 Task: Add an event with the title Second Marketing Strategy Meeting, date '2024/04/28', time 8:50 AM to 10:50 AMand add a description: The quality assurance team will review project documentation such as project plans, requirements specifications, design documents, and test plans. They will ensure that the documentation is complete, accurate, and aligns with the project objectives and stakeholder expectations.Select event color  Peacock . Add location for the event as: 987 Chora Church, Istanbul, Turkey, logged in from the account softage.6@softage.netand send the event invitation to softage.4@softage.net and softage.5@softage.net. Set a reminder for the event Every weekday(Monday to Friday)
Action: Mouse pressed left at (51, 95)
Screenshot: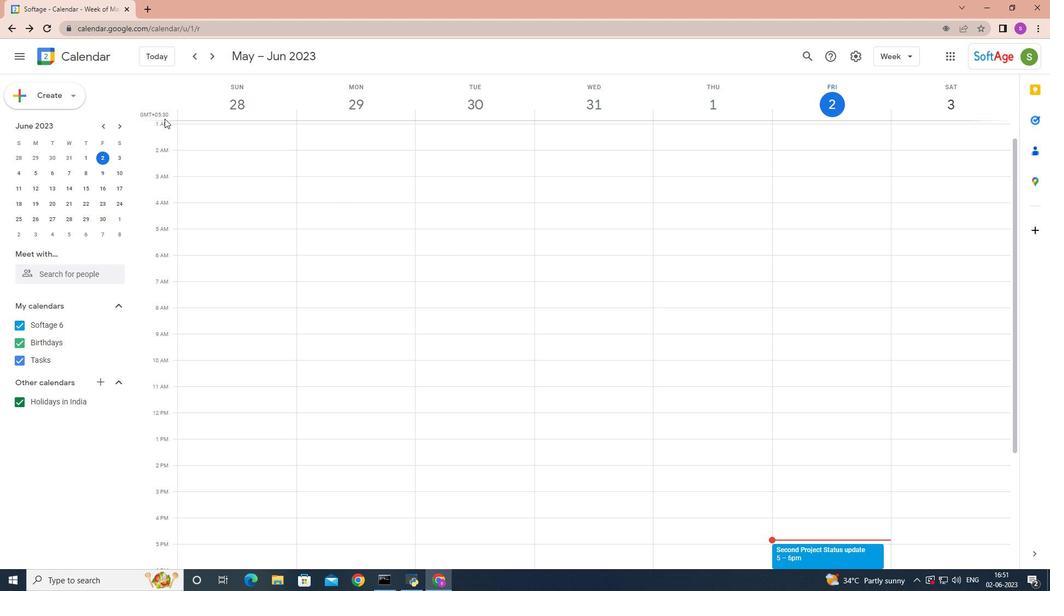 
Action: Mouse moved to (42, 121)
Screenshot: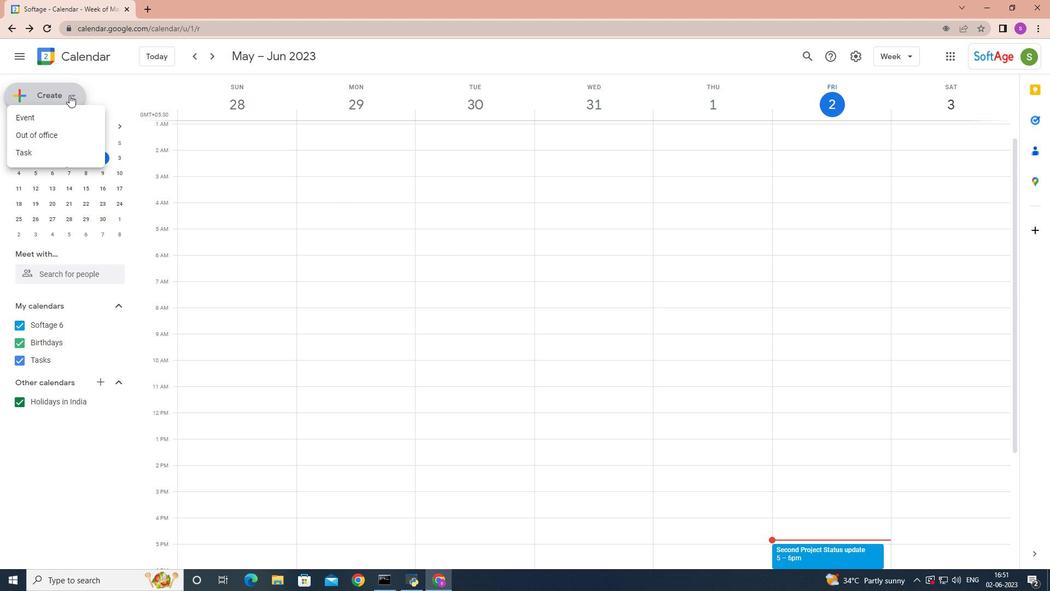 
Action: Mouse pressed left at (42, 121)
Screenshot: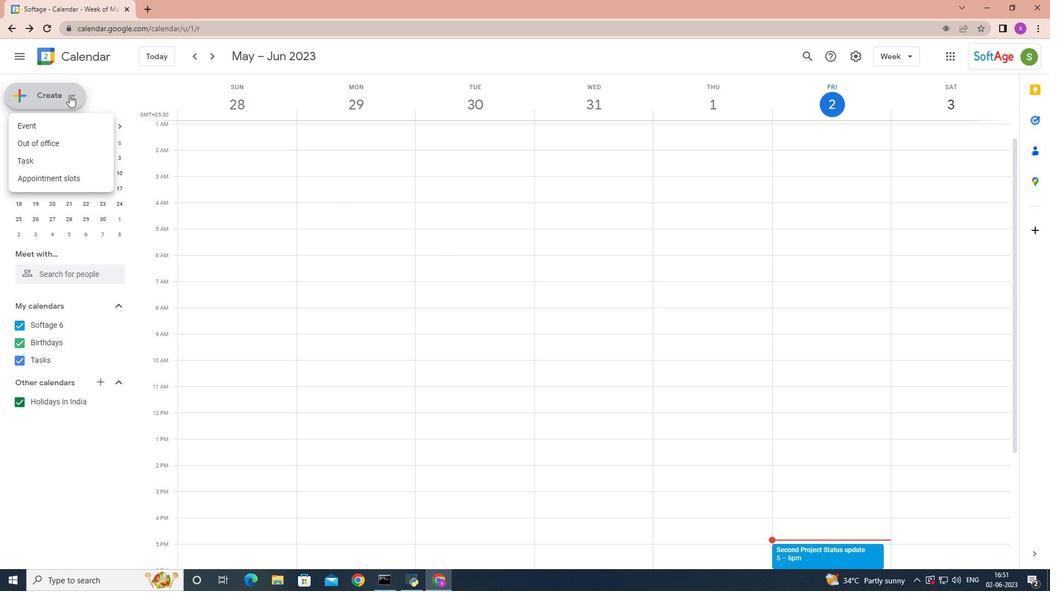 
Action: Mouse moved to (660, 525)
Screenshot: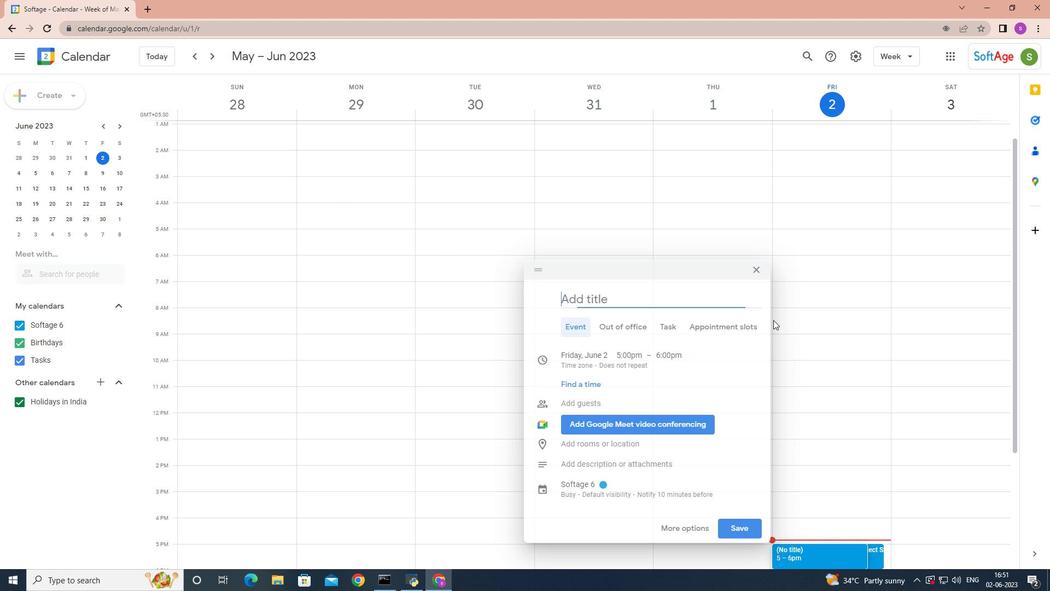 
Action: Mouse pressed left at (660, 525)
Screenshot: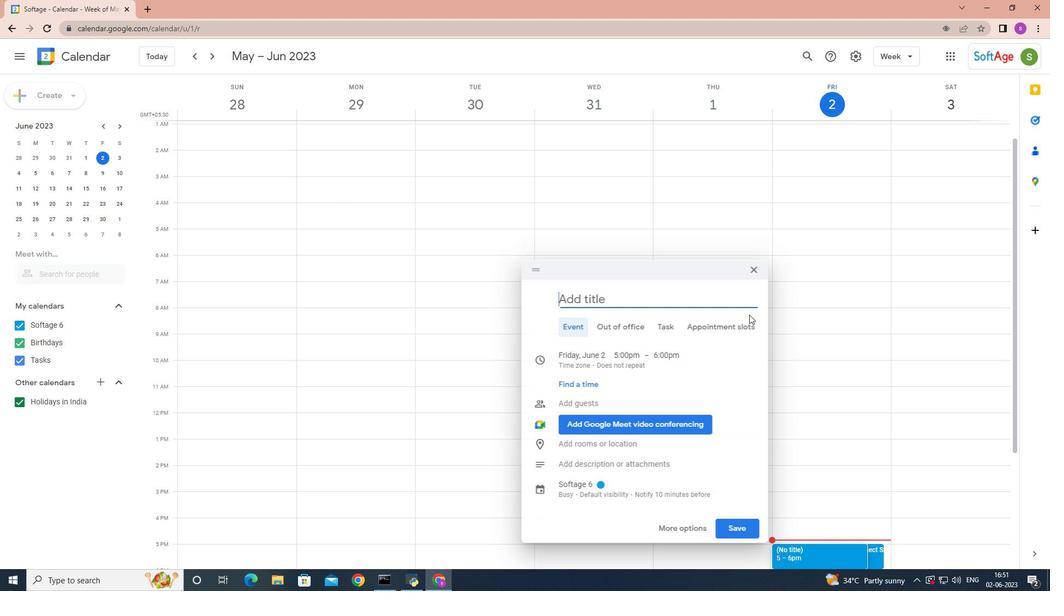 
Action: Mouse moved to (85, 79)
Screenshot: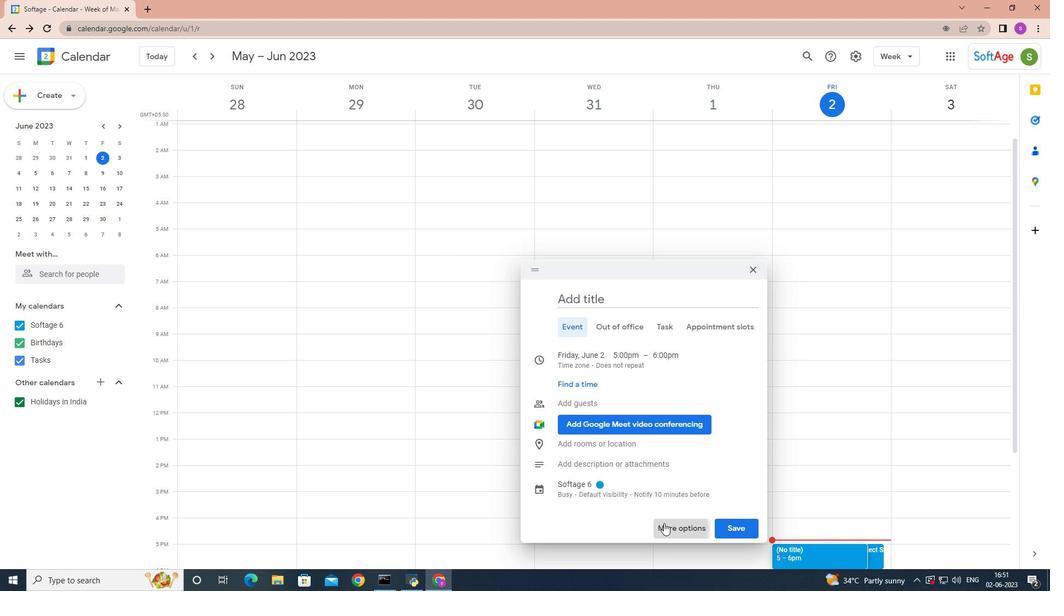 
Action: Key pressed <Key.shift>Second<Key.space><Key.shift>Marketing<Key.space><Key.shift>Strategy<Key.space><Key.shift>Meeting
Screenshot: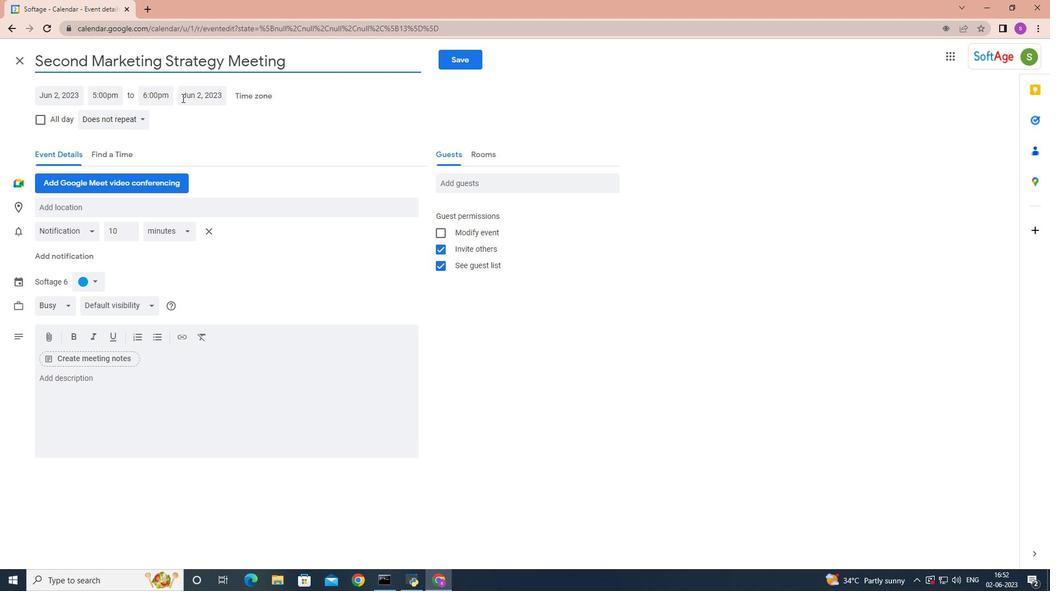 
Action: Mouse moved to (71, 95)
Screenshot: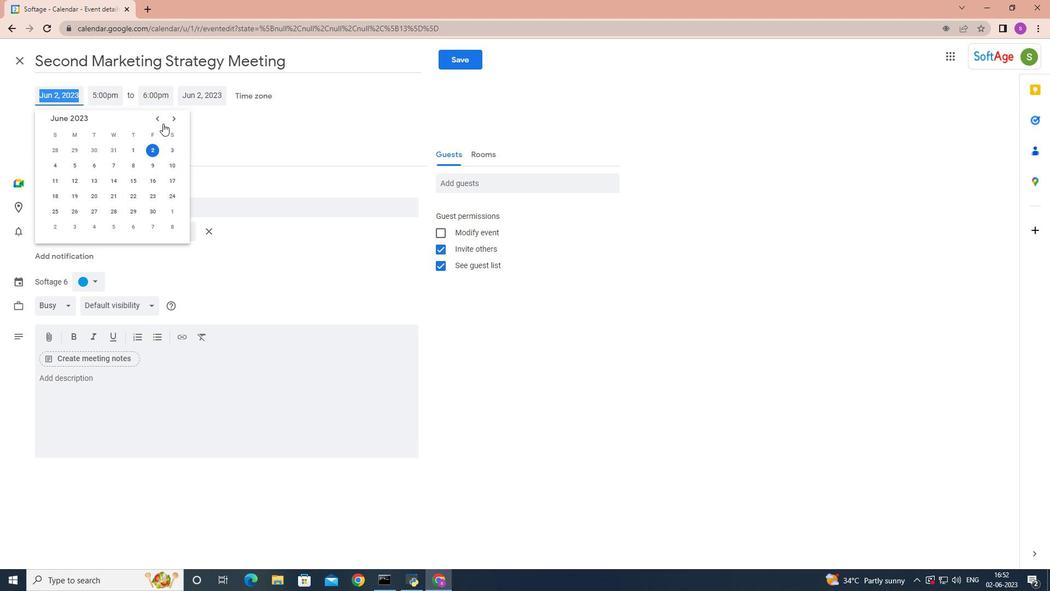 
Action: Mouse pressed left at (71, 95)
Screenshot: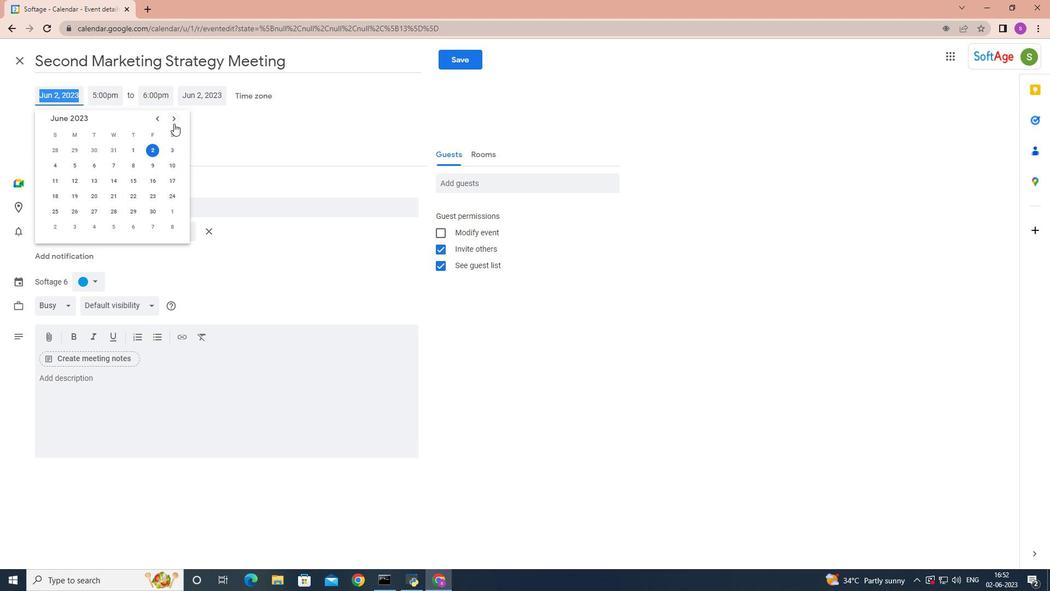 
Action: Mouse moved to (175, 117)
Screenshot: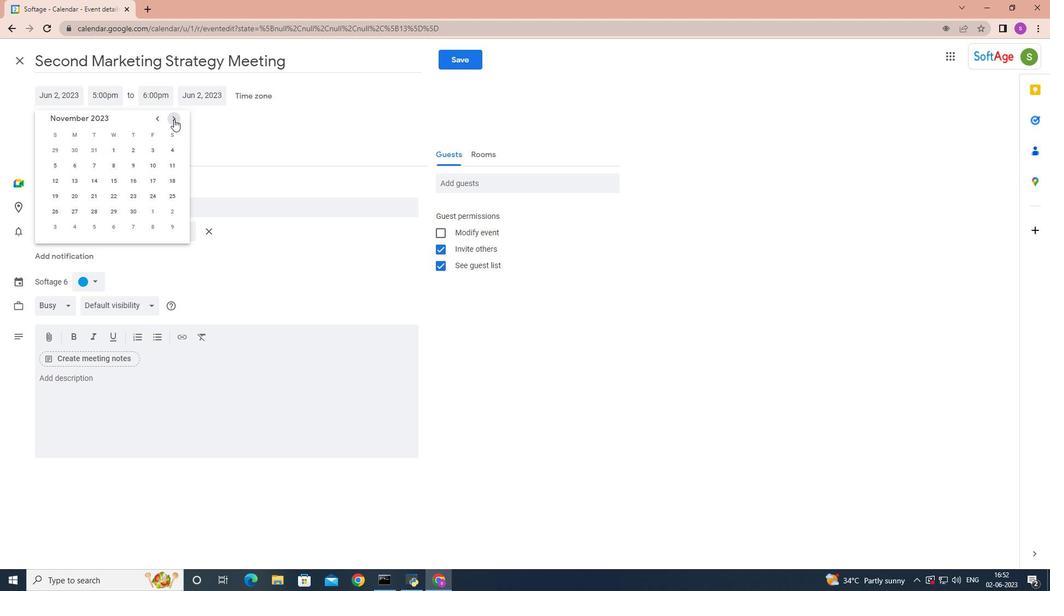 
Action: Mouse pressed left at (175, 117)
Screenshot: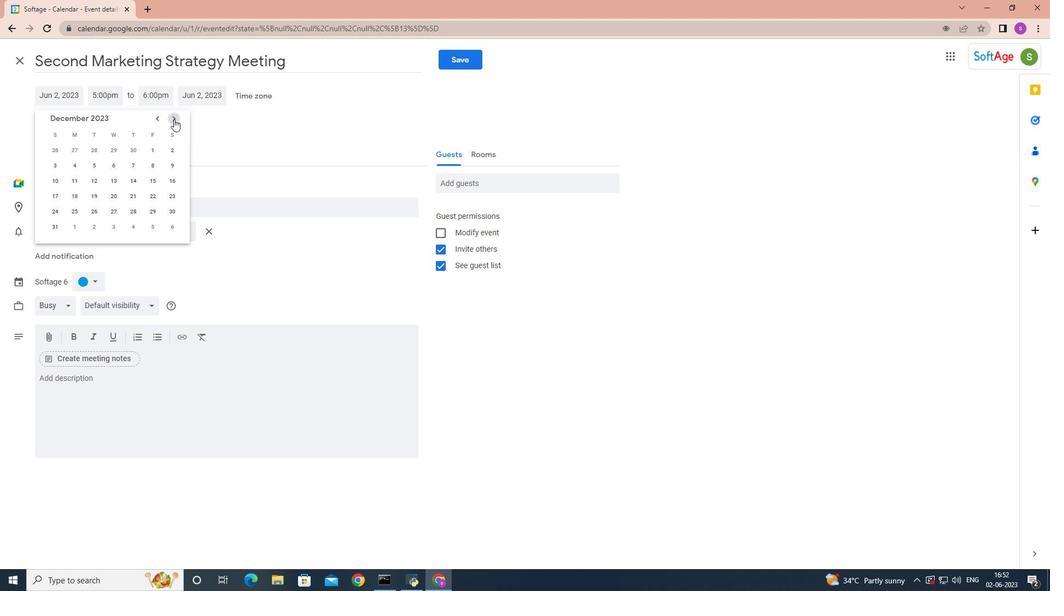 
Action: Mouse pressed left at (175, 117)
Screenshot: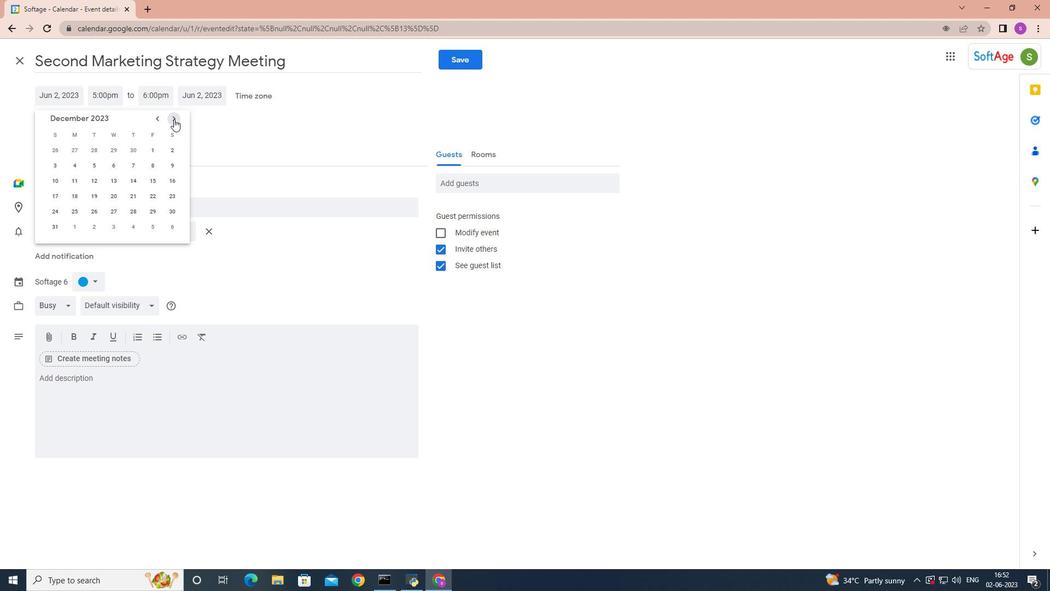 
Action: Mouse pressed left at (175, 117)
Screenshot: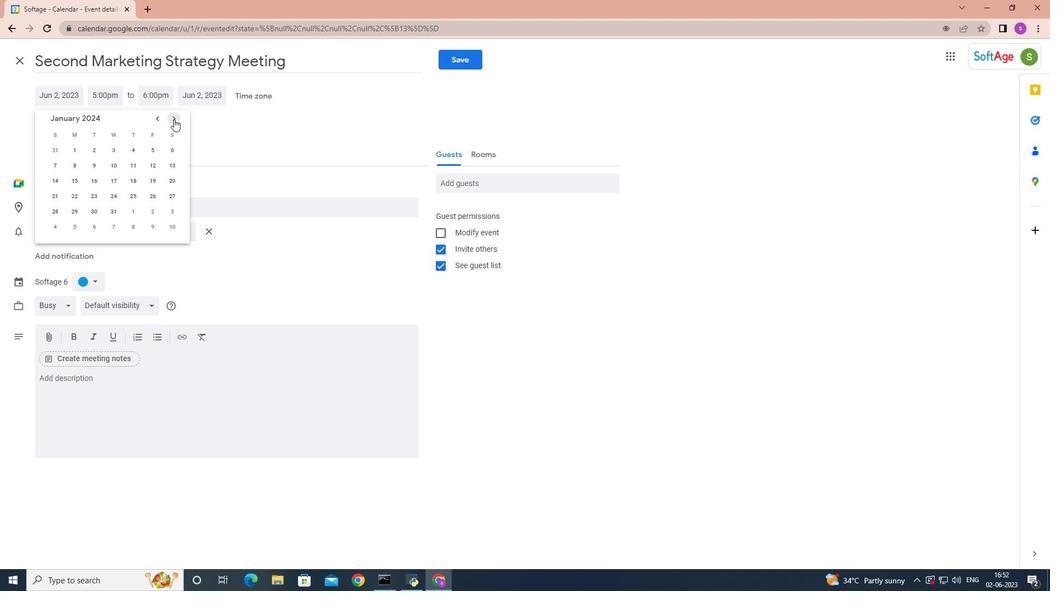 
Action: Mouse pressed left at (175, 117)
Screenshot: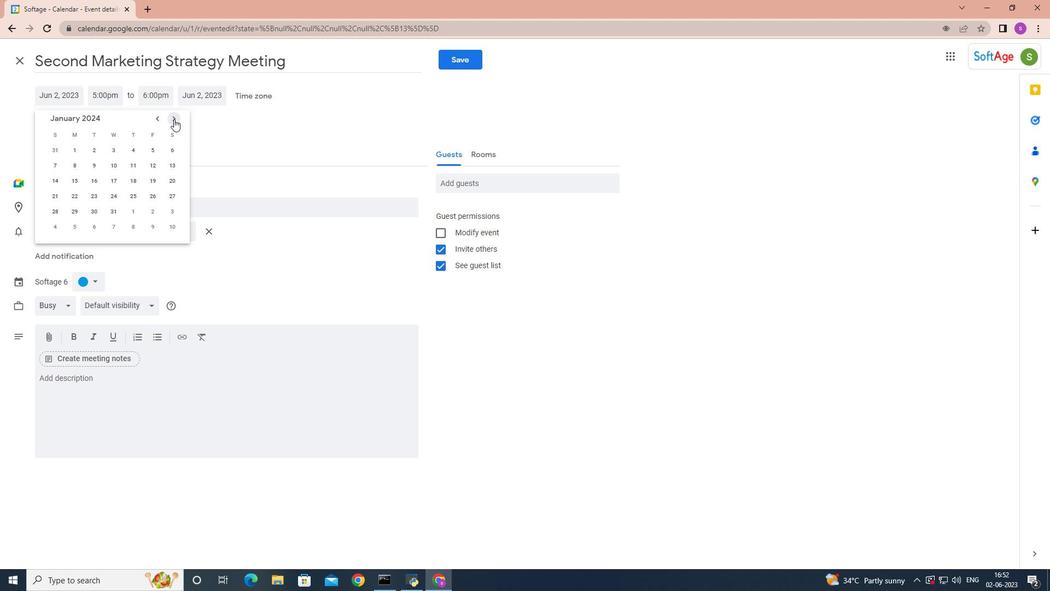 
Action: Mouse pressed left at (175, 117)
Screenshot: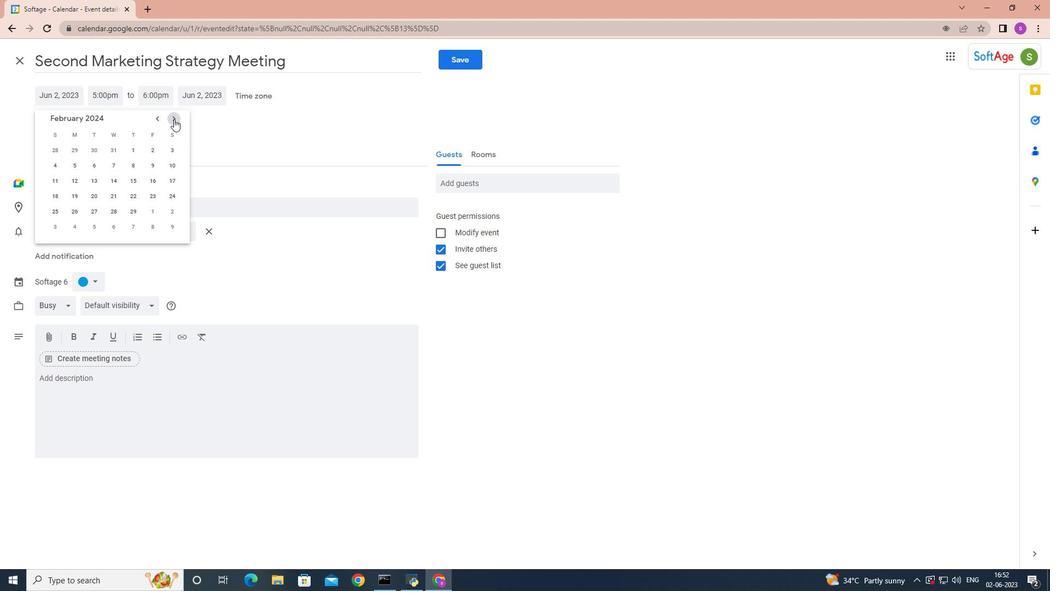 
Action: Mouse pressed left at (175, 117)
Screenshot: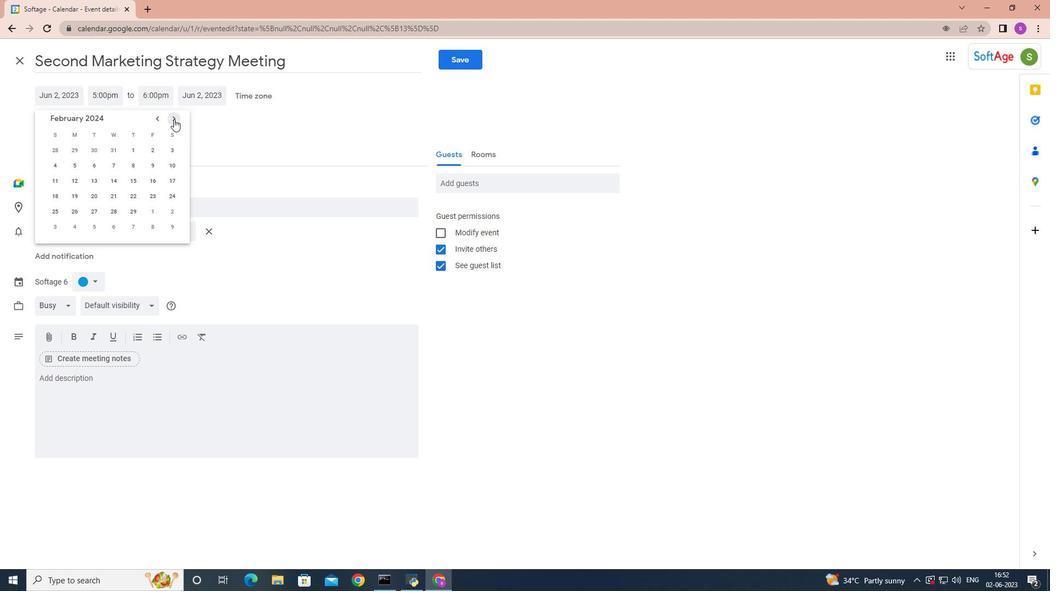 
Action: Mouse pressed left at (175, 117)
Screenshot: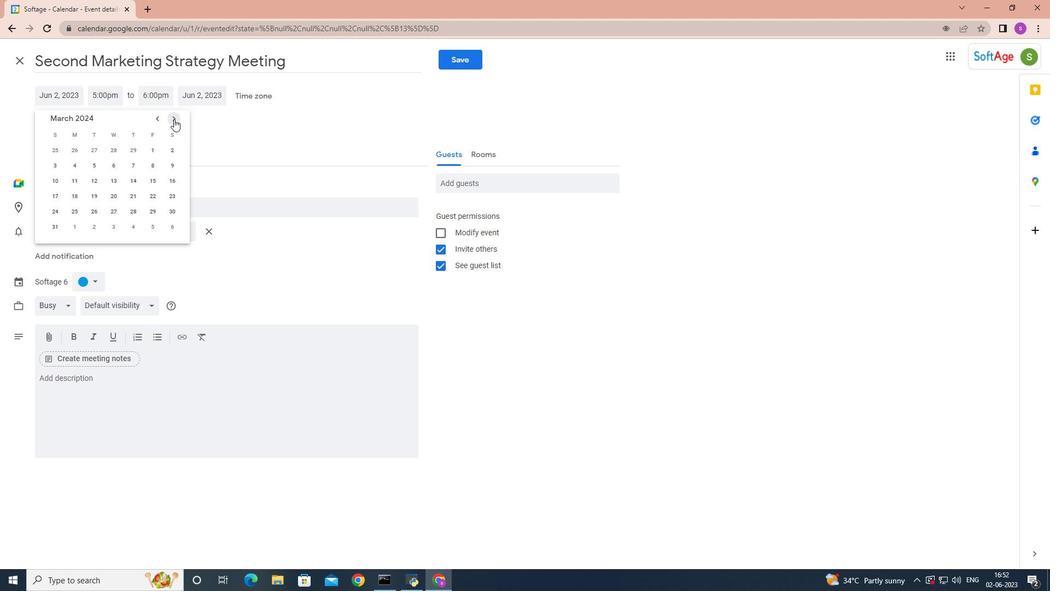 
Action: Mouse pressed left at (175, 117)
Screenshot: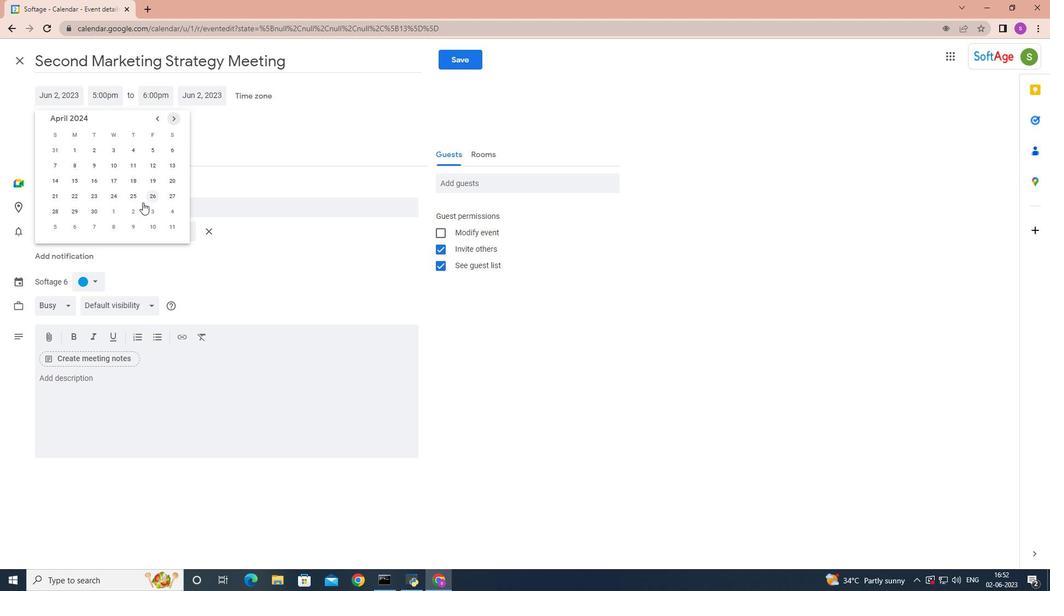 
Action: Mouse pressed left at (175, 117)
Screenshot: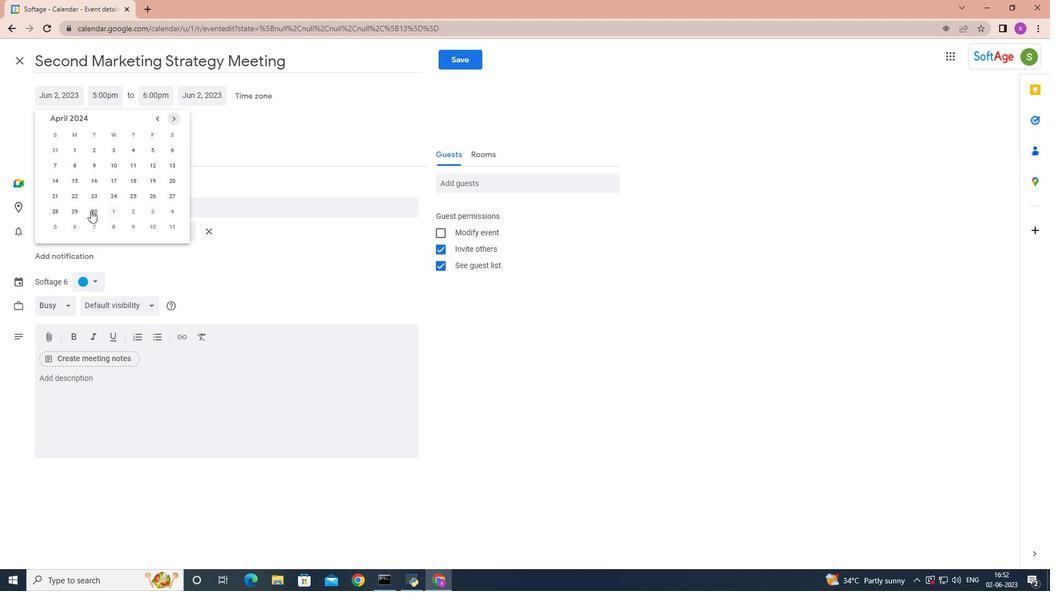 
Action: Mouse pressed left at (175, 117)
Screenshot: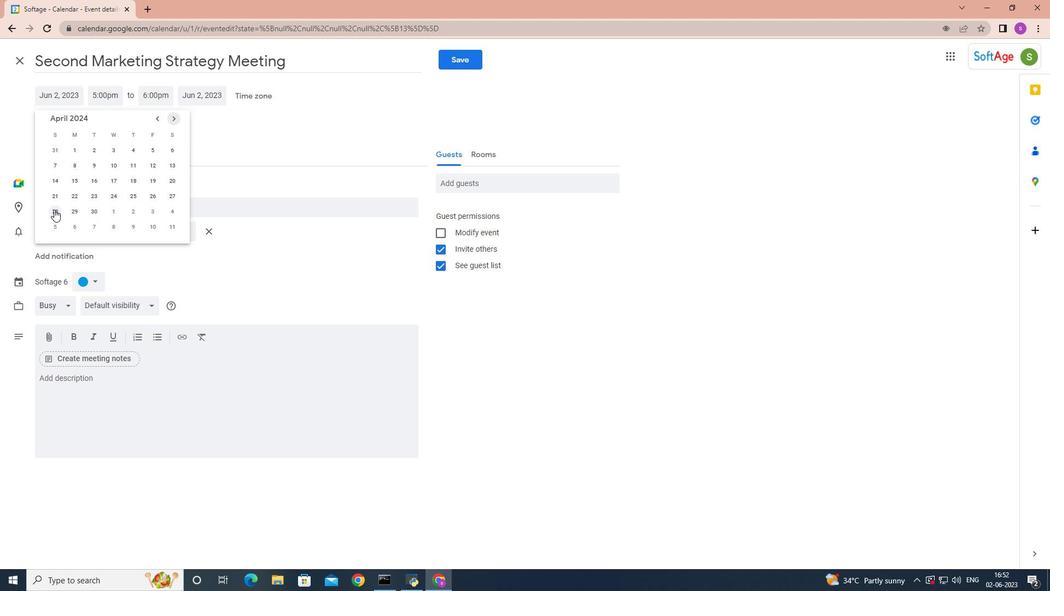 
Action: Mouse moved to (55, 209)
Screenshot: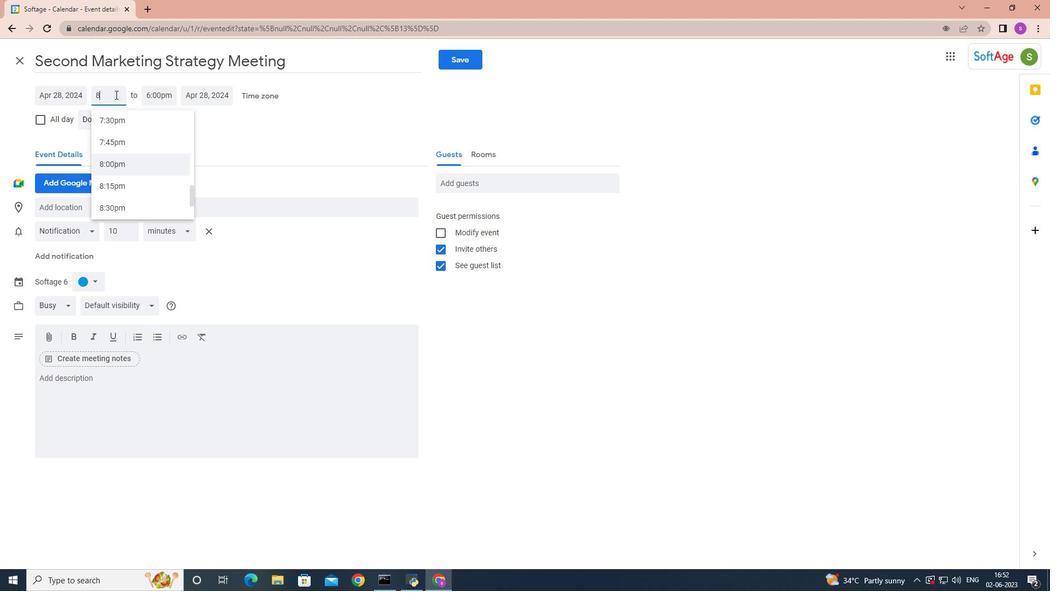 
Action: Mouse pressed left at (55, 209)
Screenshot: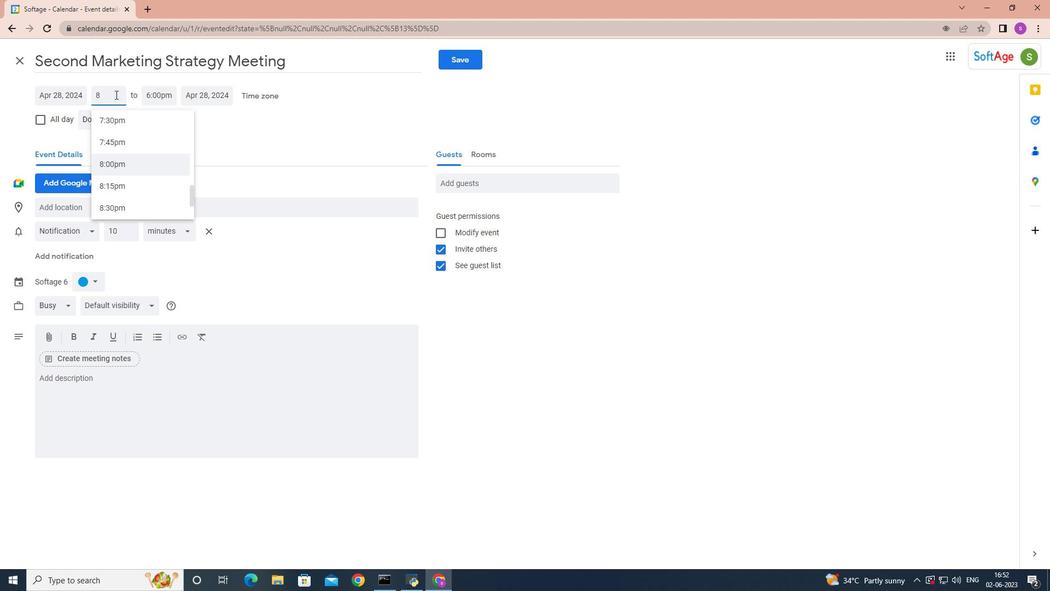 
Action: Mouse moved to (114, 96)
Screenshot: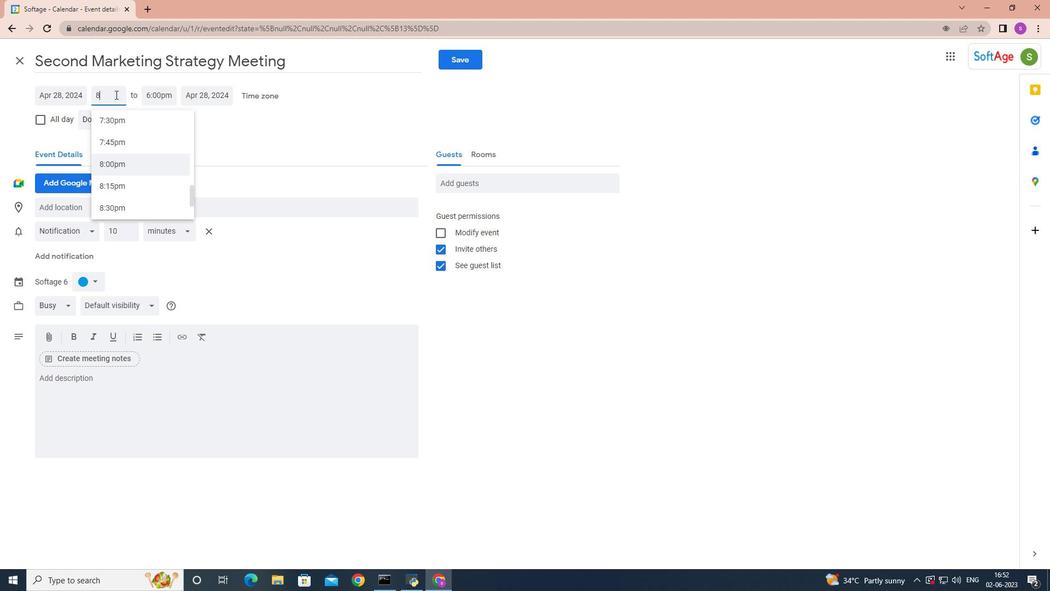 
Action: Mouse pressed left at (114, 96)
Screenshot: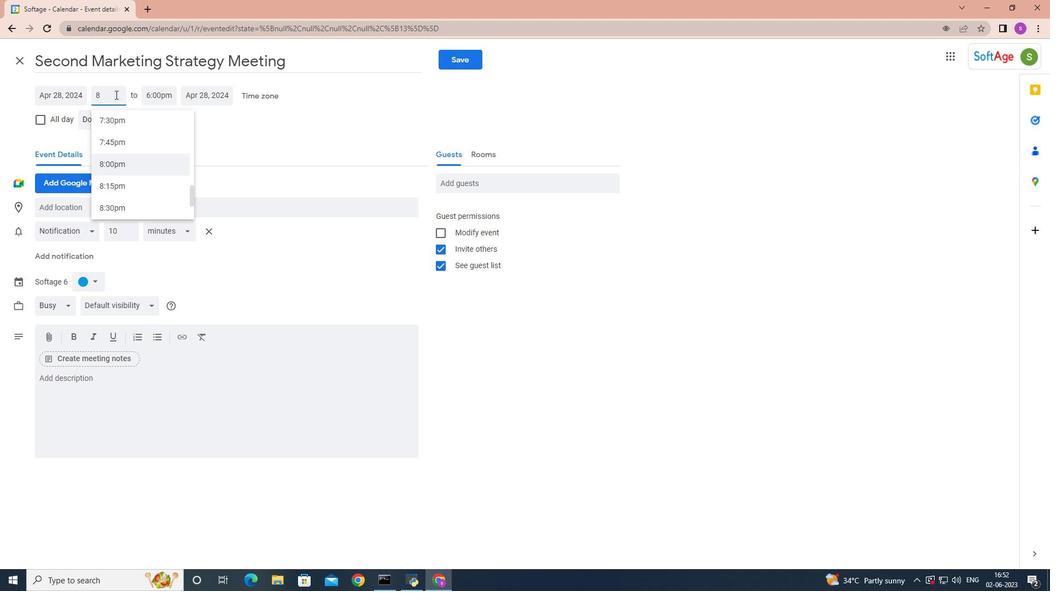 
Action: Mouse moved to (133, 149)
Screenshot: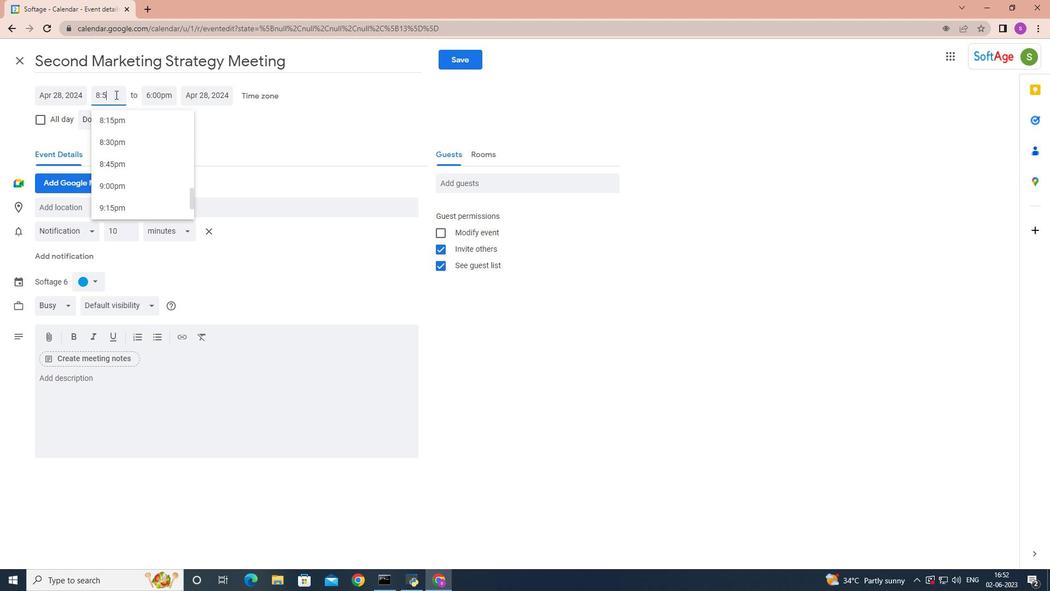 
Action: Mouse scrolled (133, 148) with delta (0, 0)
Screenshot: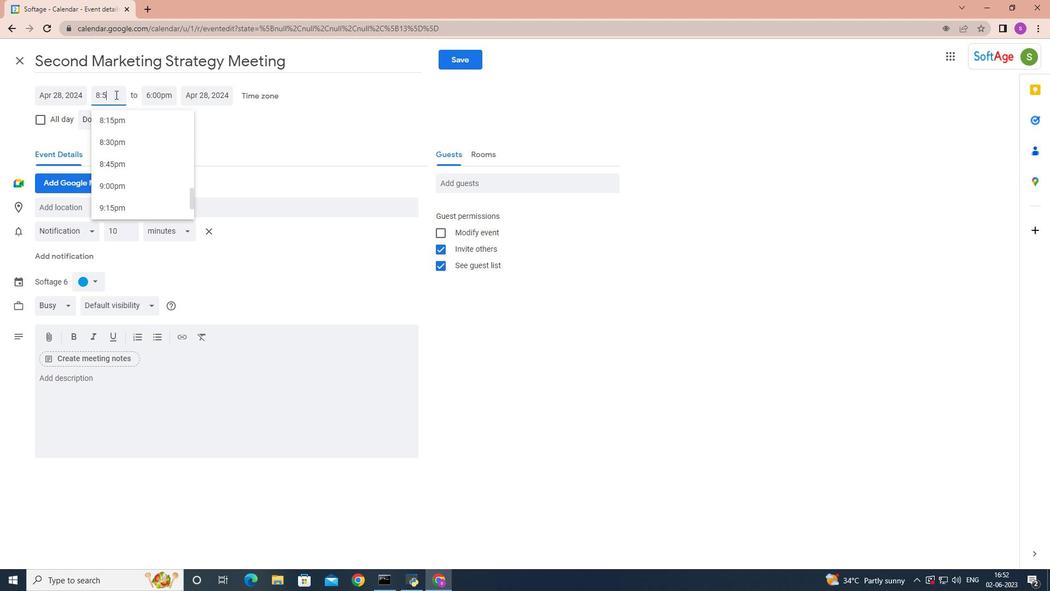 
Action: Mouse scrolled (133, 148) with delta (0, 0)
Screenshot: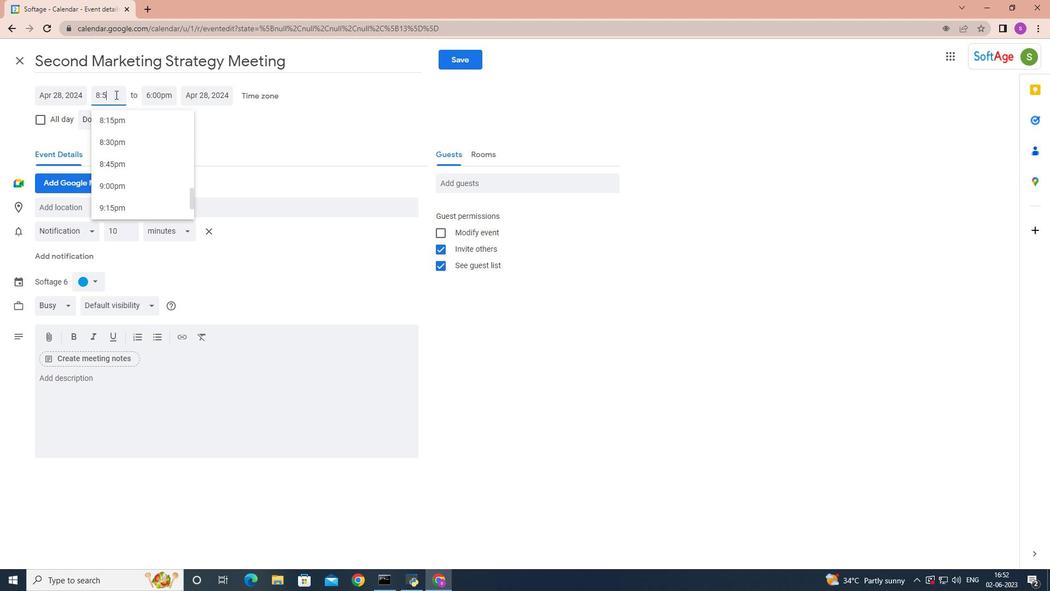 
Action: Mouse moved to (136, 154)
Screenshot: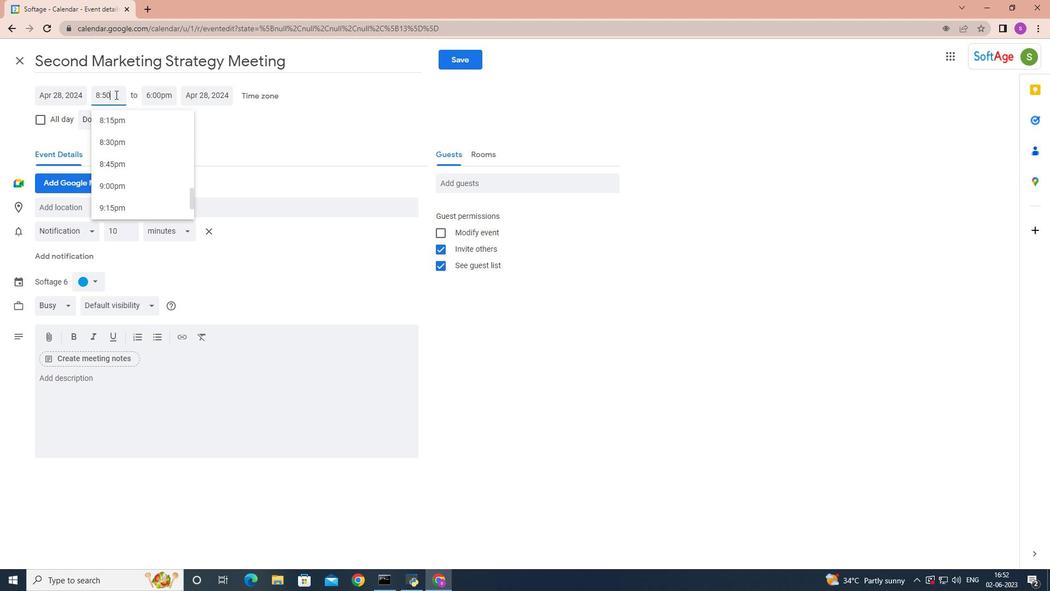 
Action: Mouse scrolled (136, 154) with delta (0, 0)
Screenshot: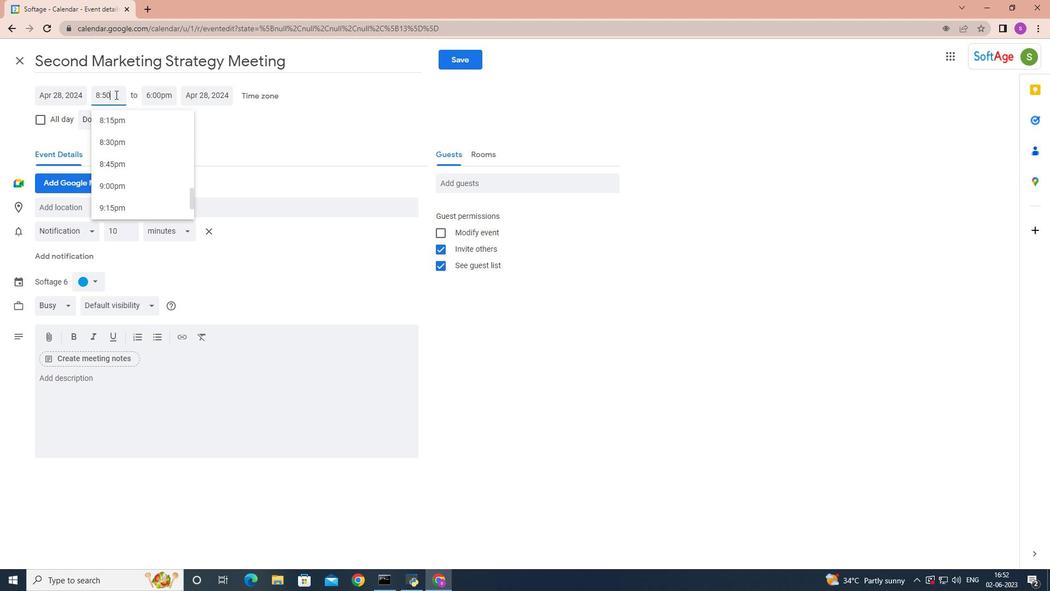 
Action: Mouse scrolled (136, 154) with delta (0, 0)
Screenshot: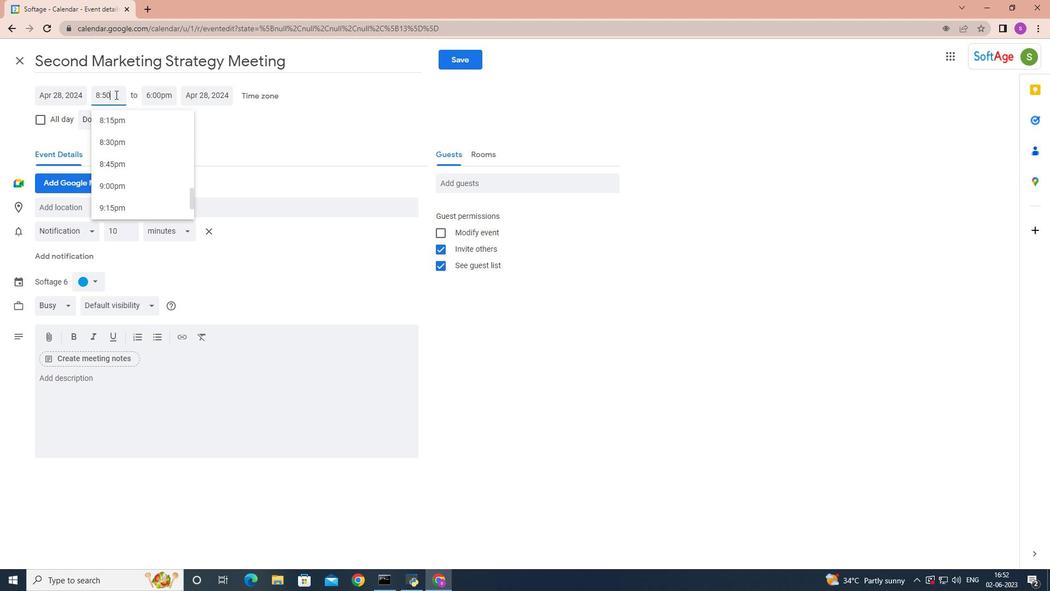 
Action: Mouse scrolled (136, 154) with delta (0, 0)
Screenshot: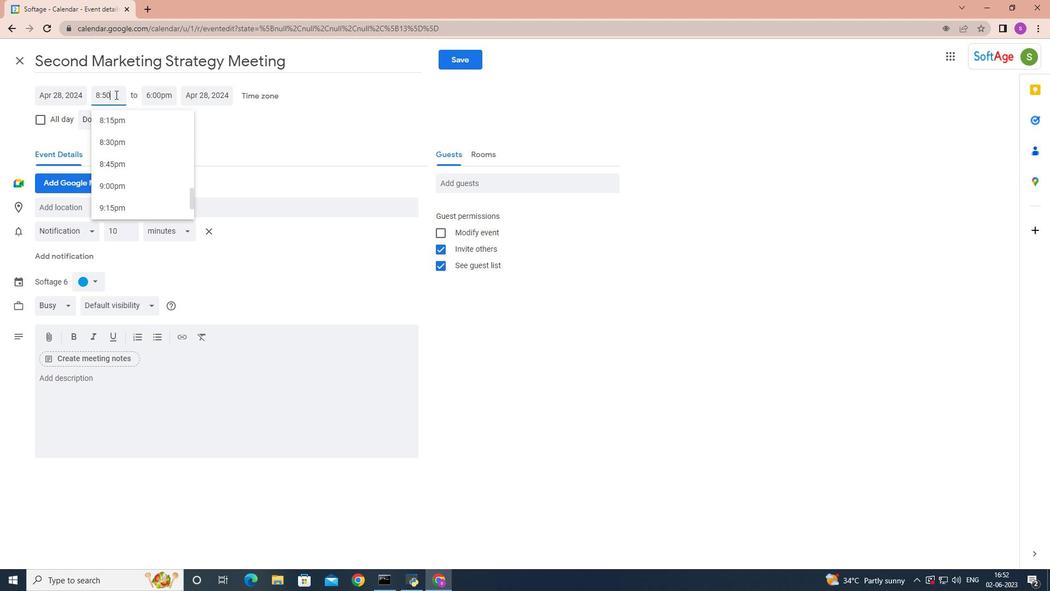 
Action: Mouse scrolled (136, 154) with delta (0, 0)
Screenshot: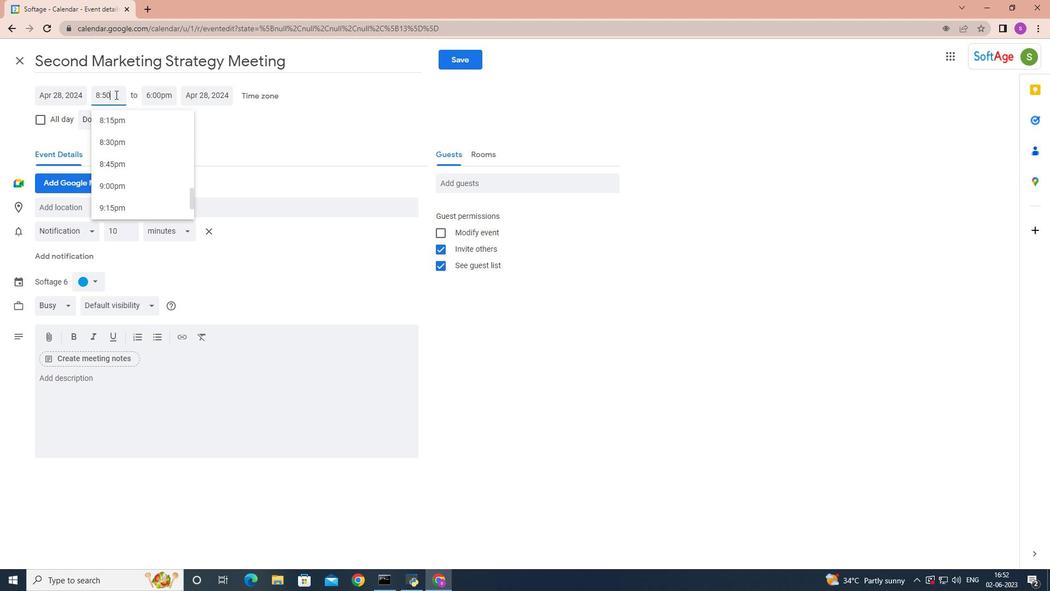 
Action: Mouse scrolled (136, 154) with delta (0, 0)
Screenshot: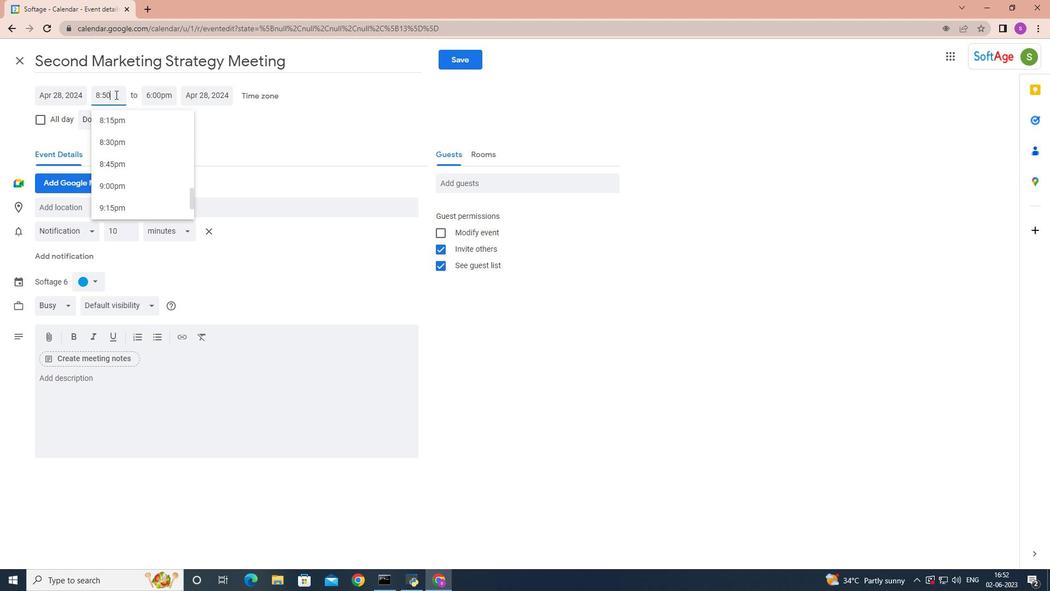 
Action: Mouse scrolled (136, 154) with delta (0, 0)
Screenshot: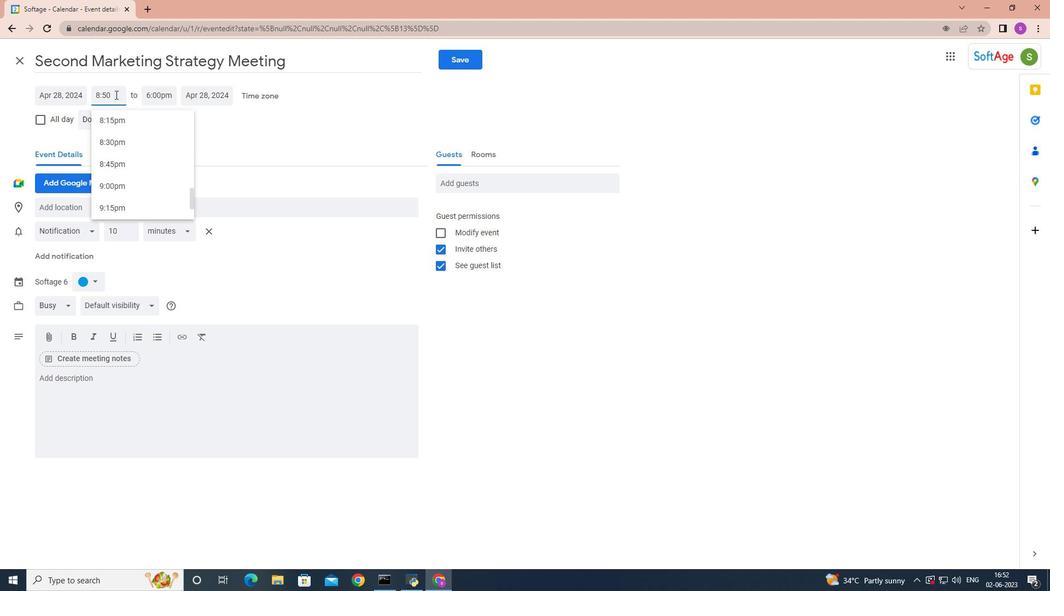 
Action: Mouse scrolled (136, 154) with delta (0, 0)
Screenshot: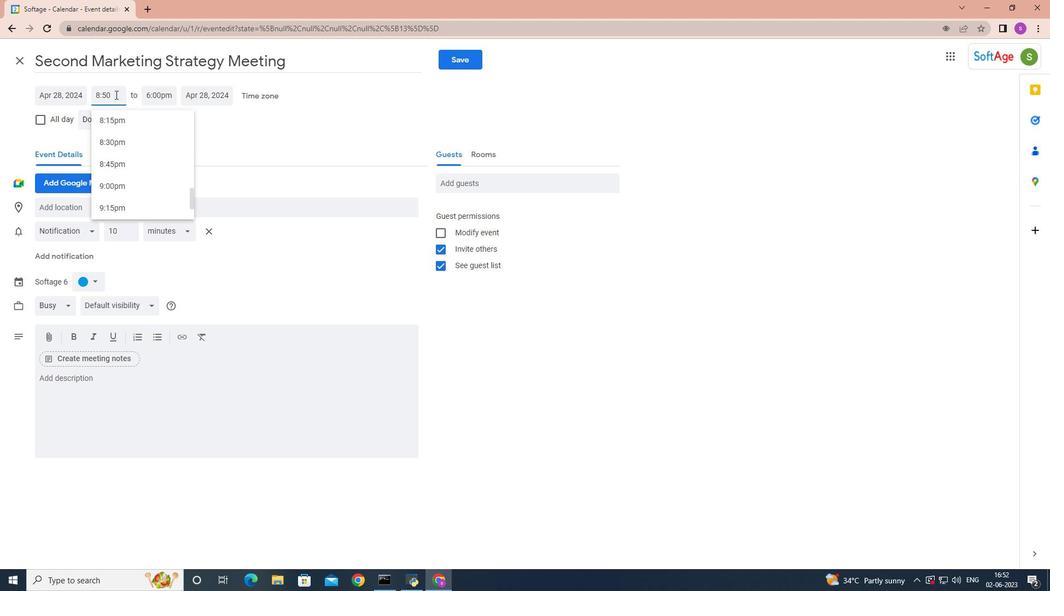 
Action: Mouse scrolled (136, 154) with delta (0, 0)
Screenshot: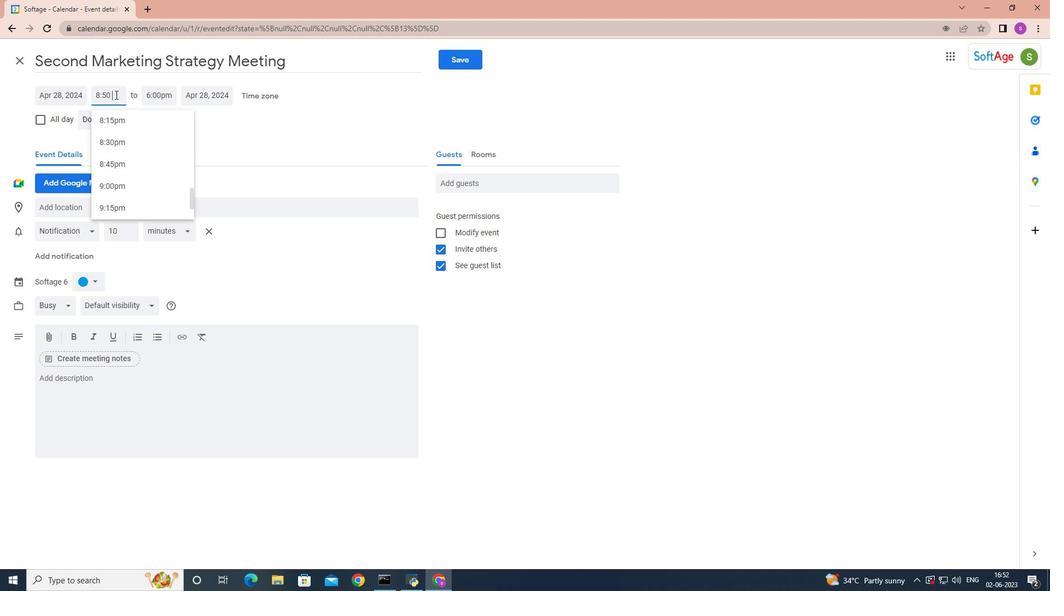 
Action: Mouse scrolled (136, 154) with delta (0, 0)
Screenshot: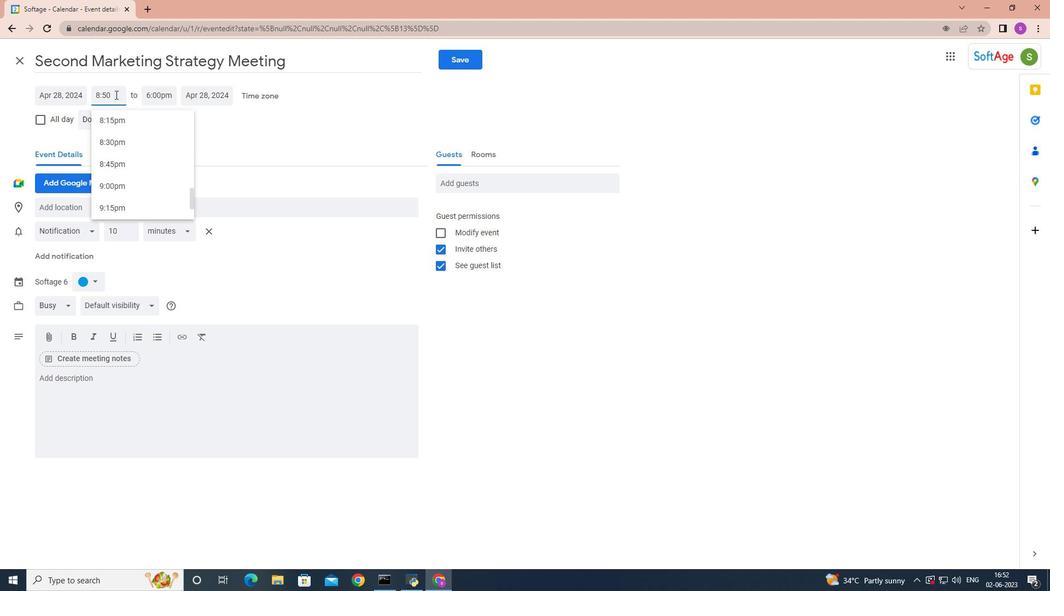 
Action: Mouse scrolled (136, 154) with delta (0, 0)
Screenshot: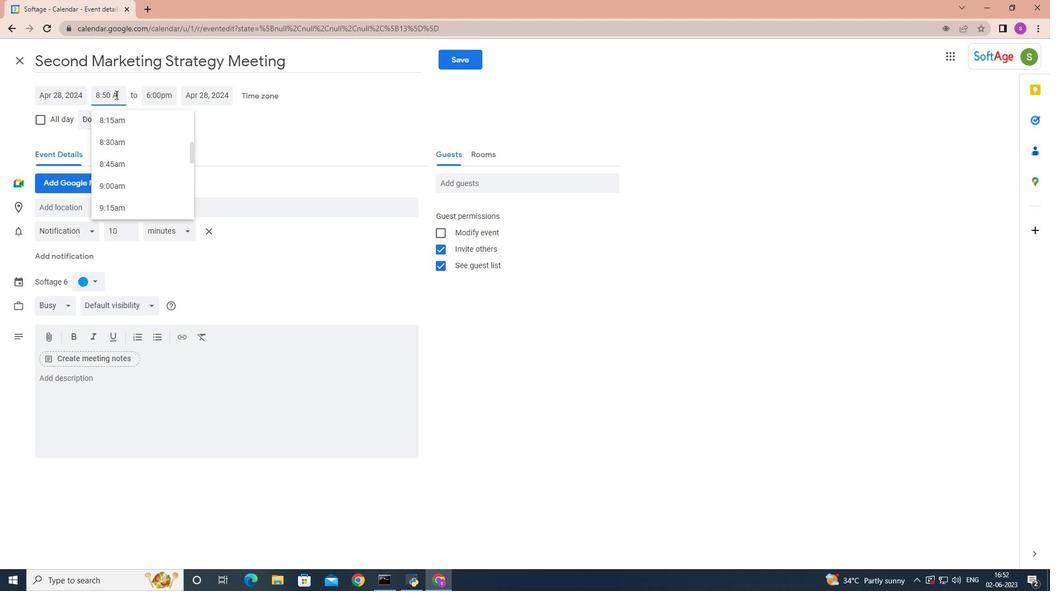 
Action: Mouse scrolled (136, 154) with delta (0, 0)
Screenshot: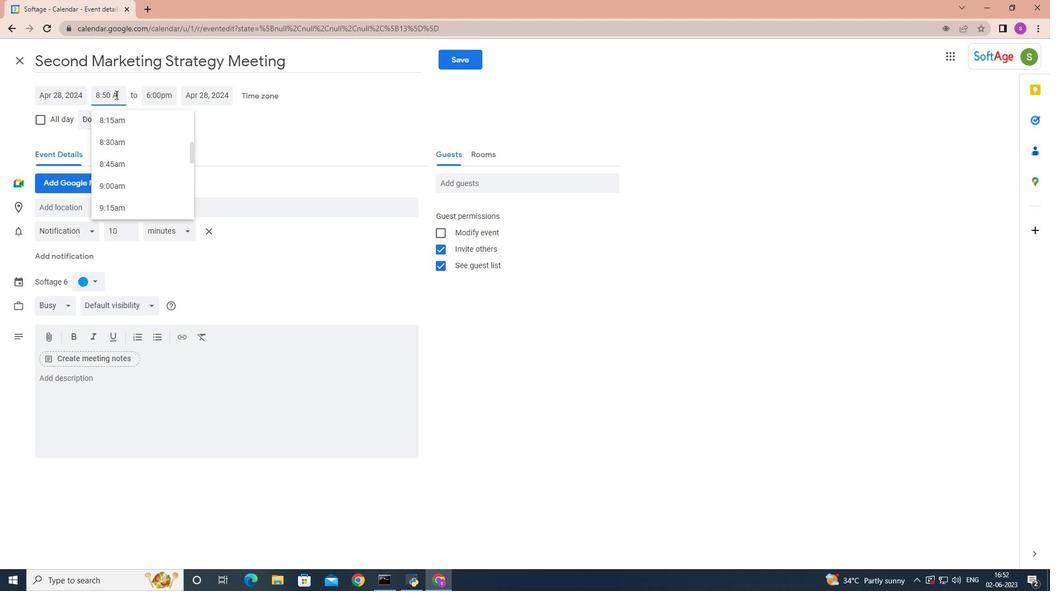 
Action: Mouse scrolled (136, 154) with delta (0, 0)
Screenshot: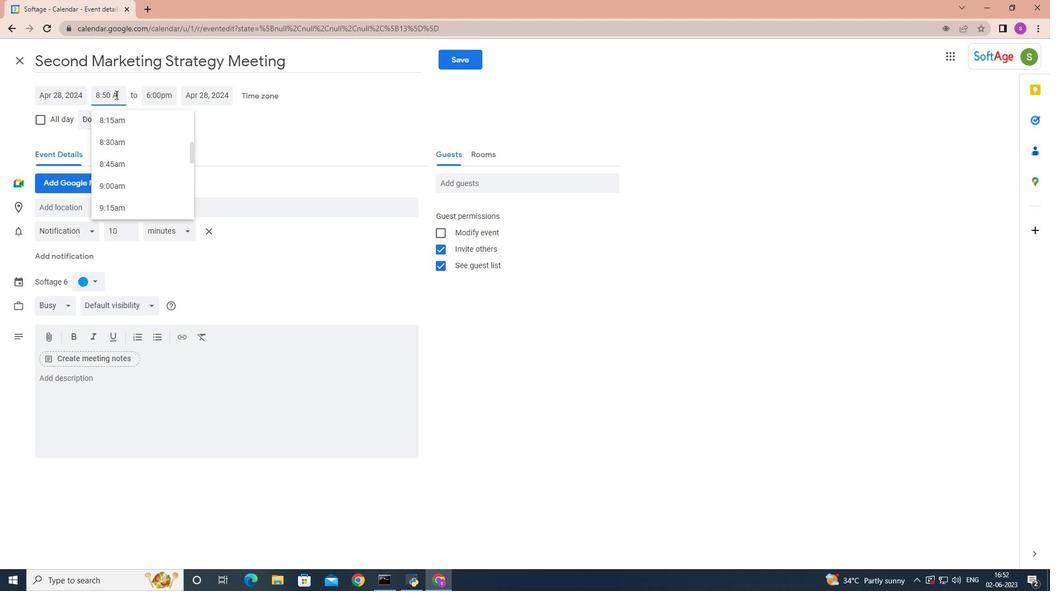 
Action: Key pressed <Key.backspace><Key.shift>8<Key.shift><Key.shift><Key.shift><Key.shift><Key.shift><Key.shift><Key.shift><Key.shift><Key.shift>:50<Key.space><Key.shift>AM<Key.enter>
Screenshot: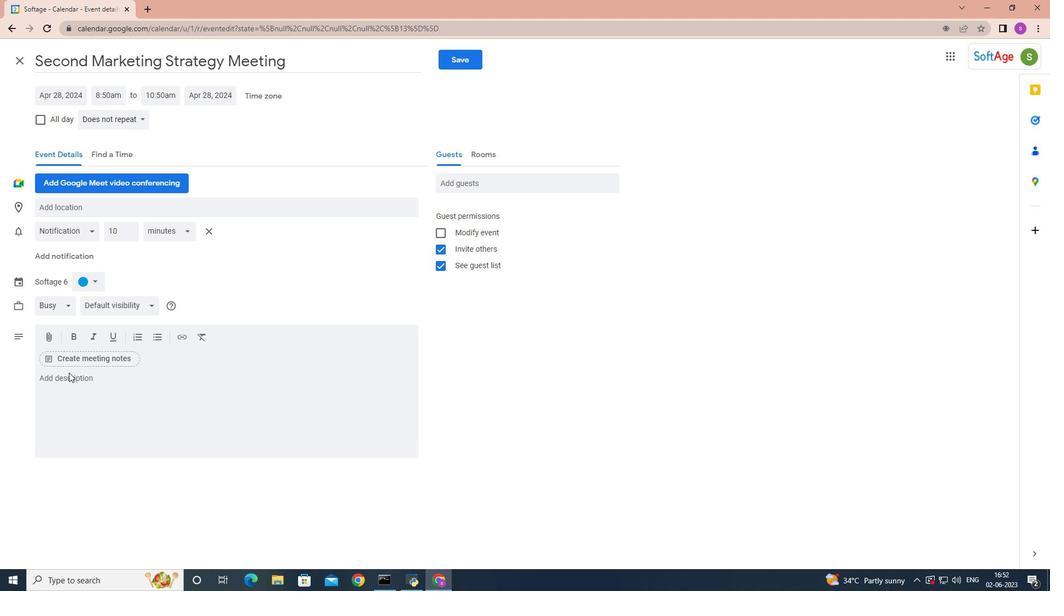 
Action: Mouse moved to (160, 95)
Screenshot: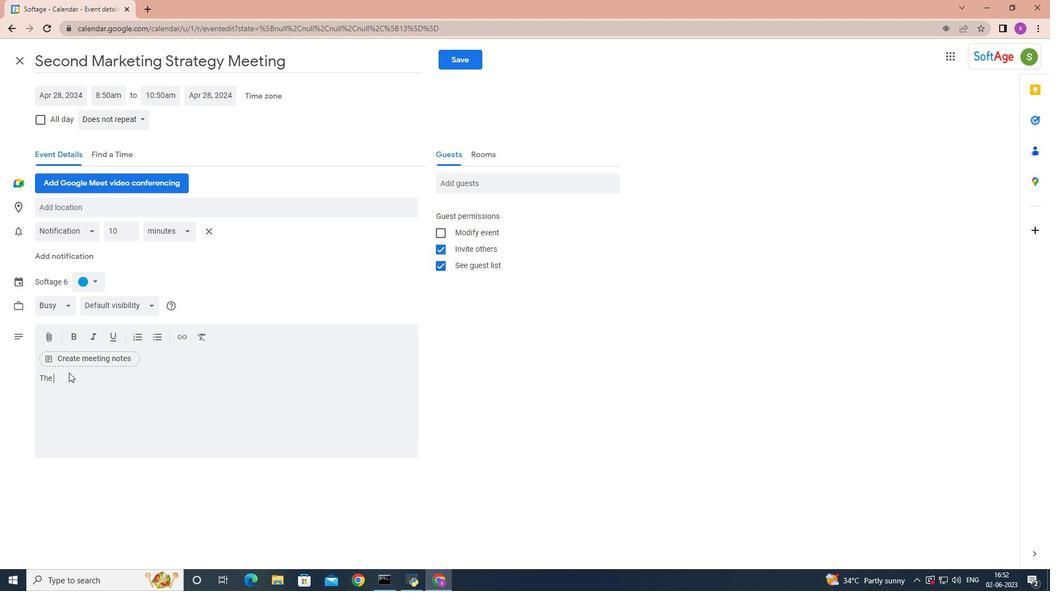 
Action: Mouse pressed left at (160, 95)
Screenshot: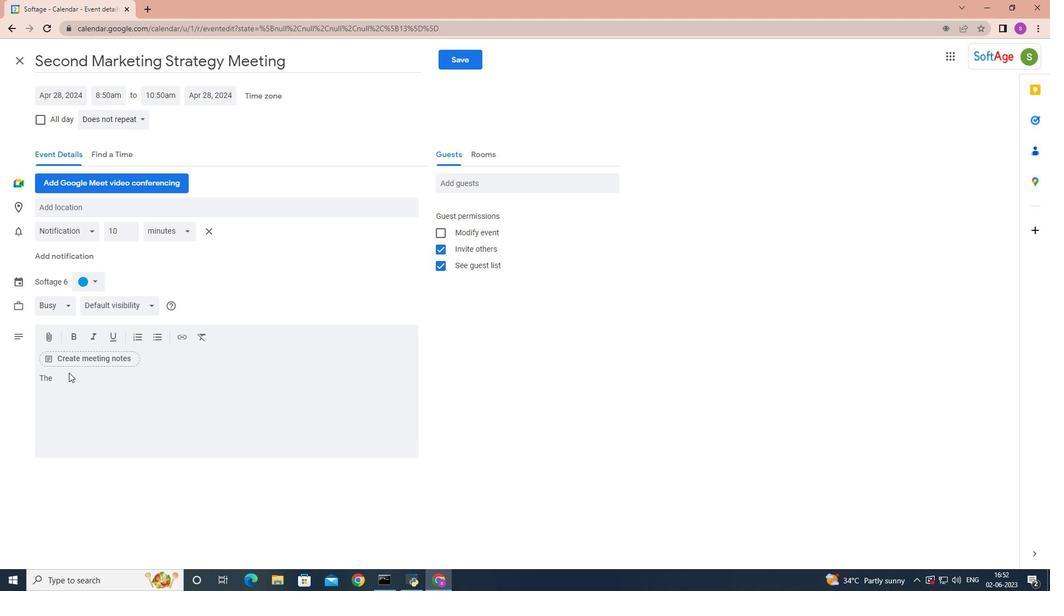 
Action: Mouse moved to (192, 205)
Screenshot: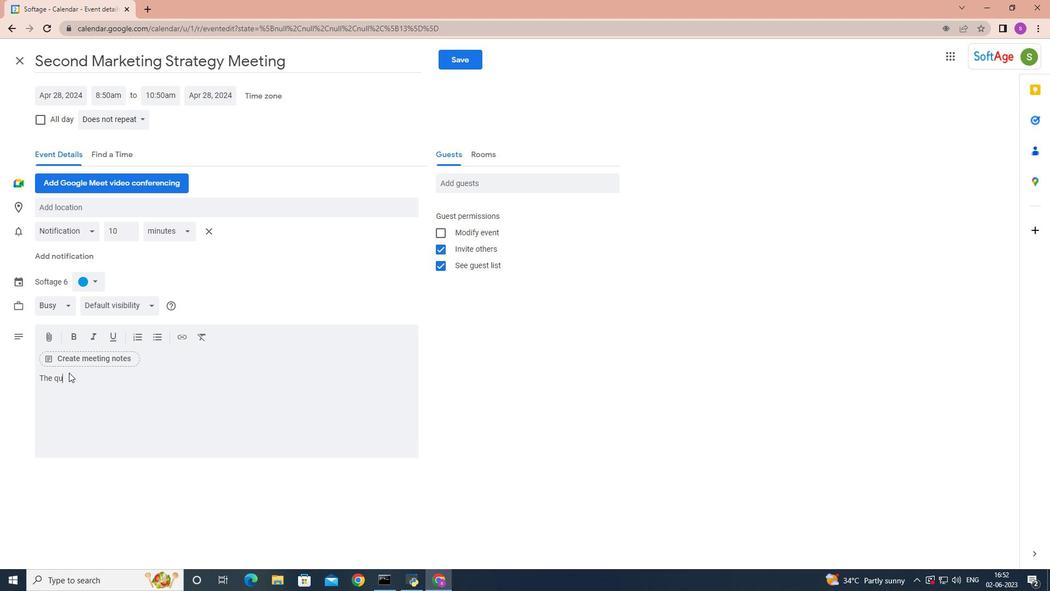 
Action: Mouse pressed left at (192, 205)
Screenshot: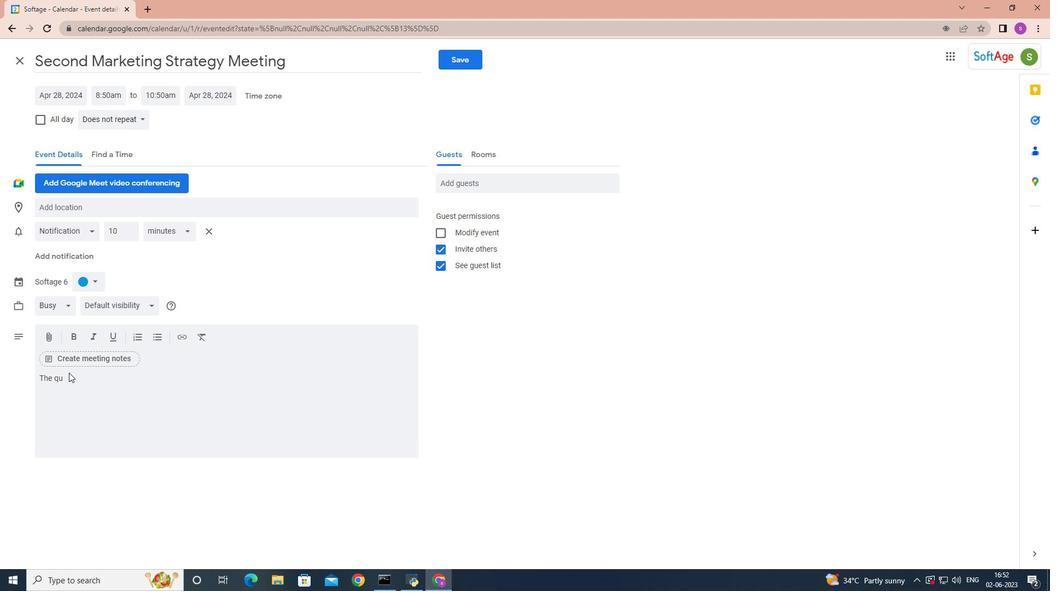 
Action: Mouse moved to (61, 379)
Screenshot: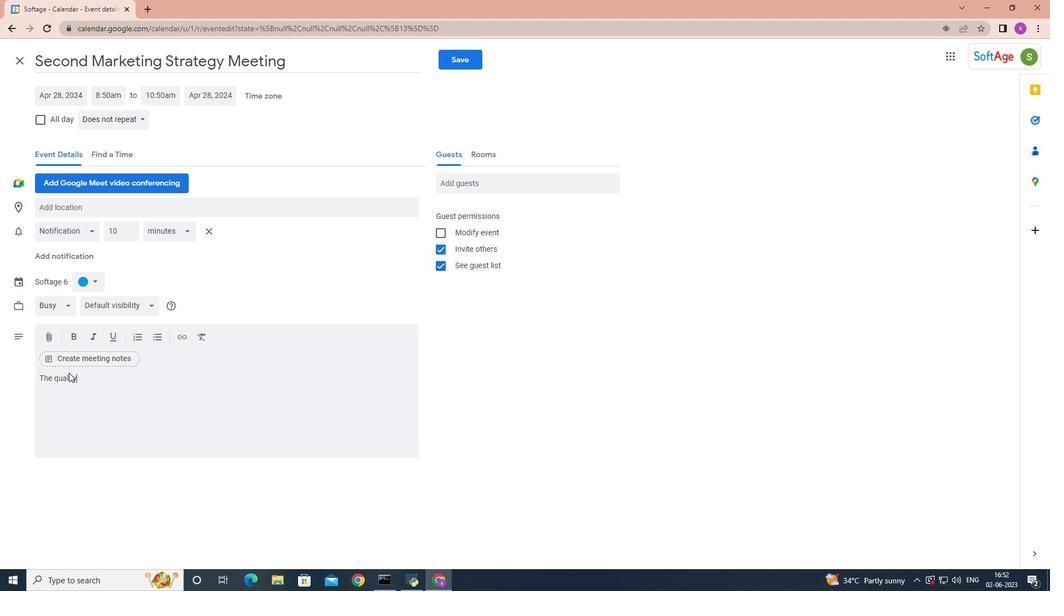
Action: Mouse pressed left at (61, 379)
Screenshot: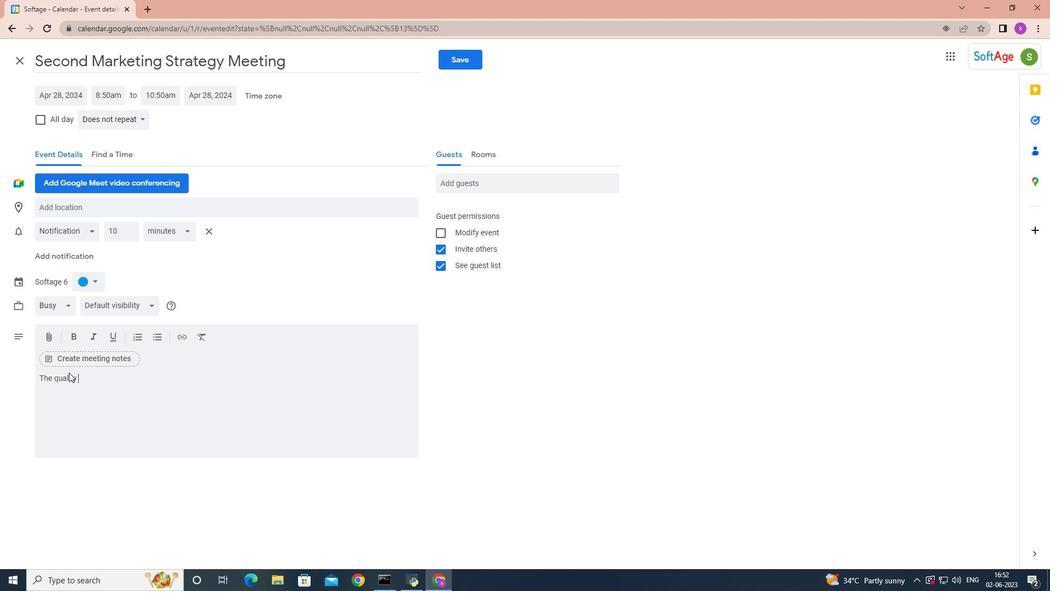 
Action: Mouse moved to (61, 379)
Screenshot: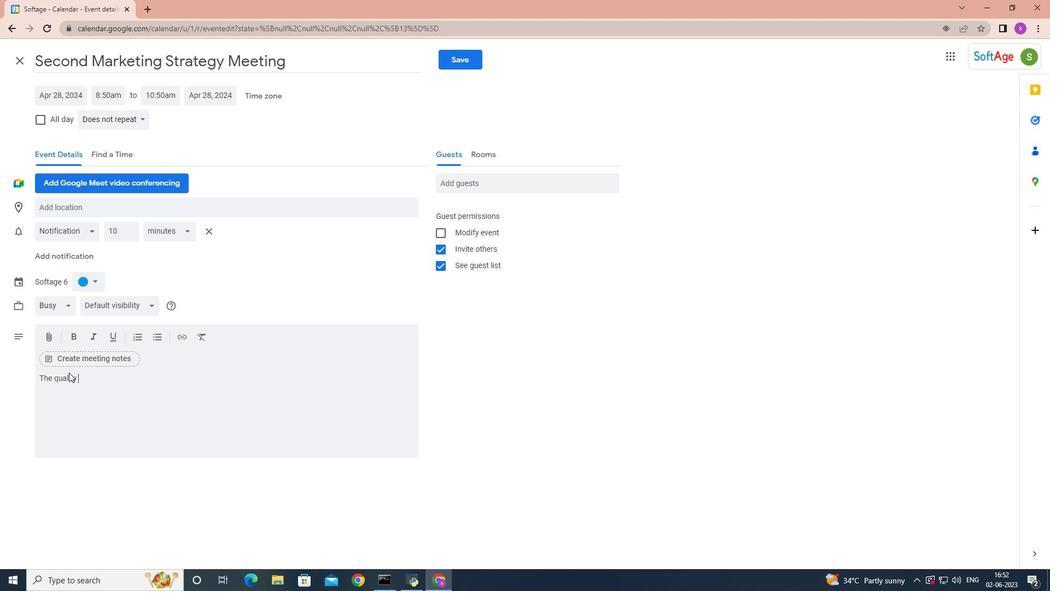 
Action: Key pressed t<Key.backspace><Key.shift>Y<Key.backspace><Key.shift>The<Key.space>quality<Key.space>assurance<Key.space>team<Key.space>will<Key.space>e<Key.backspace>review<Key.space>project<Key.space>documentation<Key.space>such<Key.space>as<Key.space>projev<Key.backspace>ct<Key.space>plans,<Key.space>requirements<Key.space>sp<Key.backspace><Key.backspace><Key.space>
Screenshot: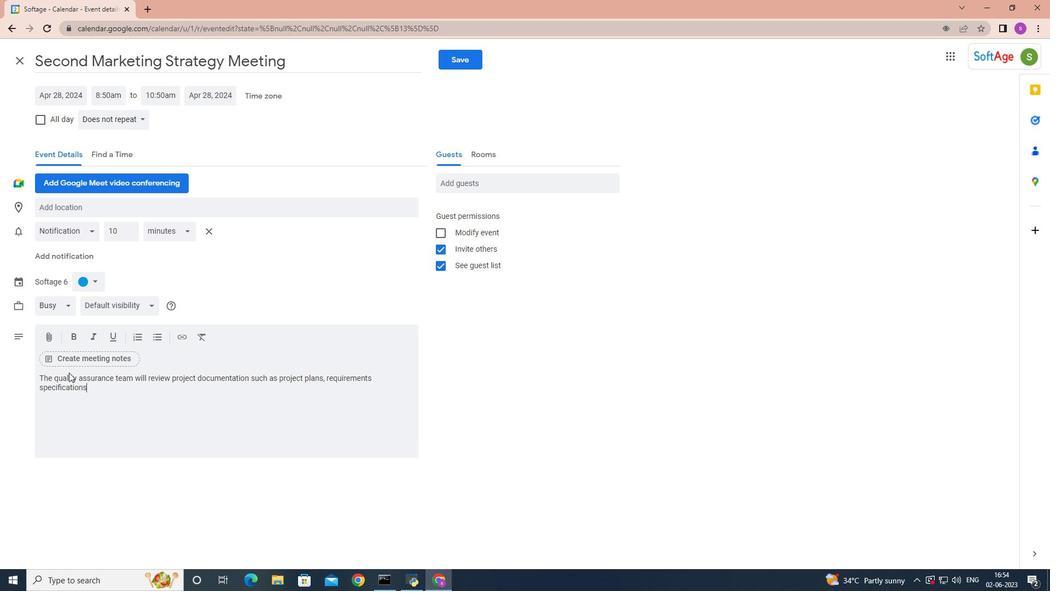 
Action: Mouse moved to (69, 95)
Screenshot: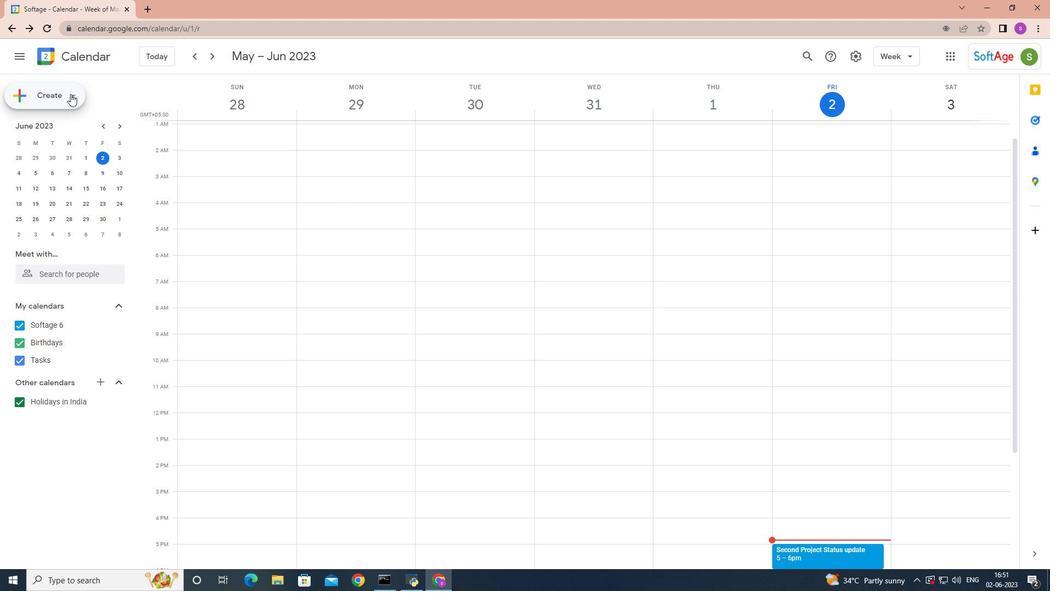 
Action: Mouse pressed left at (69, 95)
Screenshot: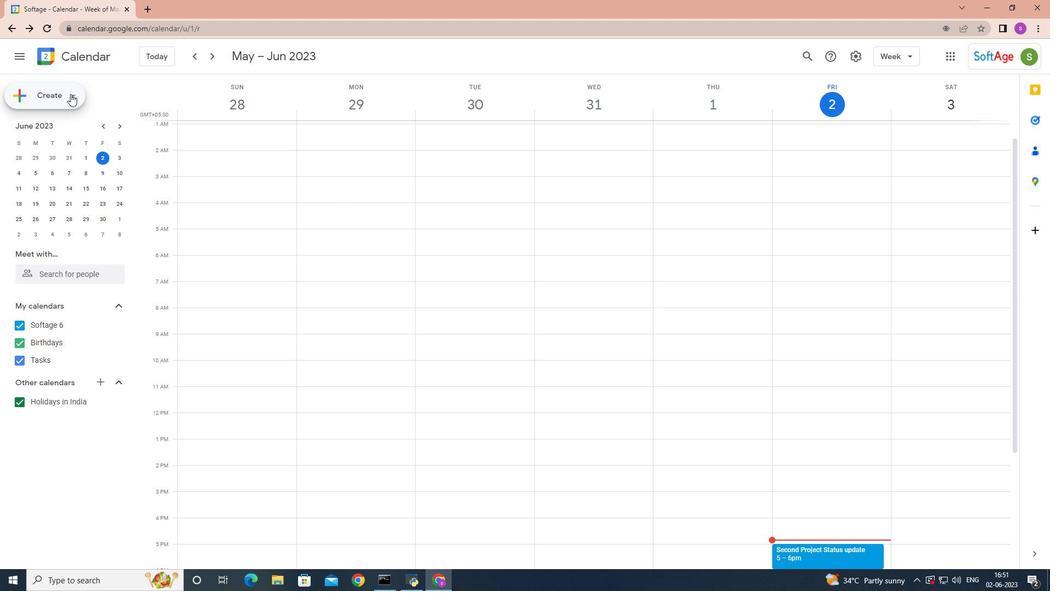 
Action: Mouse moved to (55, 119)
Screenshot: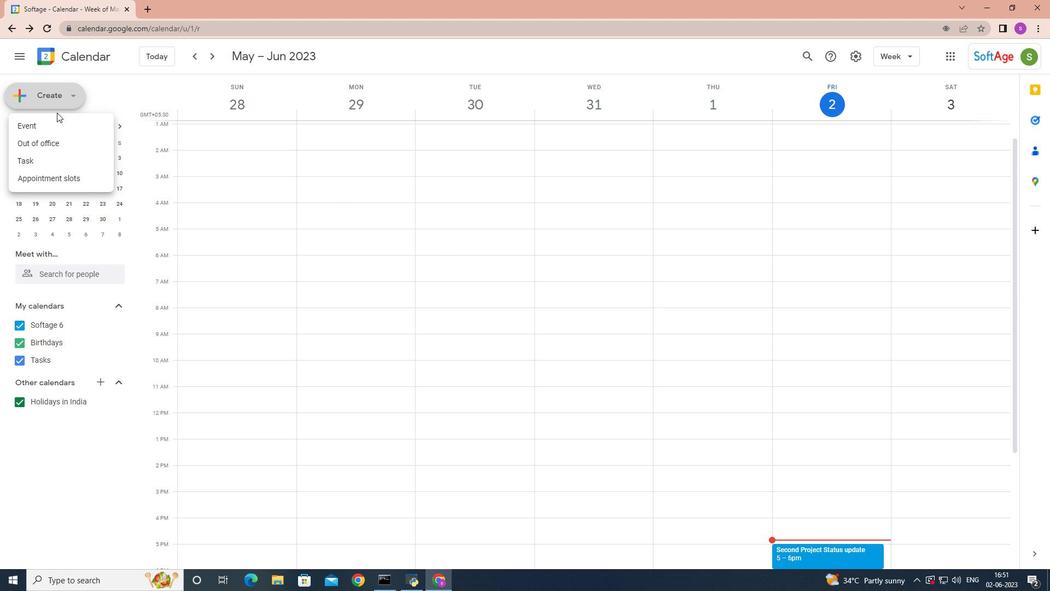 
Action: Mouse pressed left at (55, 119)
Screenshot: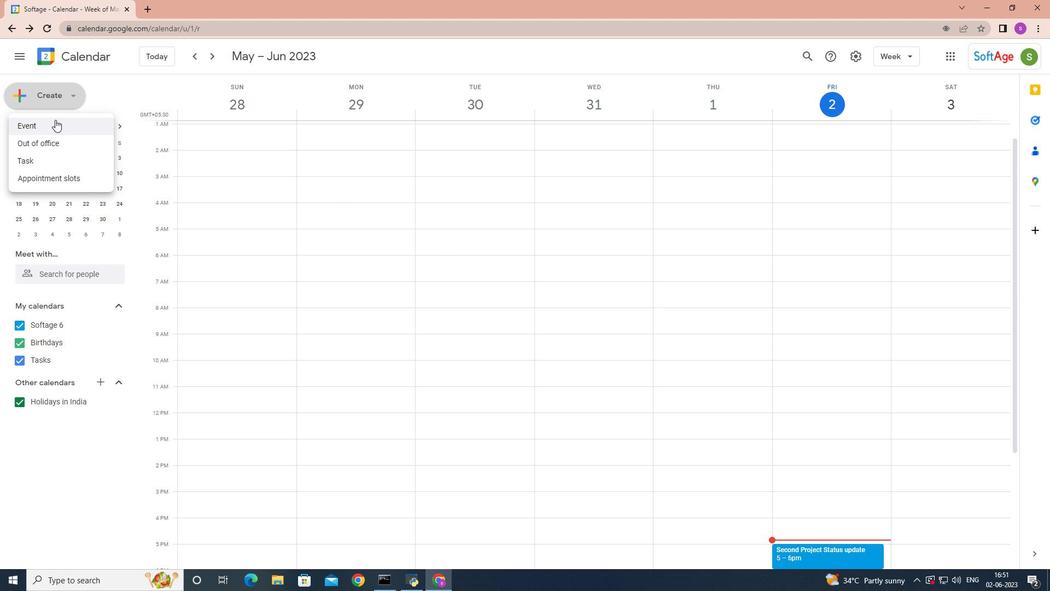 
Action: Mouse moved to (667, 525)
Screenshot: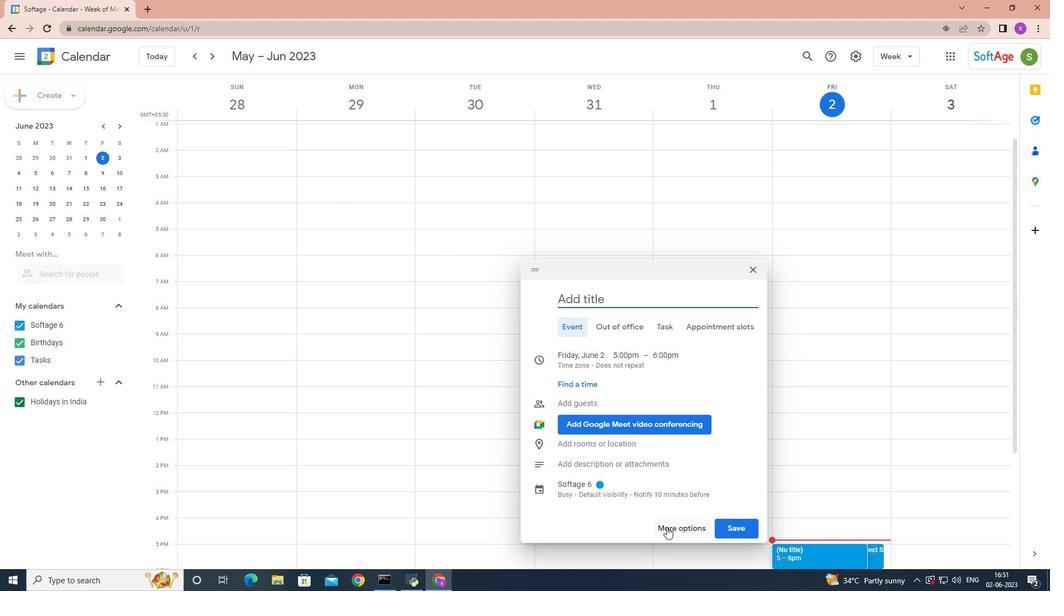
Action: Mouse pressed left at (667, 525)
Screenshot: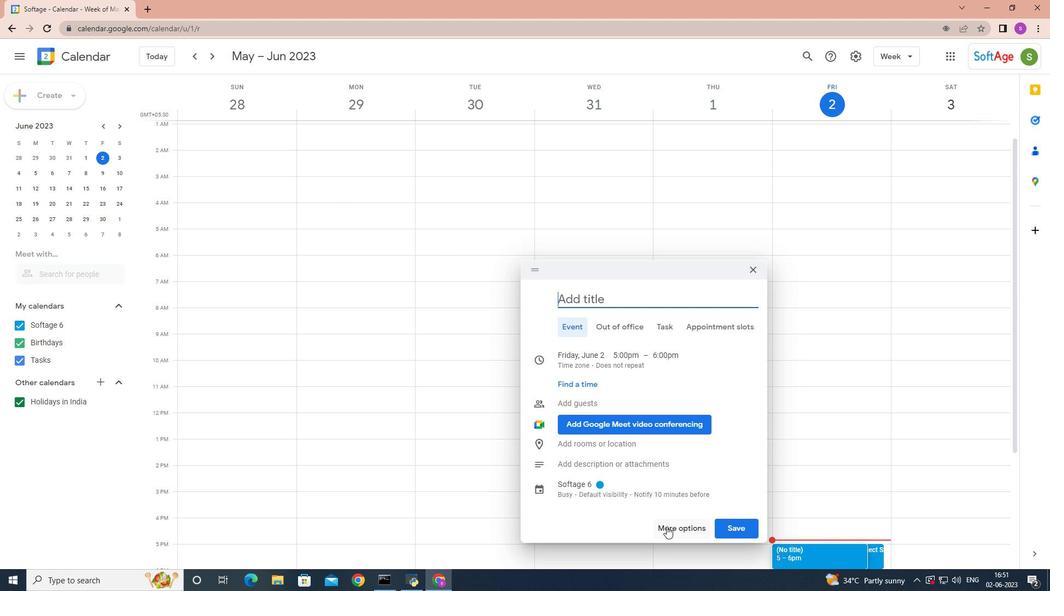 
Action: Mouse moved to (182, 97)
Screenshot: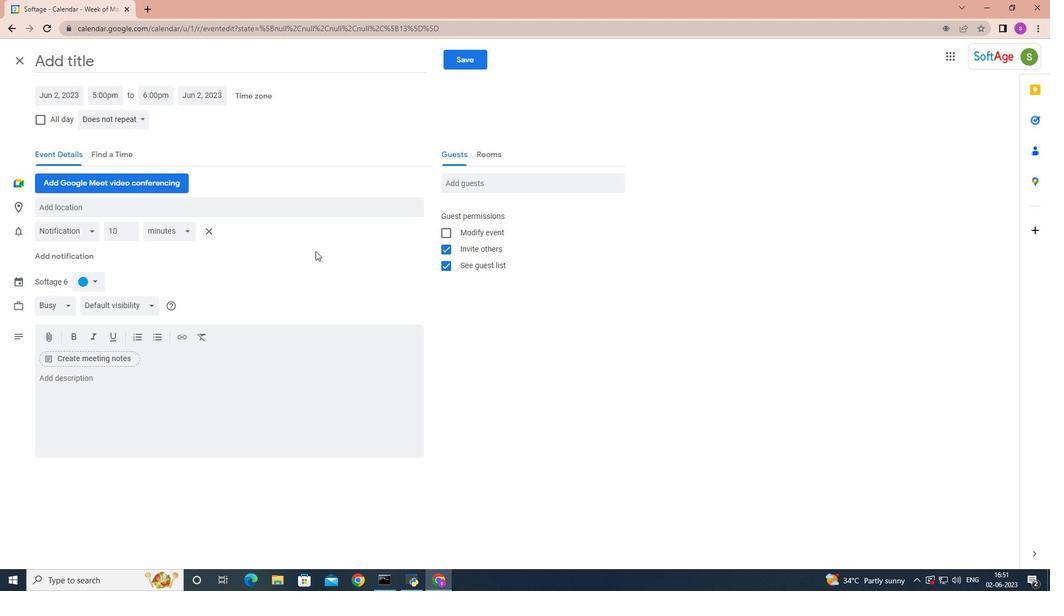 
Action: Key pressed <Key.shift>Second<Key.space><Key.shift>Marketing<Key.space><Key.shift>Strategy<Key.space><Key.shift>Meeting
Screenshot: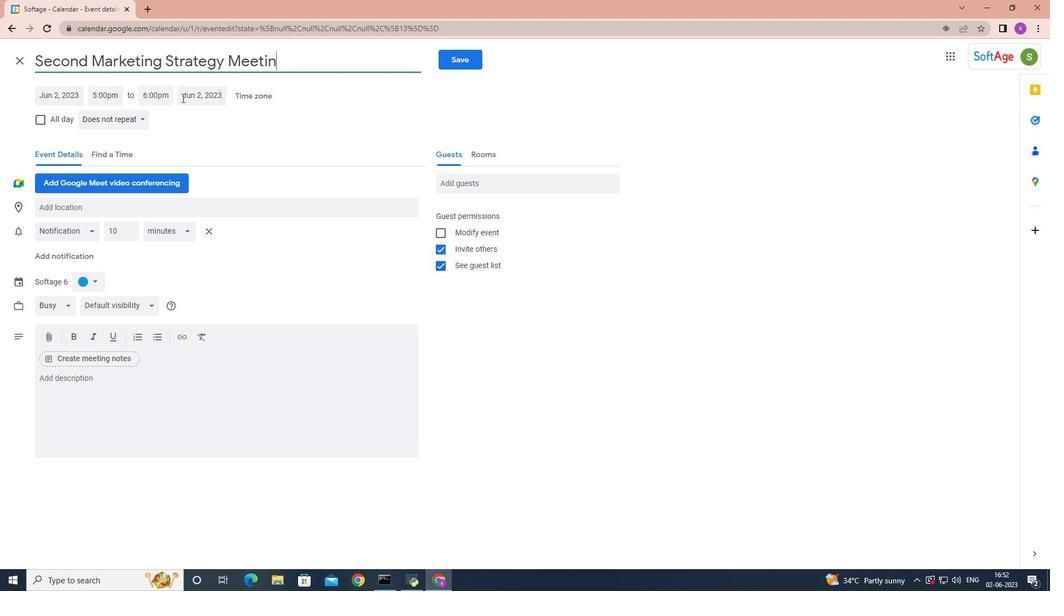 
Action: Mouse moved to (73, 95)
Screenshot: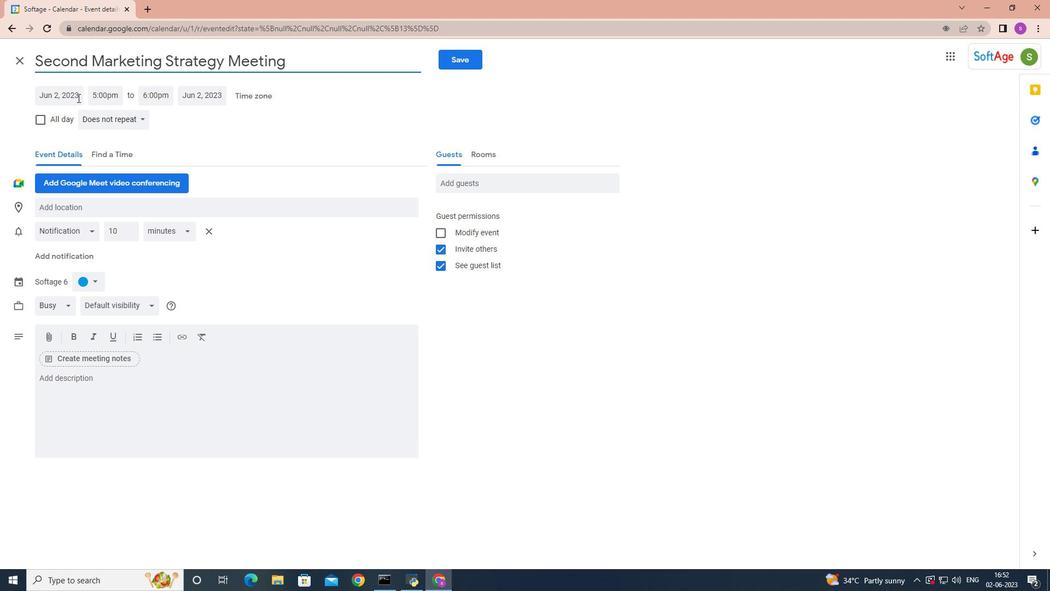 
Action: Mouse pressed left at (73, 95)
Screenshot: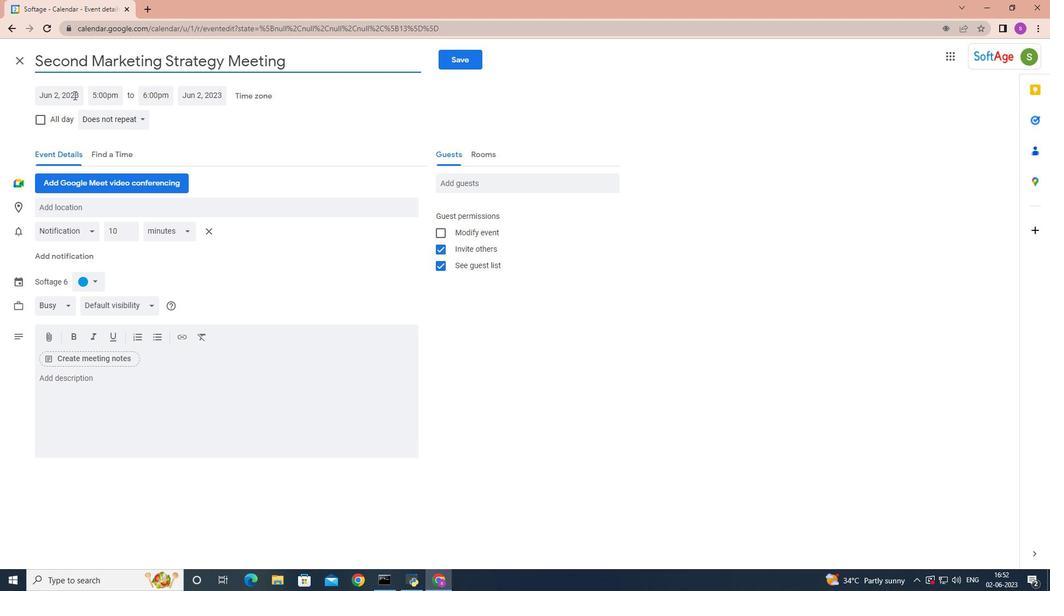 
Action: Mouse moved to (174, 119)
Screenshot: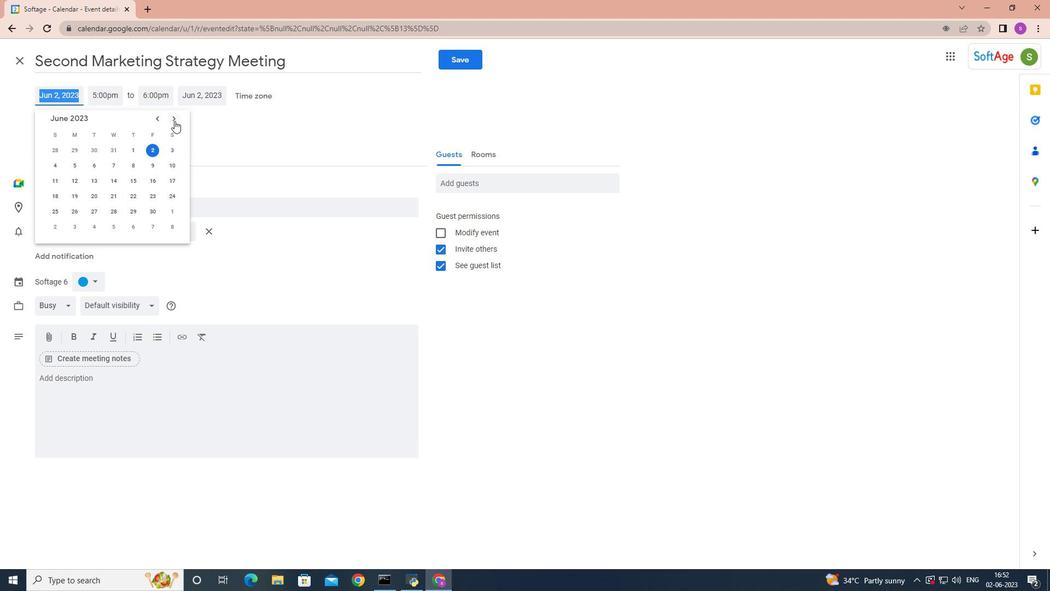 
Action: Mouse pressed left at (174, 119)
Screenshot: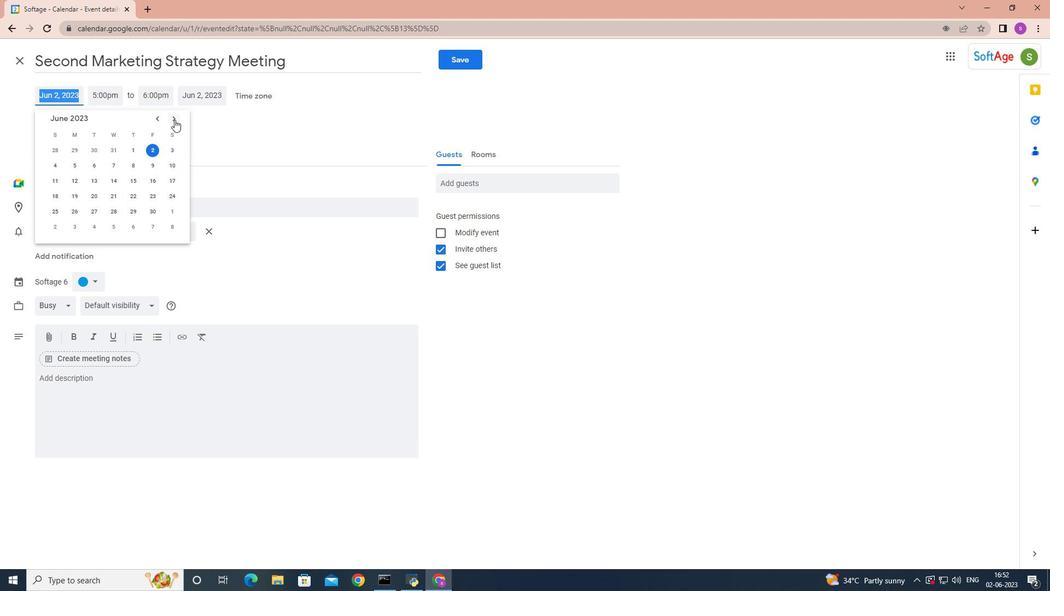 
Action: Mouse moved to (174, 119)
Screenshot: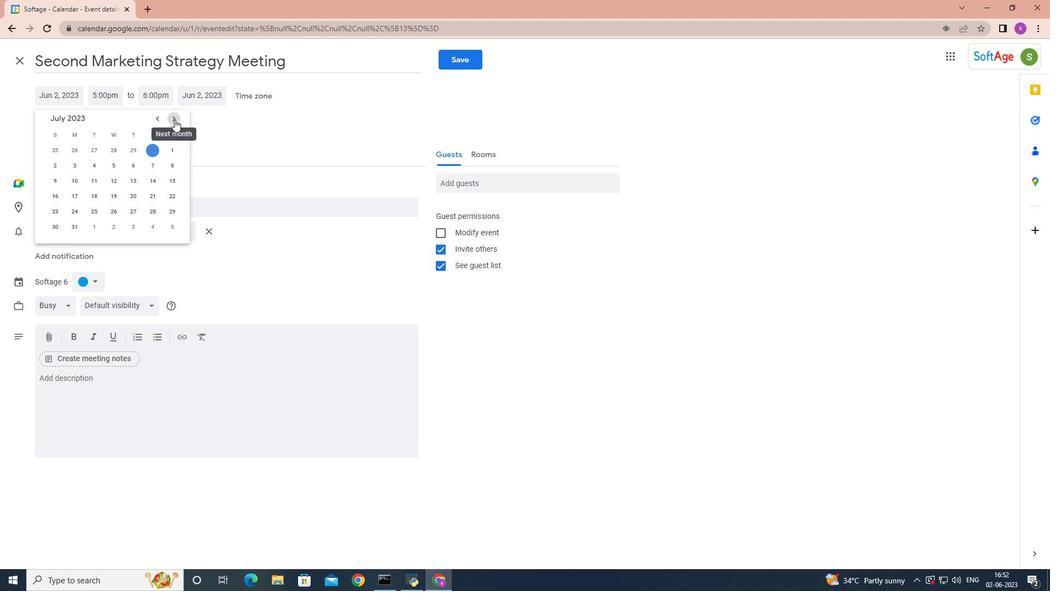 
Action: Mouse pressed left at (174, 119)
Screenshot: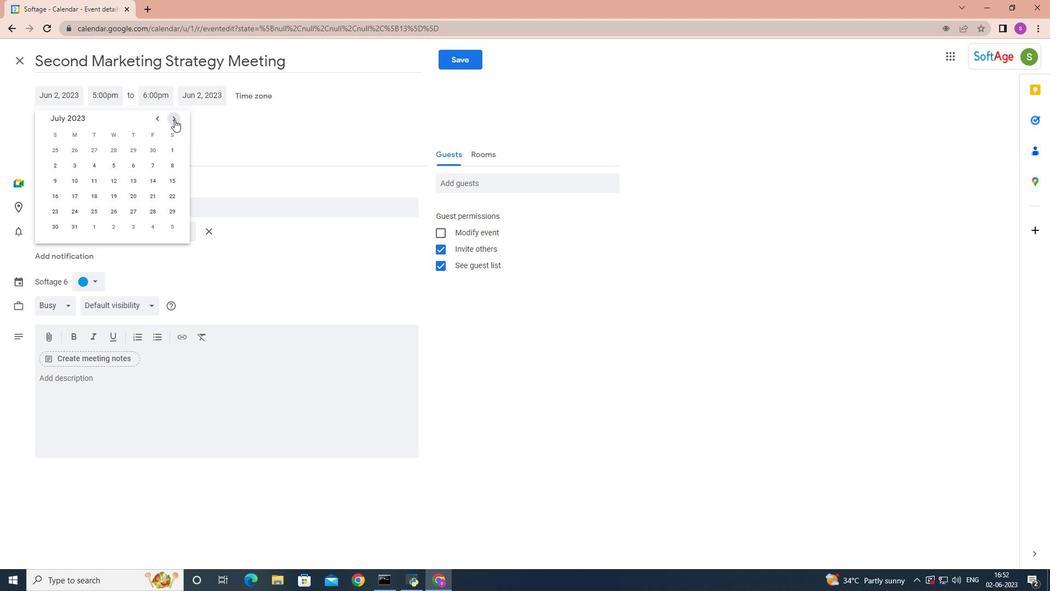 
Action: Mouse pressed left at (174, 119)
Screenshot: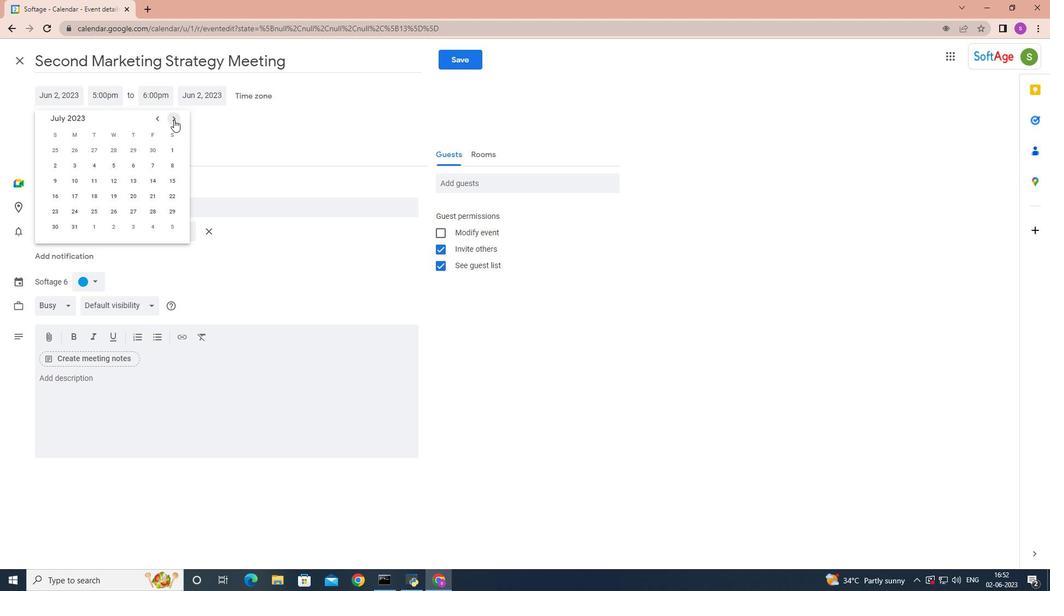 
Action: Mouse moved to (174, 119)
Screenshot: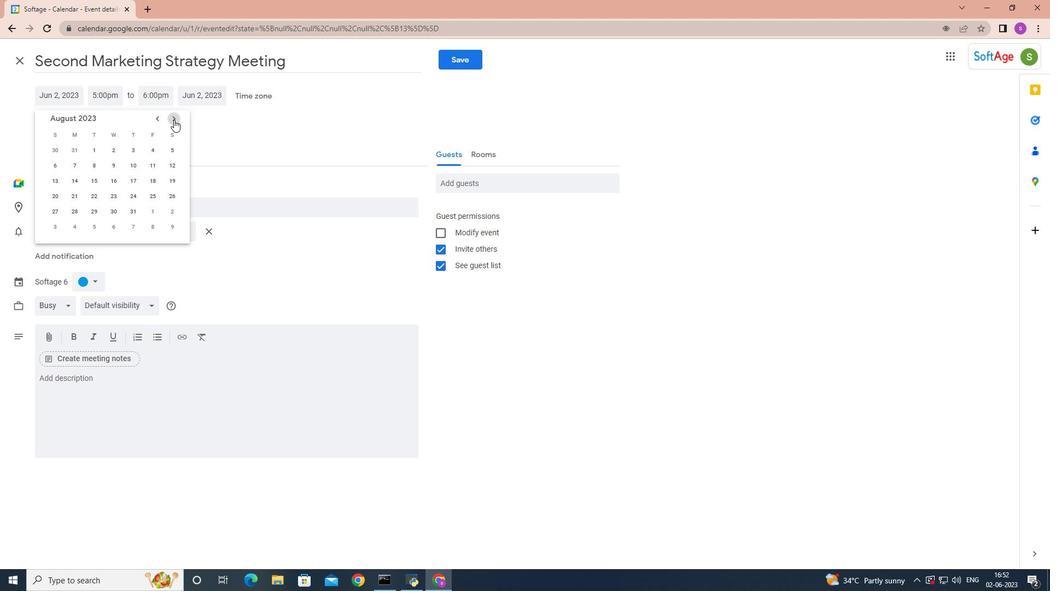 
Action: Mouse pressed left at (174, 119)
Screenshot: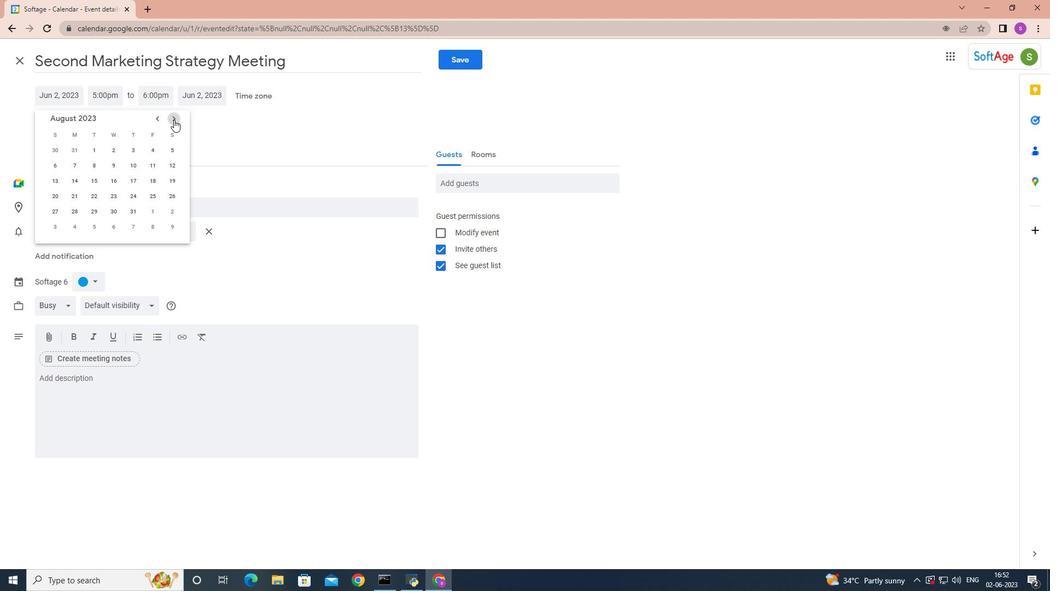 
Action: Mouse moved to (174, 119)
Screenshot: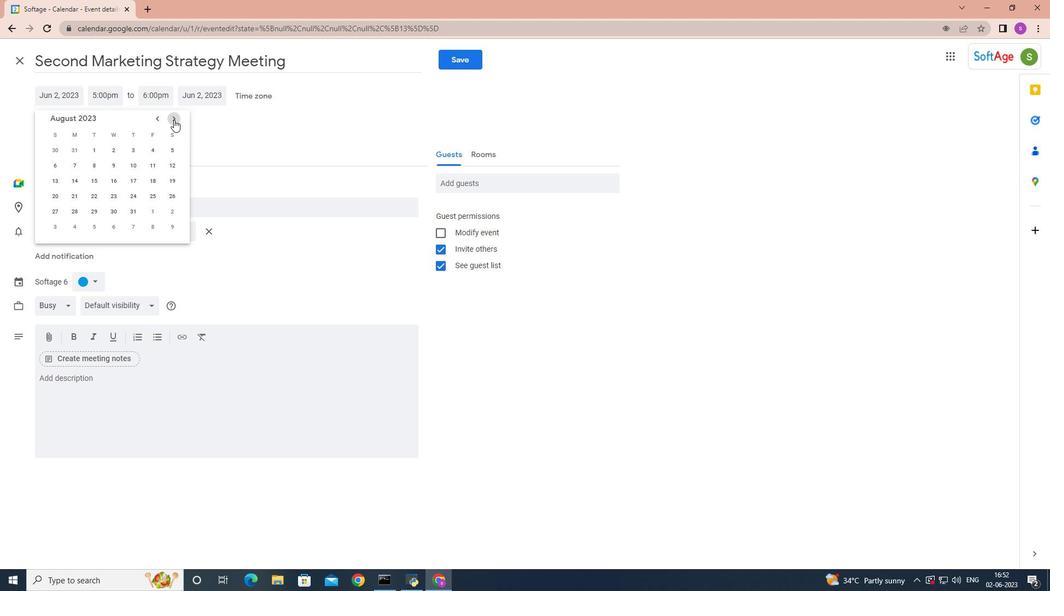 
Action: Mouse pressed left at (174, 119)
Screenshot: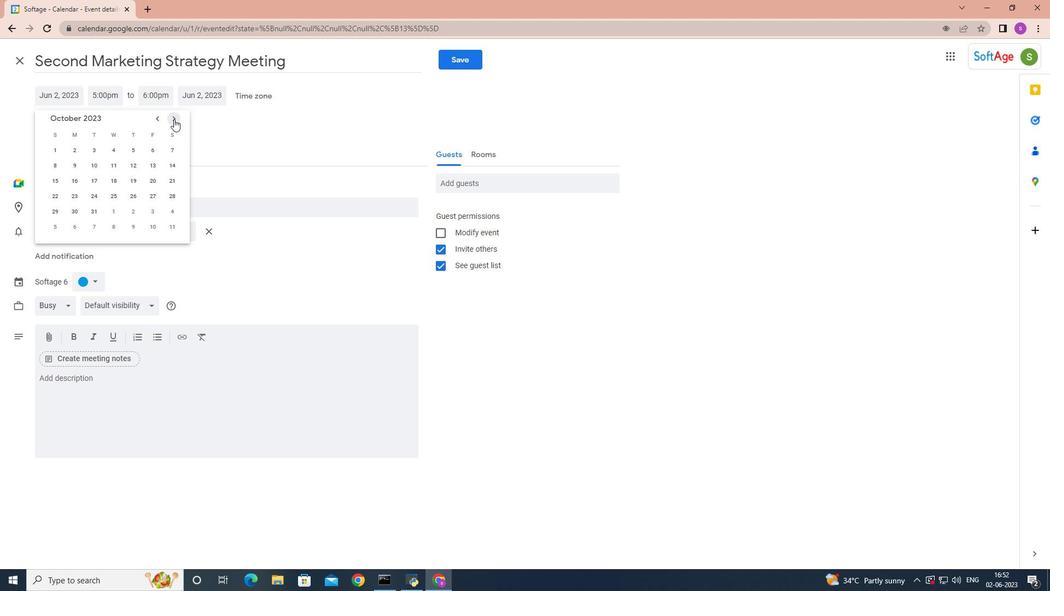 
Action: Mouse pressed left at (174, 119)
Screenshot: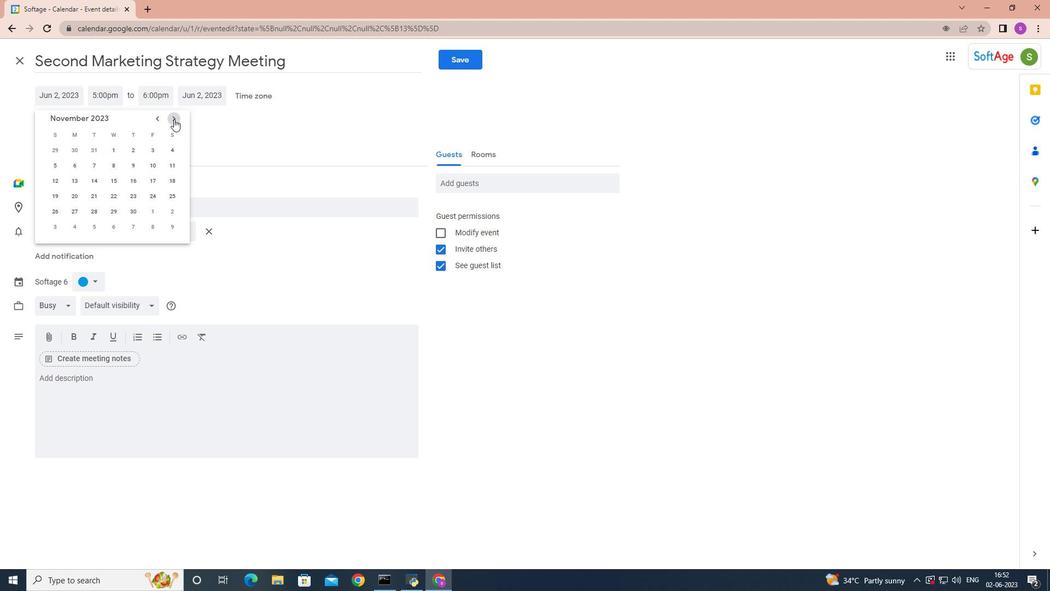 
Action: Mouse pressed left at (174, 119)
Screenshot: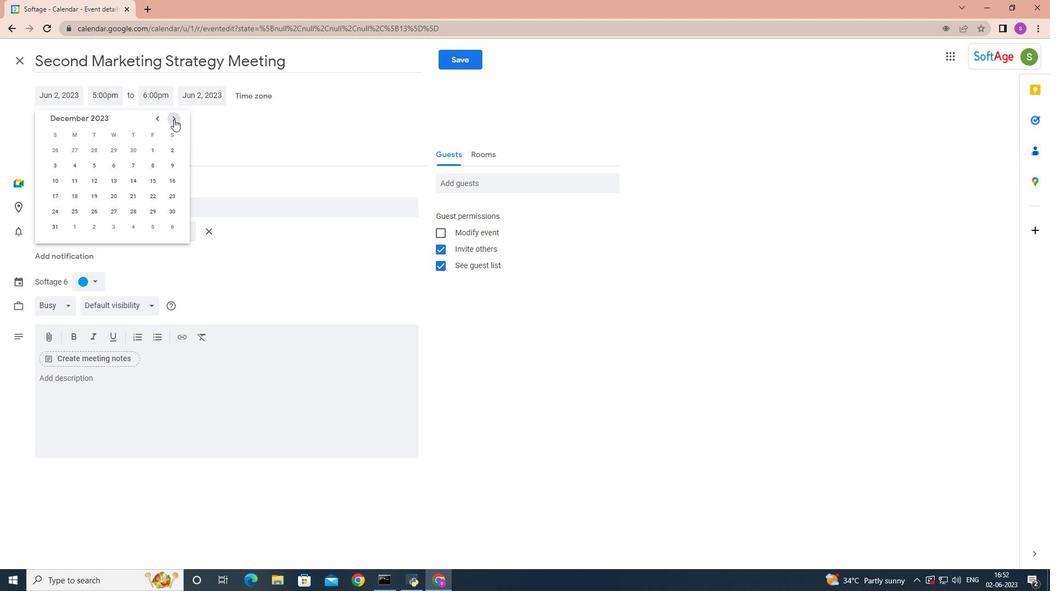 
Action: Mouse pressed left at (174, 119)
Screenshot: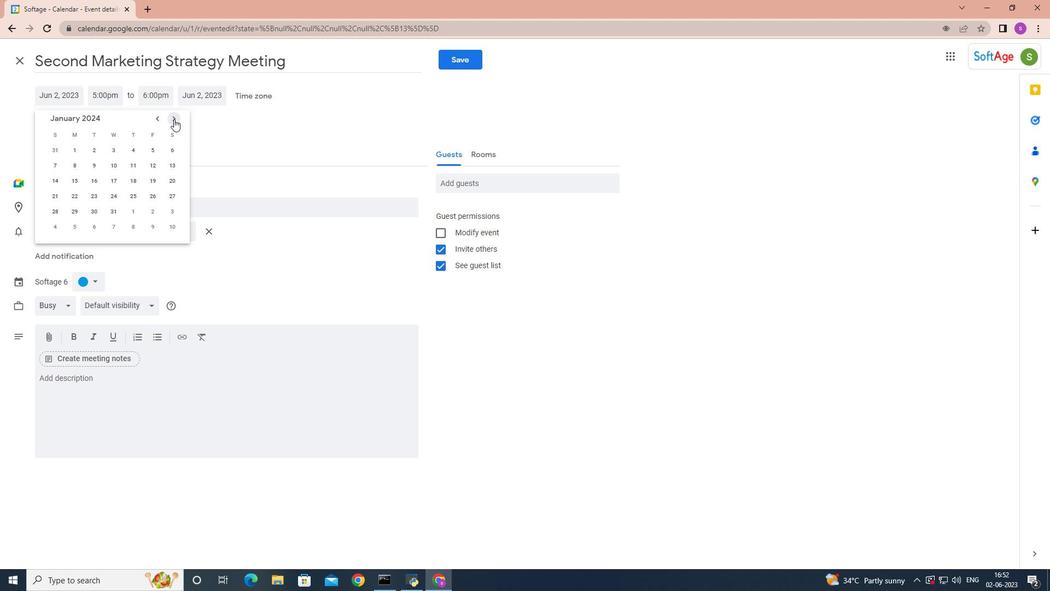 
Action: Mouse pressed left at (174, 119)
Screenshot: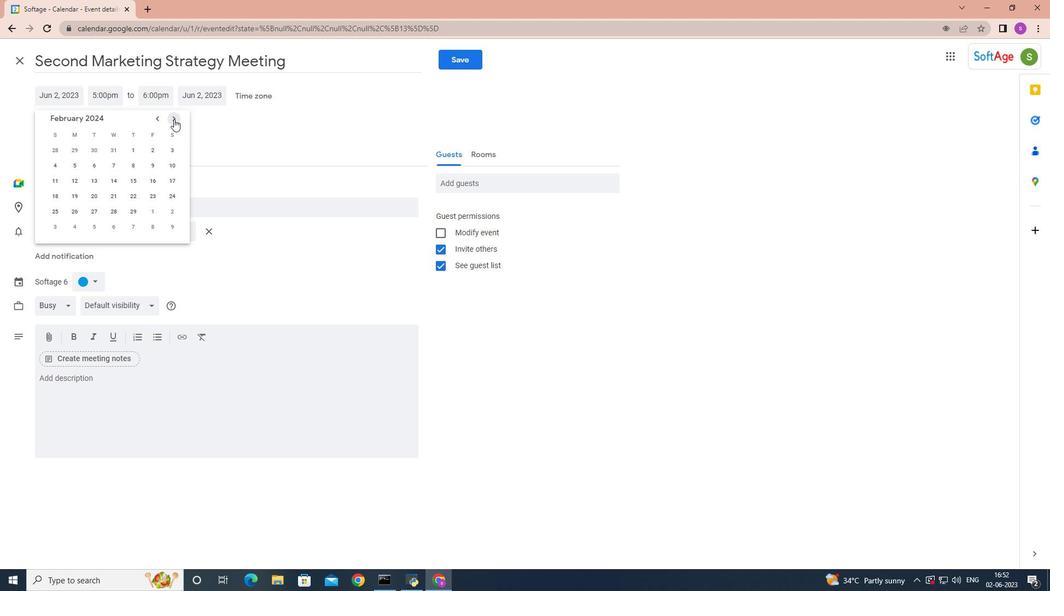 
Action: Mouse pressed left at (174, 119)
Screenshot: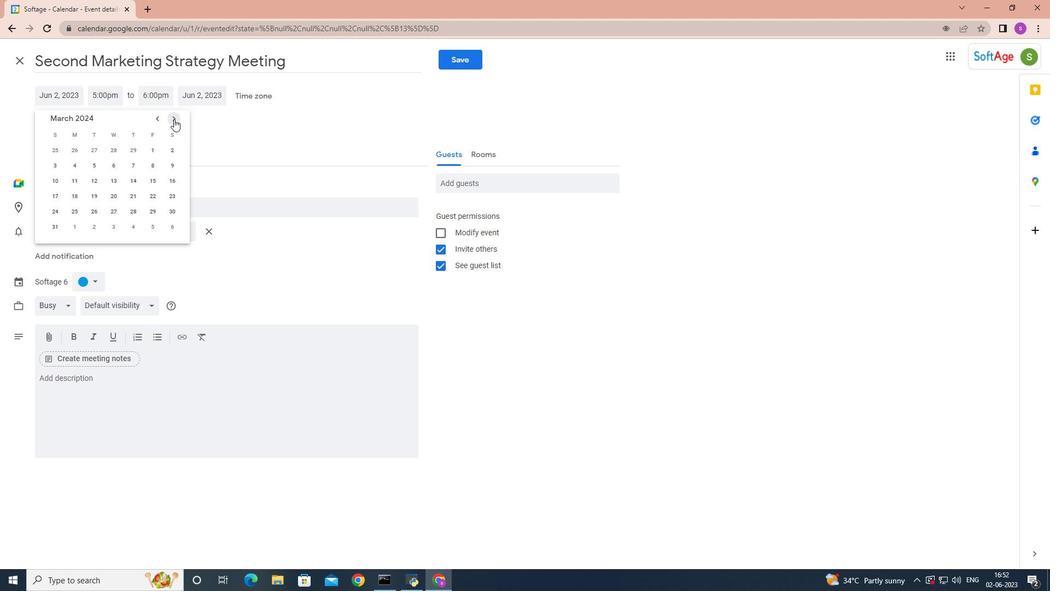 
Action: Mouse moved to (55, 209)
Screenshot: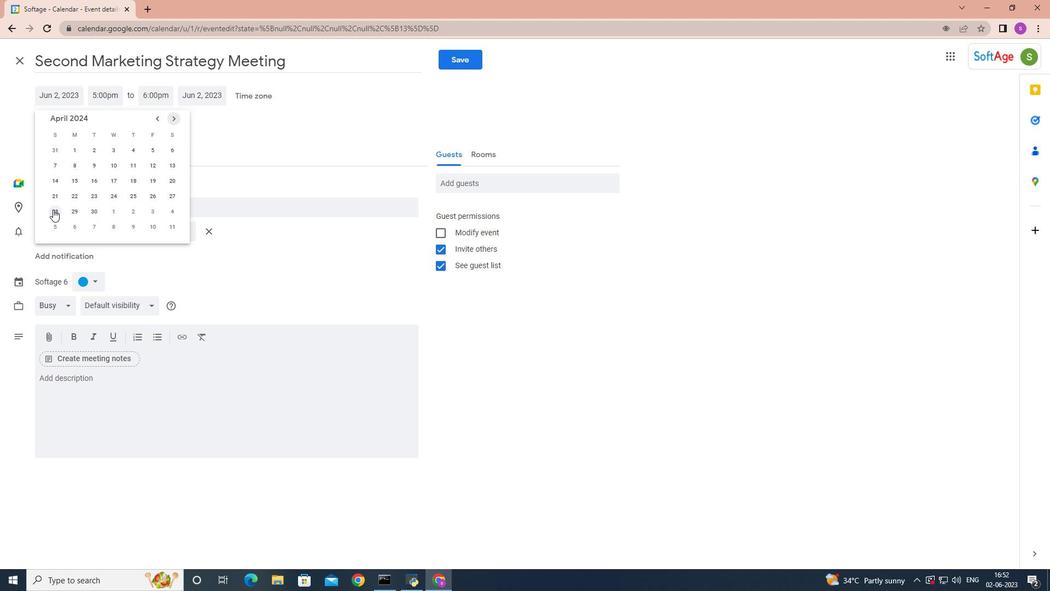 
Action: Mouse pressed left at (55, 209)
Screenshot: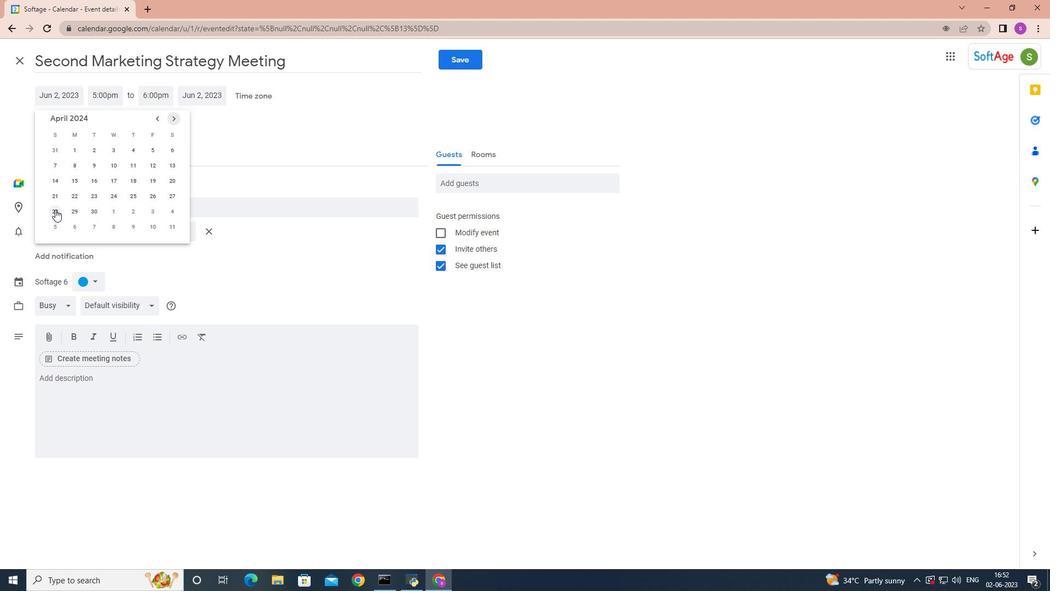 
Action: Mouse moved to (115, 94)
Screenshot: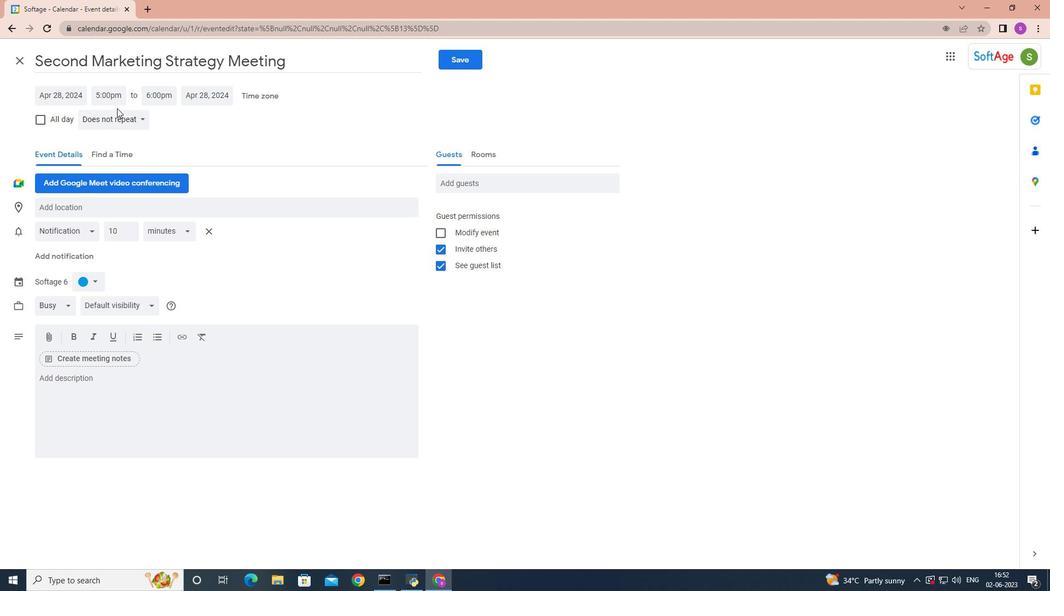 
Action: Mouse pressed left at (115, 94)
Screenshot: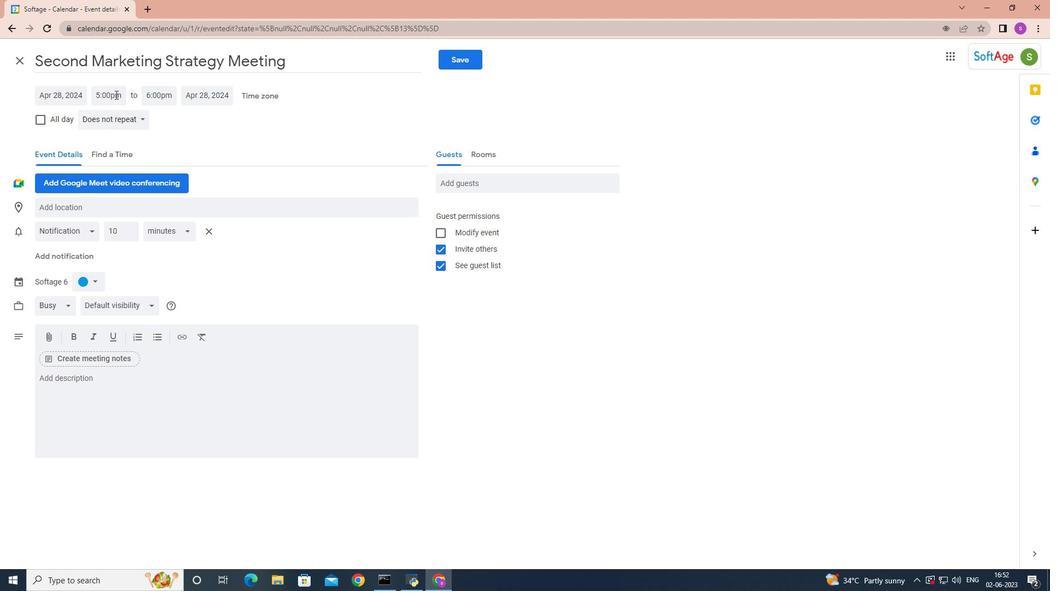 
Action: Key pressed <Key.backspace>8<Key.shift><Key.shift><Key.shift><Key.shift><Key.shift><Key.shift><Key.shift><Key.shift><Key.shift><Key.shift><Key.shift><Key.shift><Key.shift>:50<Key.space><Key.shift>AM
Screenshot: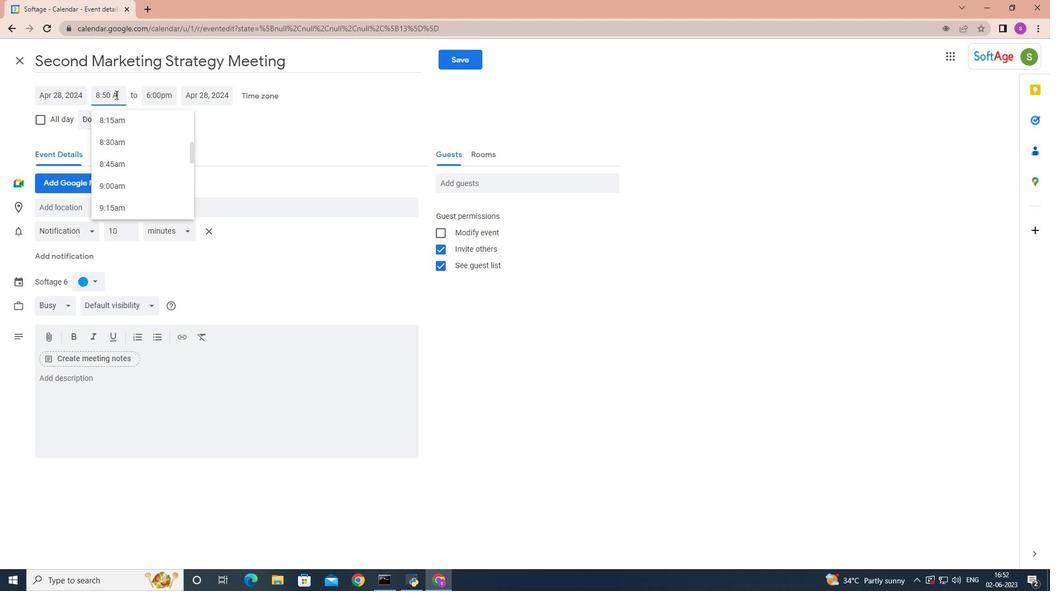 
Action: Mouse moved to (163, 93)
Screenshot: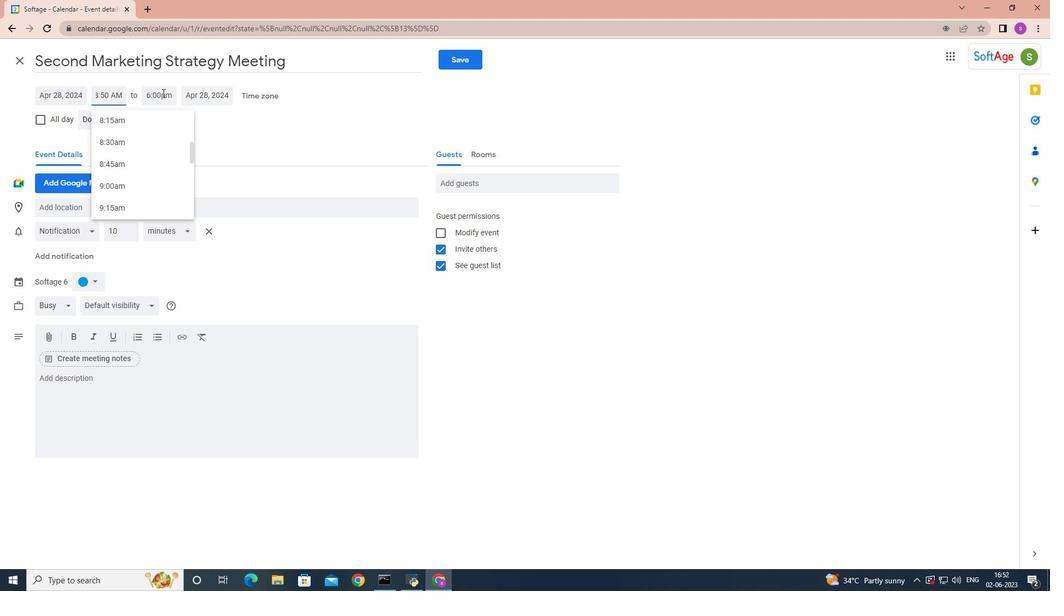 
Action: Mouse pressed left at (163, 93)
Screenshot: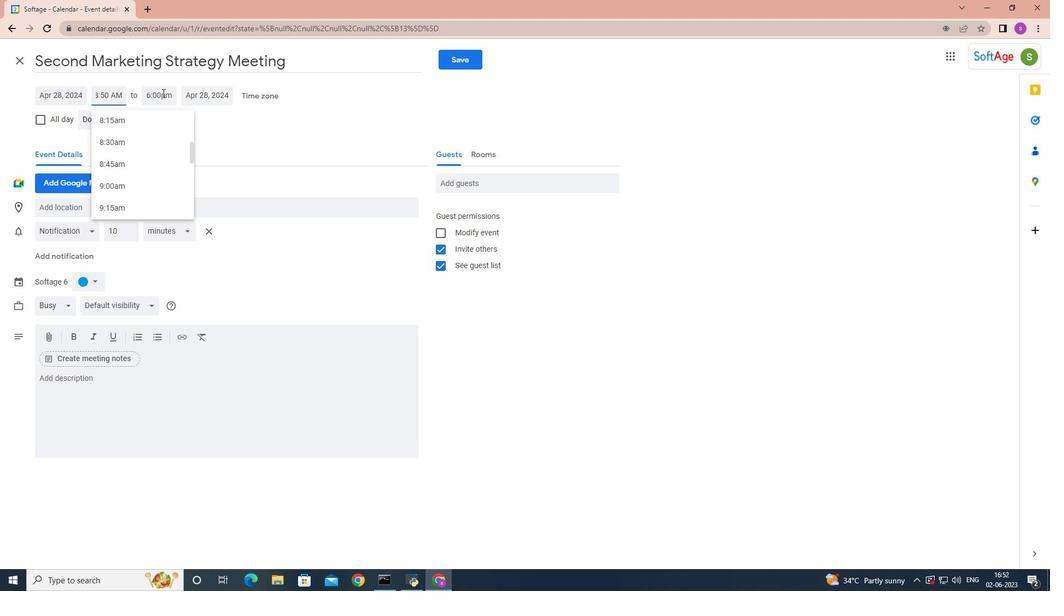
Action: Mouse moved to (183, 209)
Screenshot: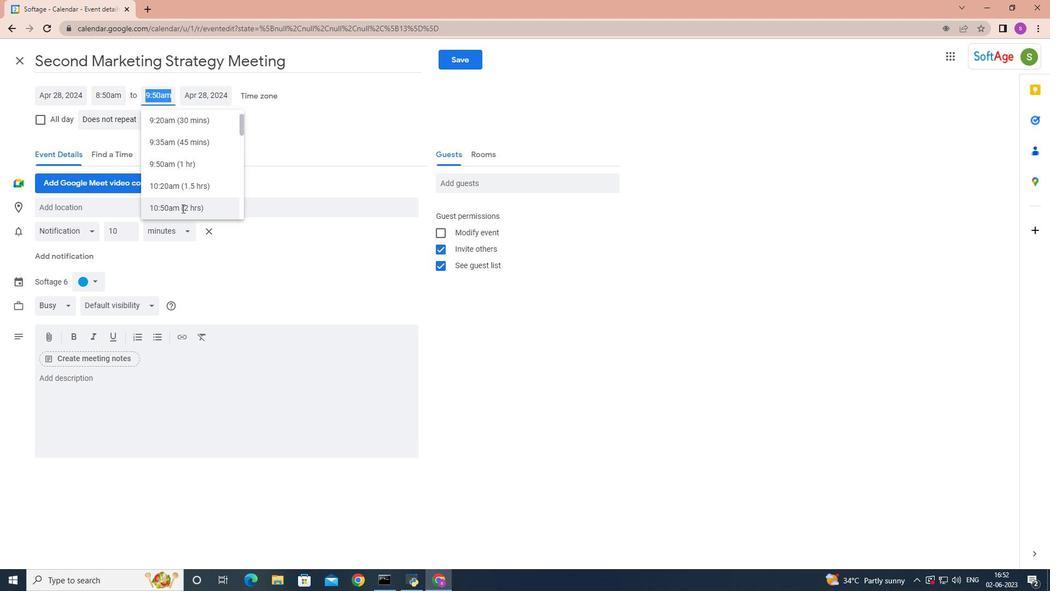 
Action: Mouse pressed left at (183, 209)
Screenshot: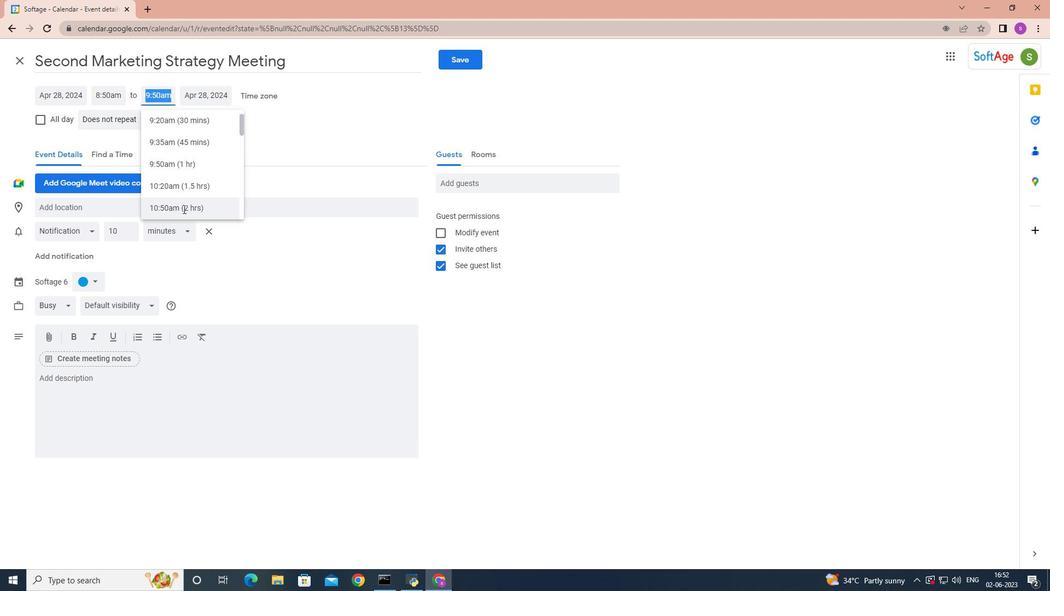 
Action: Mouse moved to (73, 379)
Screenshot: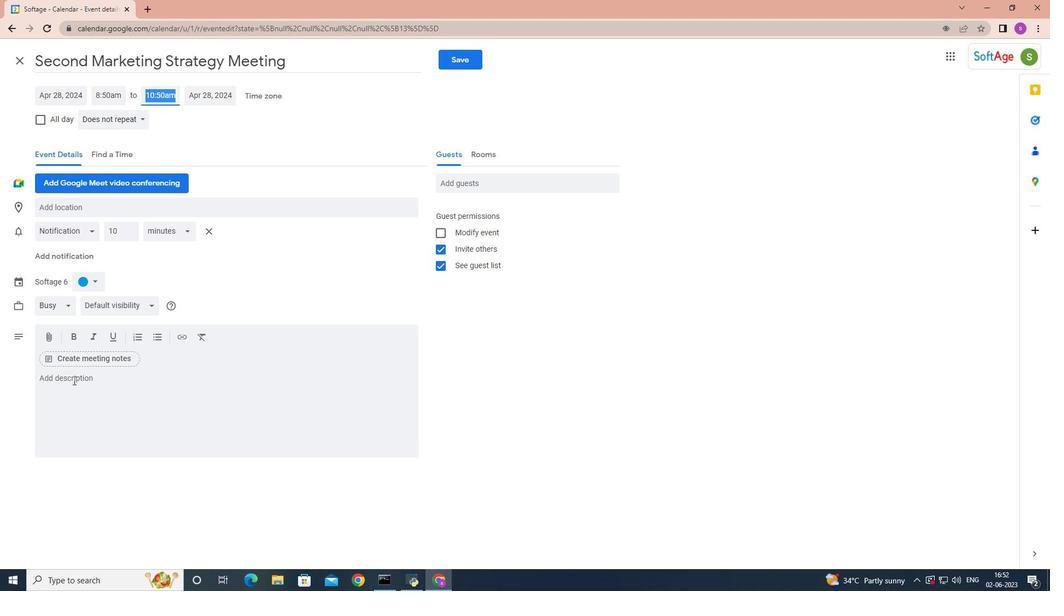 
Action: Mouse pressed left at (73, 379)
Screenshot: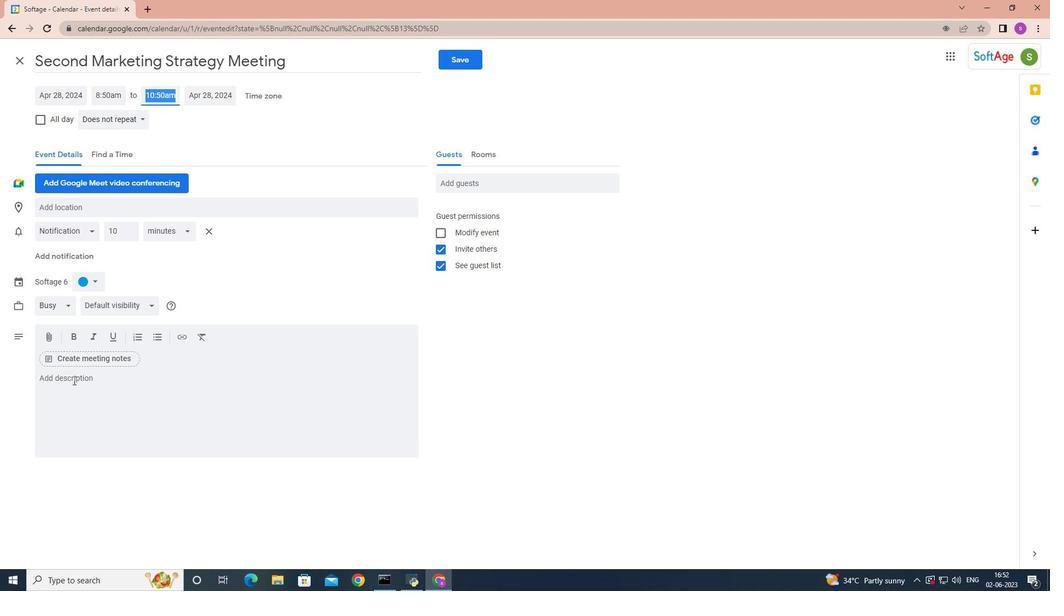 
Action: Mouse moved to (68, 372)
Screenshot: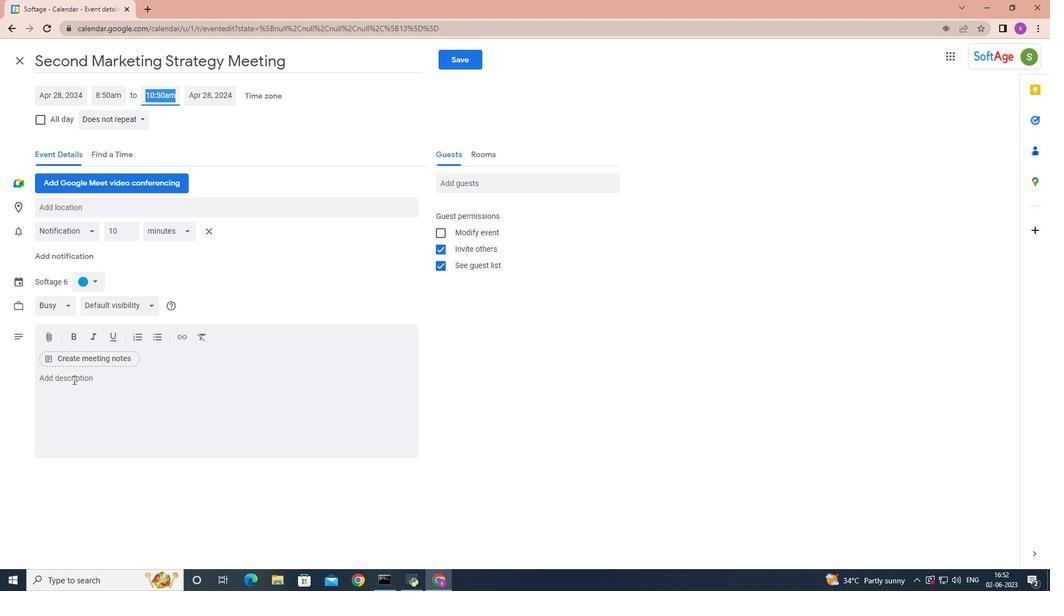 
Action: Key pressed <Key.shift>The<Key.space>quality<Key.space>assurance<Key.space>team<Key.space>will<Key.space>ewview<Key.space>pro<Key.backspace><Key.backspace><Key.backspace><Key.backspace><Key.backspace><Key.backspace><Key.backspace><Key.backspace><Key.backspace><Key.backspace>ew<Key.backspace><Key.backspace>review<Key.space>project<Key.space>documentation<Key.space>such<Key.space>as<Key.space>project<Key.space>plans,<Key.space>requirements<Key.space>specifications,<Key.space>design<Key.space>documents<Key.space><Key.backspace>,<Key.space>and<Key.space>test<Key.space>plans.<Key.space>they<Key.space>will<Key.space>ensure<Key.space>that<Key.space>the<Key.space>documentation<Key.space>is<Key.space>complete,<Key.space>accurate,<Key.space>and<Key.space>alk<Key.backspace>igns<Key.space>with<Key.space>the<Key.space>project<Key.space>objectives<Key.space>and<Key.space>stakeholder<Key.space>expectations.
Screenshot: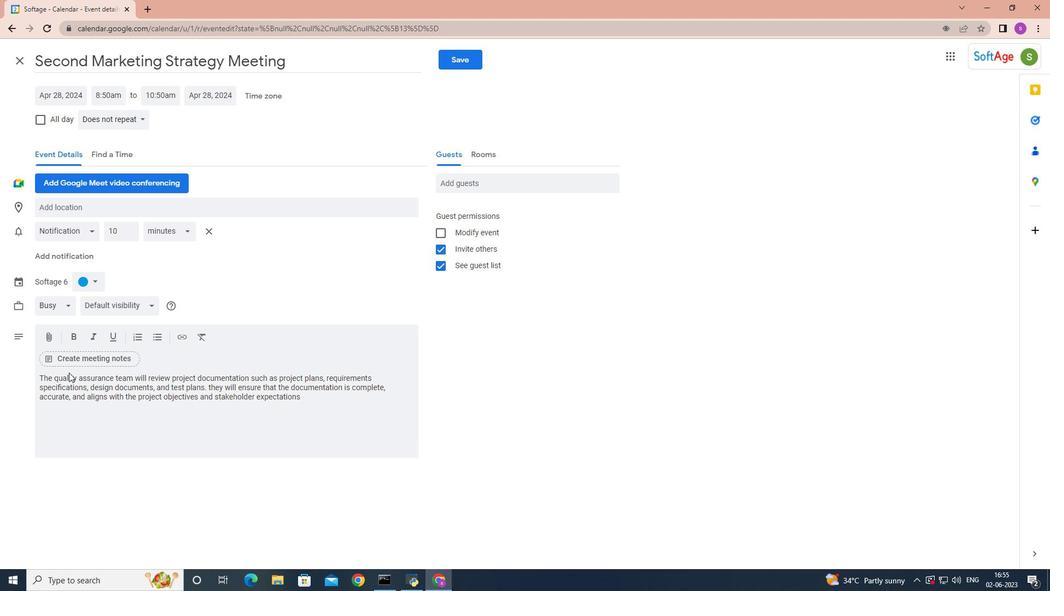 
Action: Mouse moved to (94, 281)
Screenshot: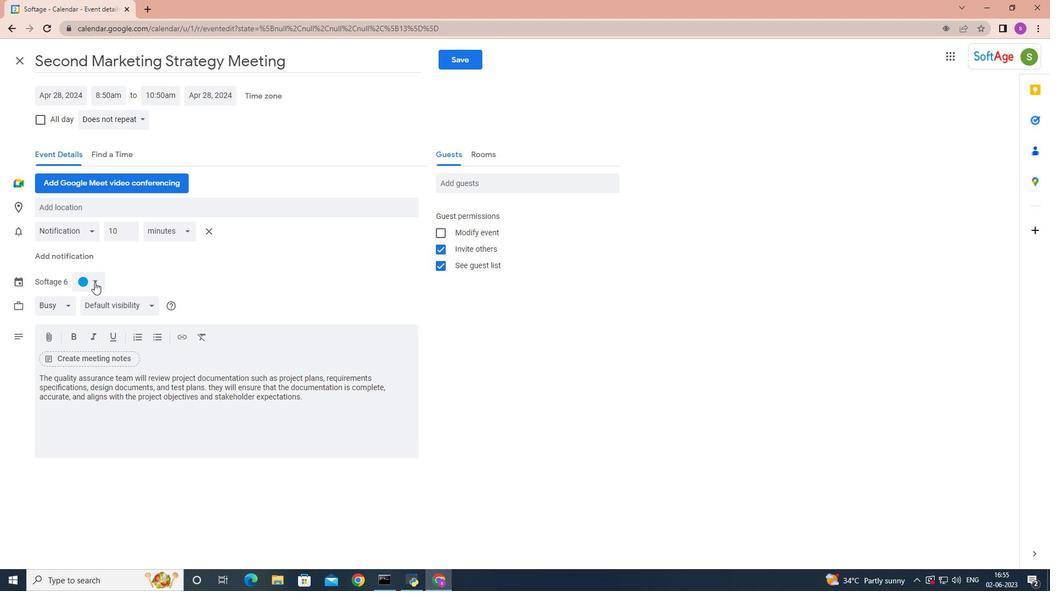 
Action: Mouse pressed left at (94, 281)
Screenshot: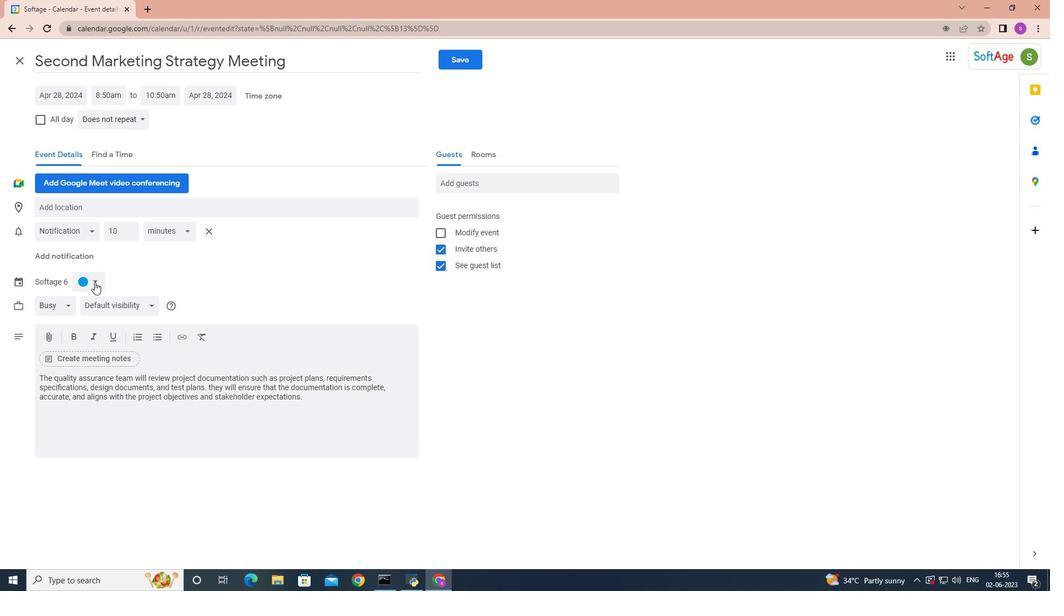 
Action: Mouse moved to (81, 320)
Screenshot: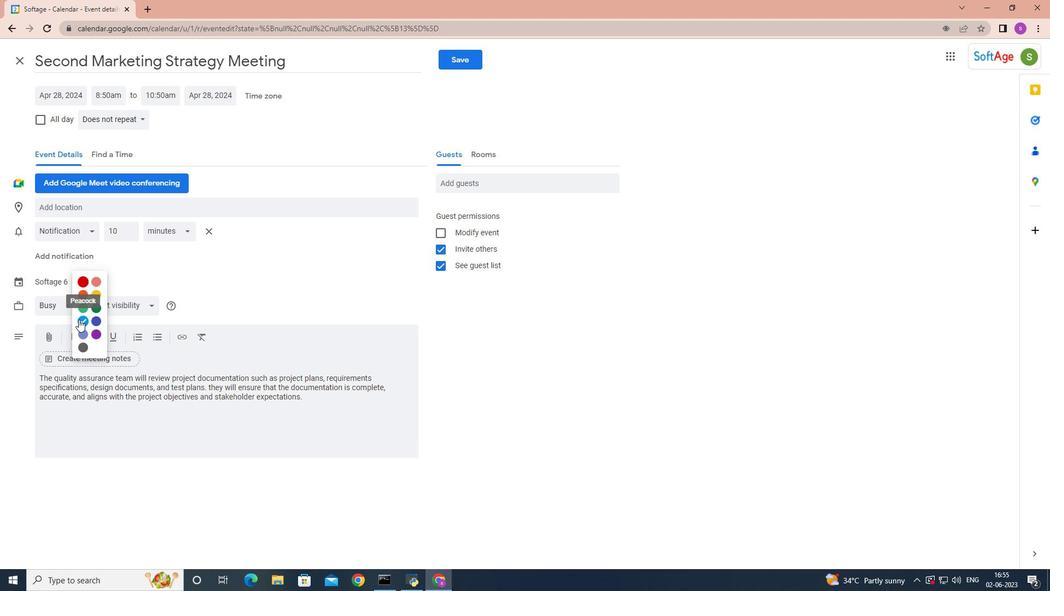 
Action: Mouse pressed left at (81, 320)
Screenshot: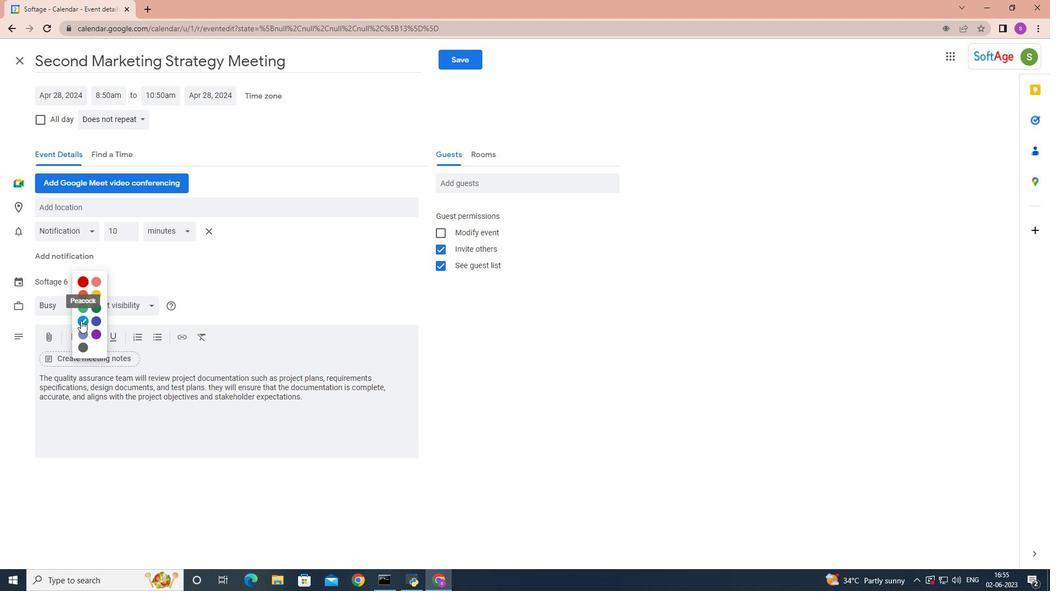 
Action: Mouse moved to (88, 206)
Screenshot: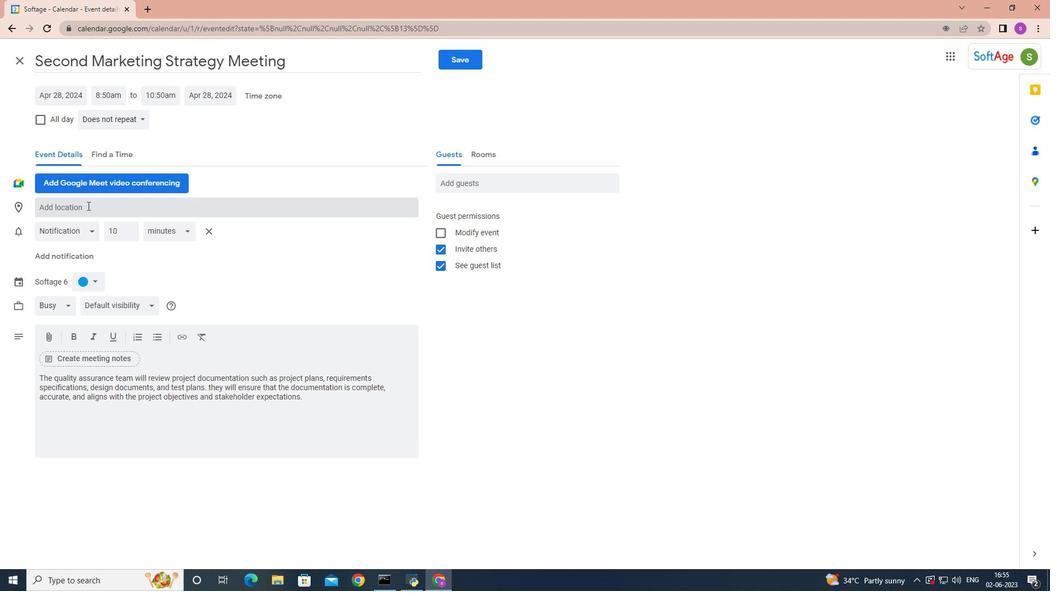 
Action: Mouse pressed left at (88, 206)
Screenshot: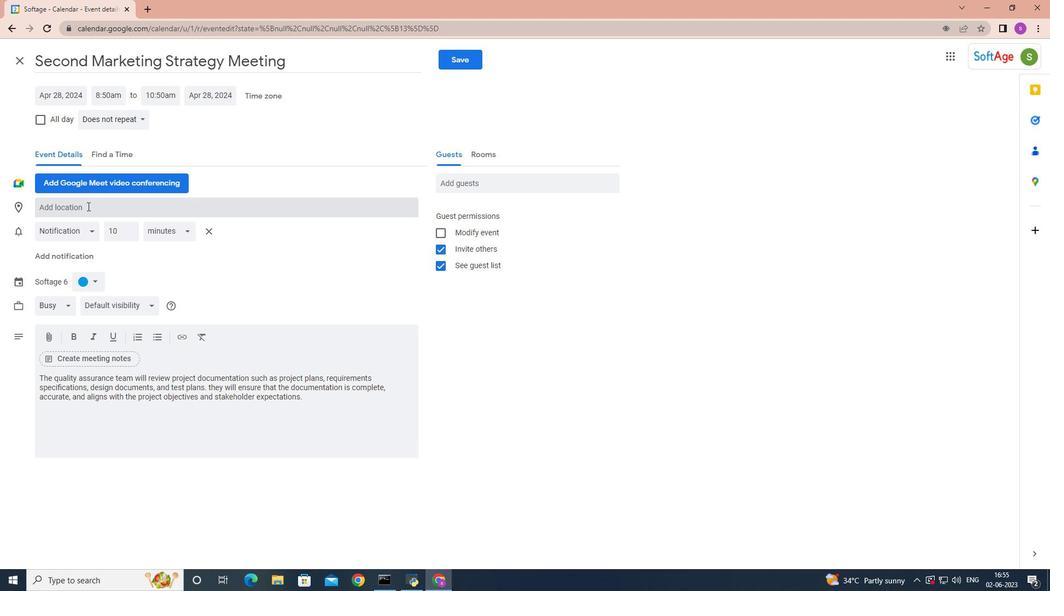 
Action: Key pressed 987<Key.space><Key.shift><Key.shift><Key.shift><Key.shift><Key.shift><Key.shift><Key.shift><Key.shift><Key.shift><Key.shift><Key.shift><Key.shift><Key.shift><Key.shift><Key.shift><Key.shift><Key.shift><Key.shift><Key.shift><Key.shift><Key.shift><Key.shift>Chora<Key.space><Key.shift>Church,<Key.space><Key.shift>Istanbul,<Key.space><Key.shift>Turkey,<Key.enter>
Screenshot: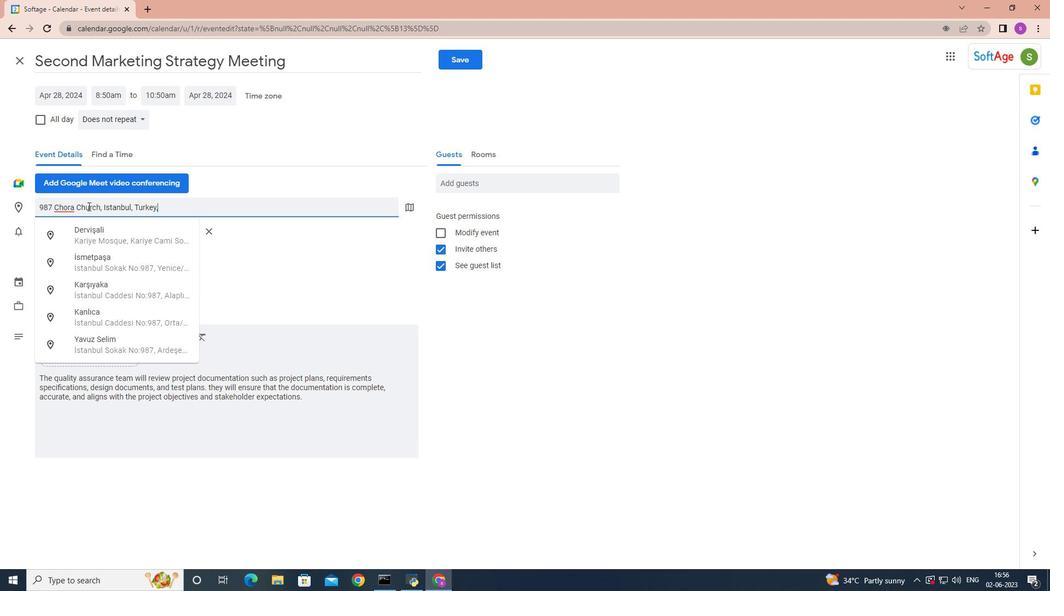 
Action: Mouse moved to (500, 184)
Screenshot: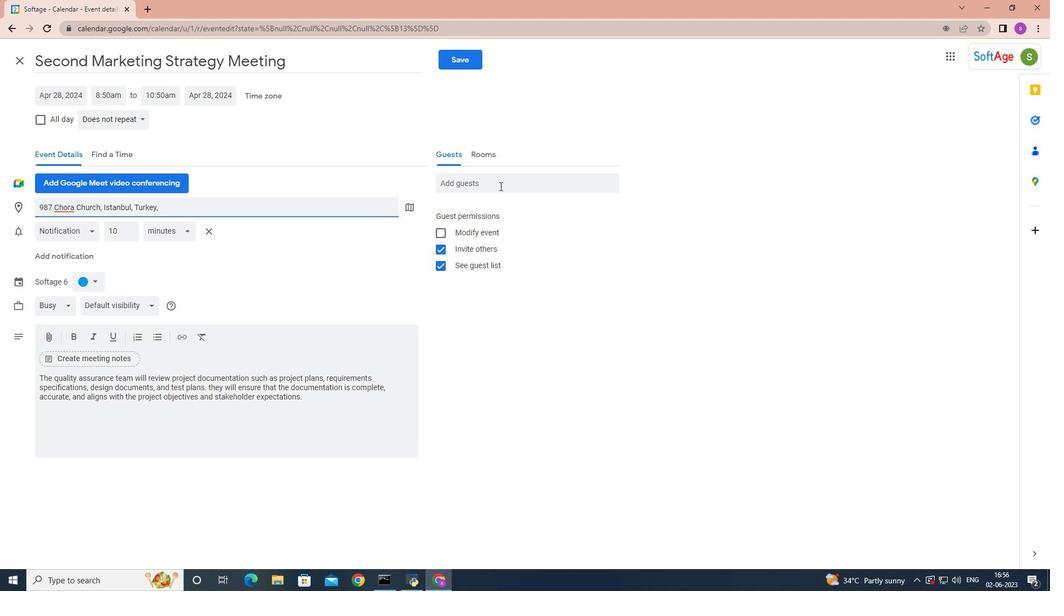 
Action: Mouse pressed left at (500, 184)
Screenshot: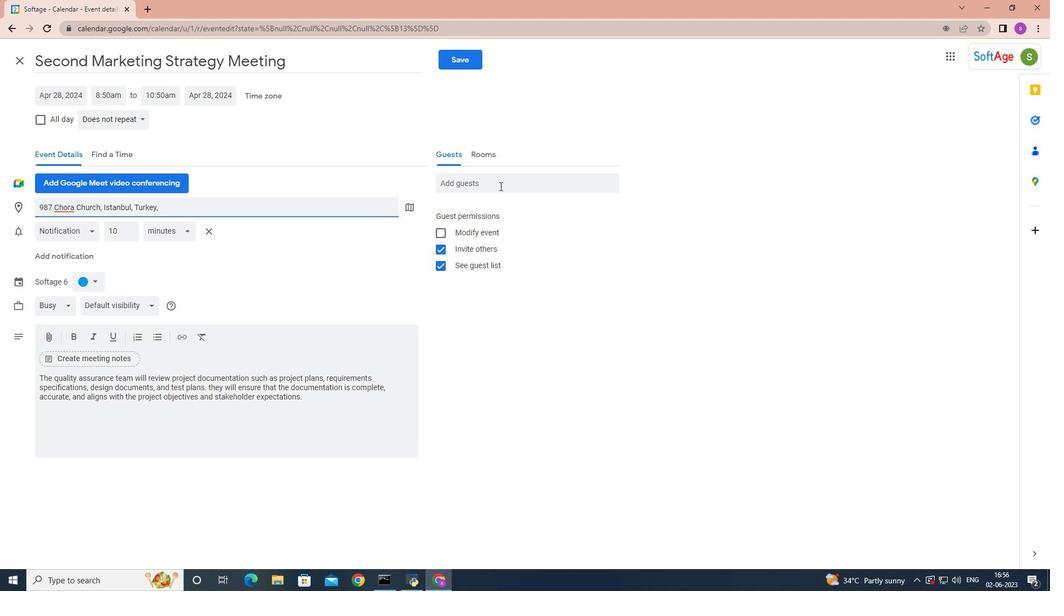 
Action: Mouse moved to (499, 184)
Screenshot: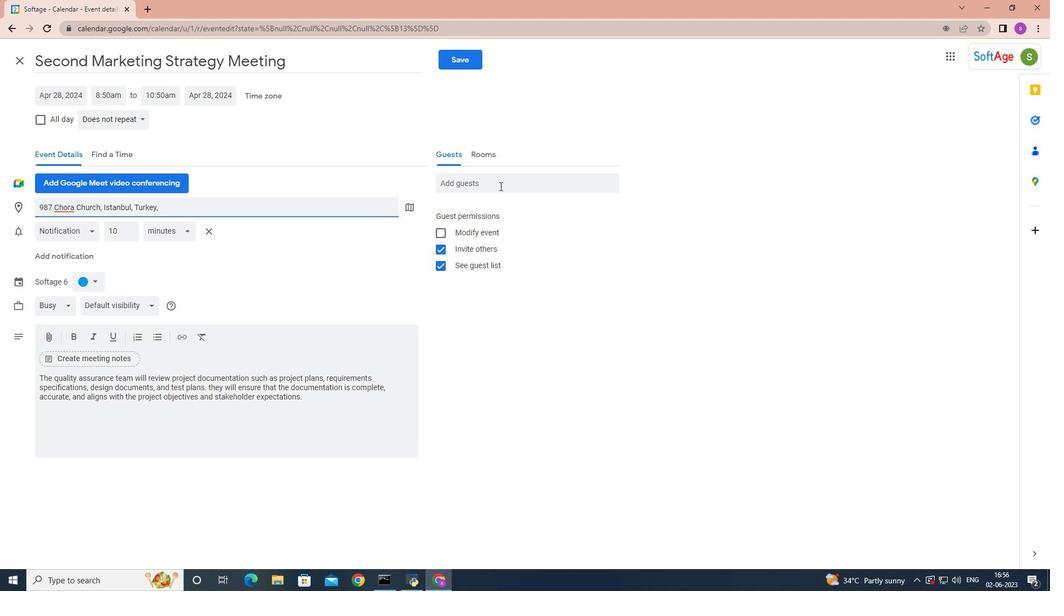 
Action: Key pressed softage.4
Screenshot: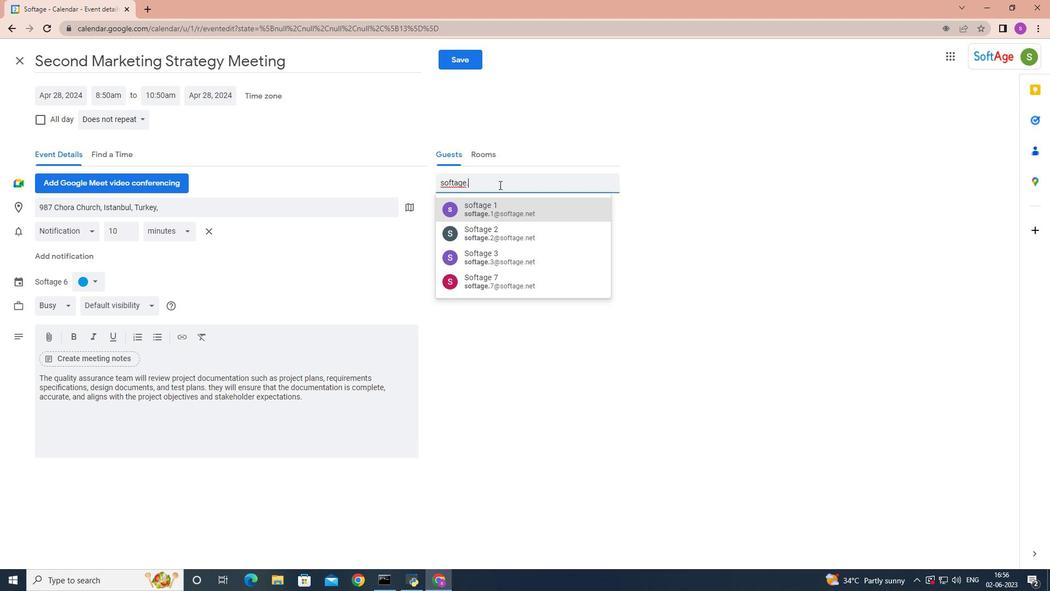 
Action: Mouse moved to (492, 206)
Screenshot: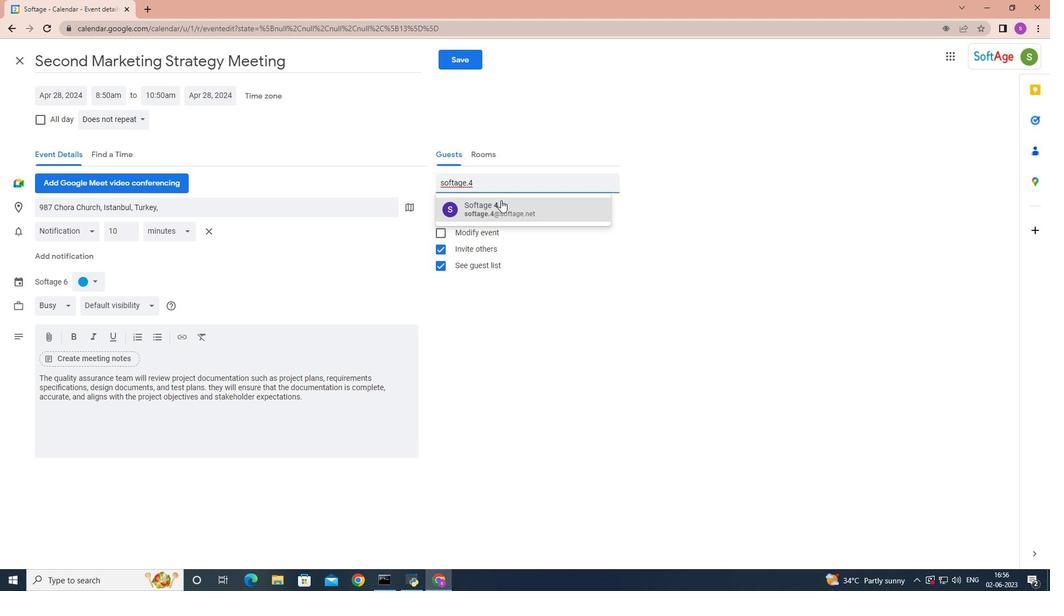 
Action: Mouse pressed left at (492, 206)
Screenshot: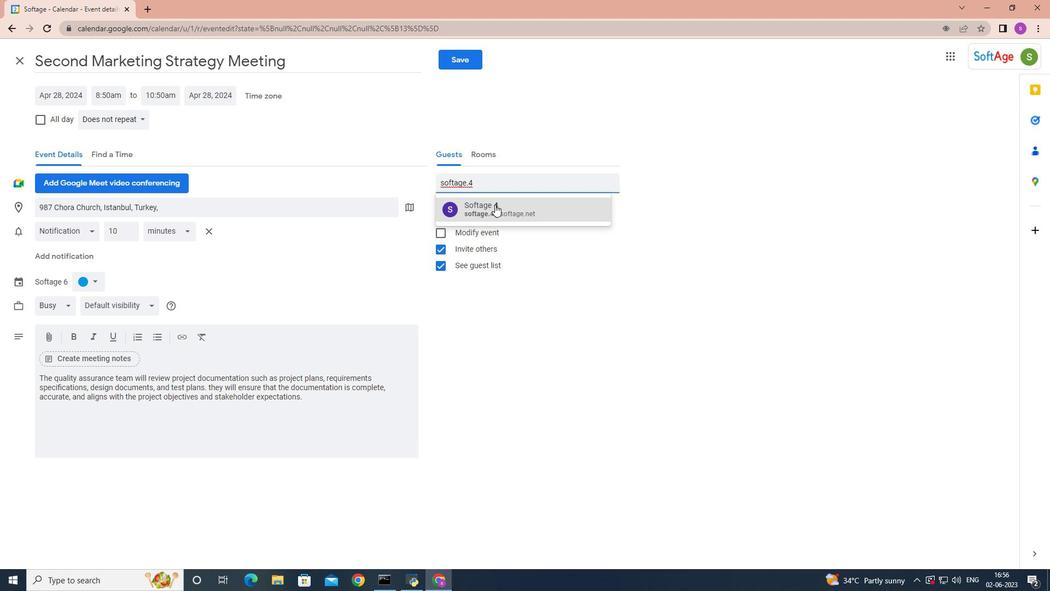 
Action: Mouse moved to (492, 206)
Screenshot: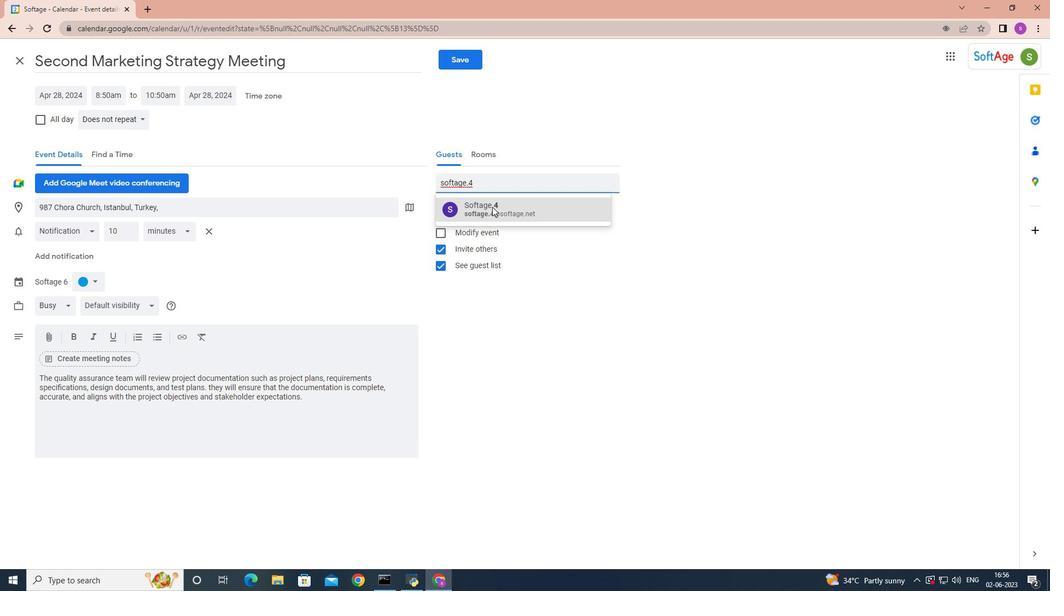 
Action: Key pressed softage.5
Screenshot: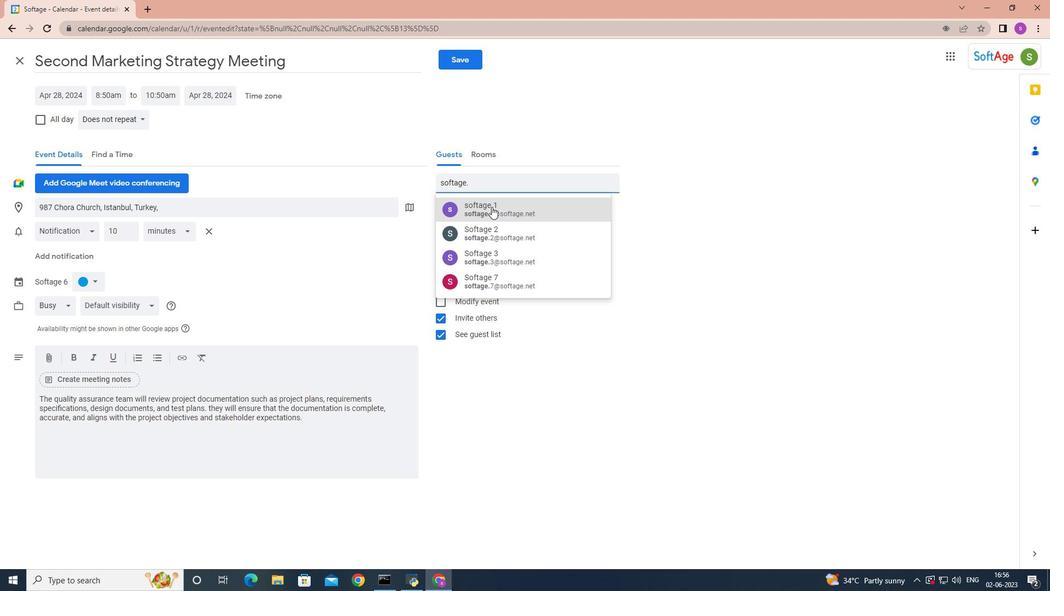 
Action: Mouse moved to (493, 212)
Screenshot: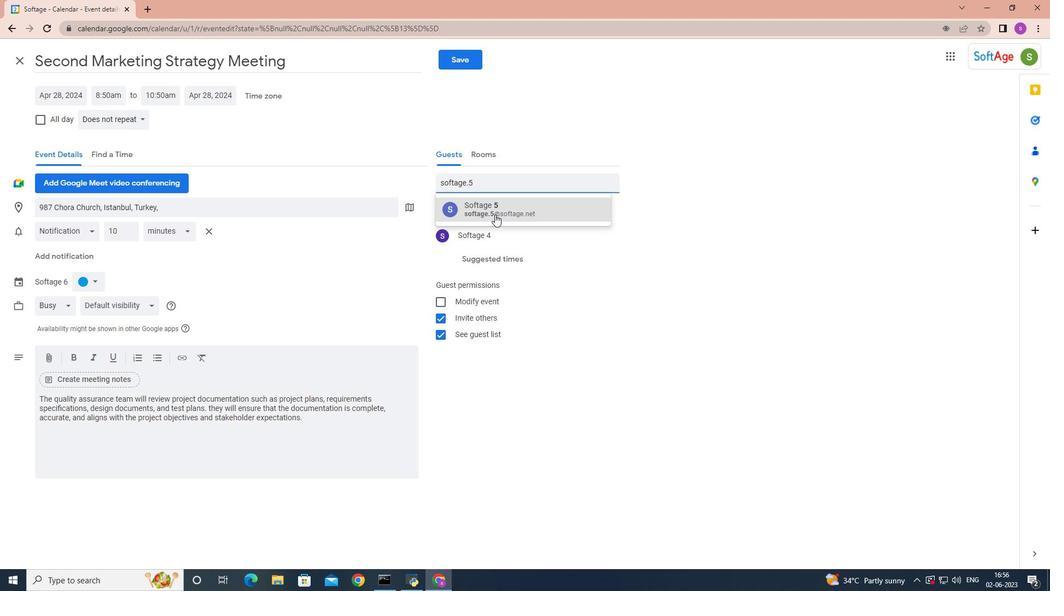 
Action: Mouse pressed left at (493, 212)
Screenshot: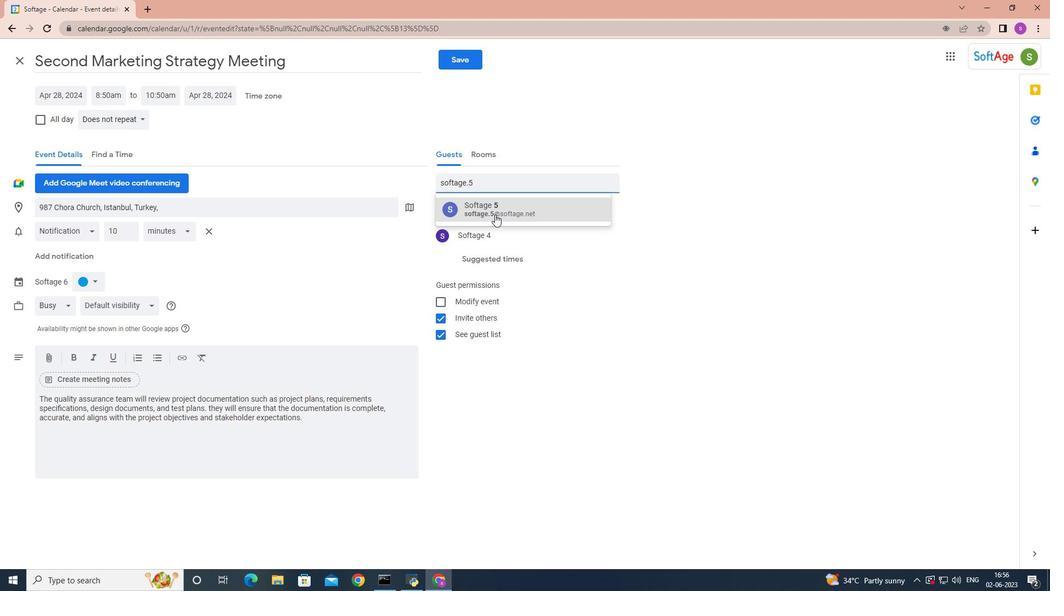 
Action: Mouse moved to (141, 119)
Screenshot: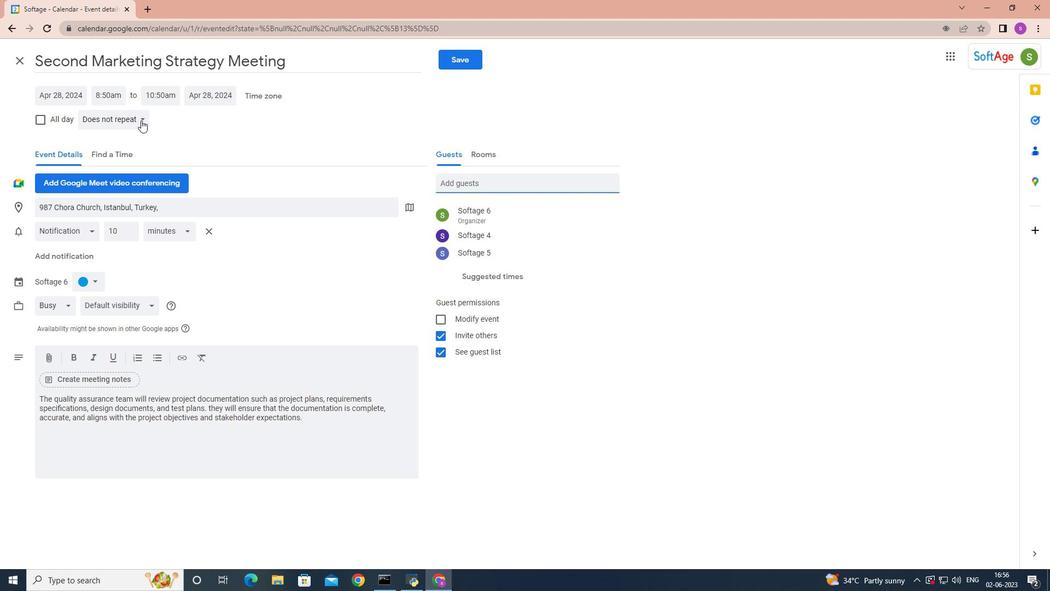 
Action: Mouse pressed left at (141, 119)
Screenshot: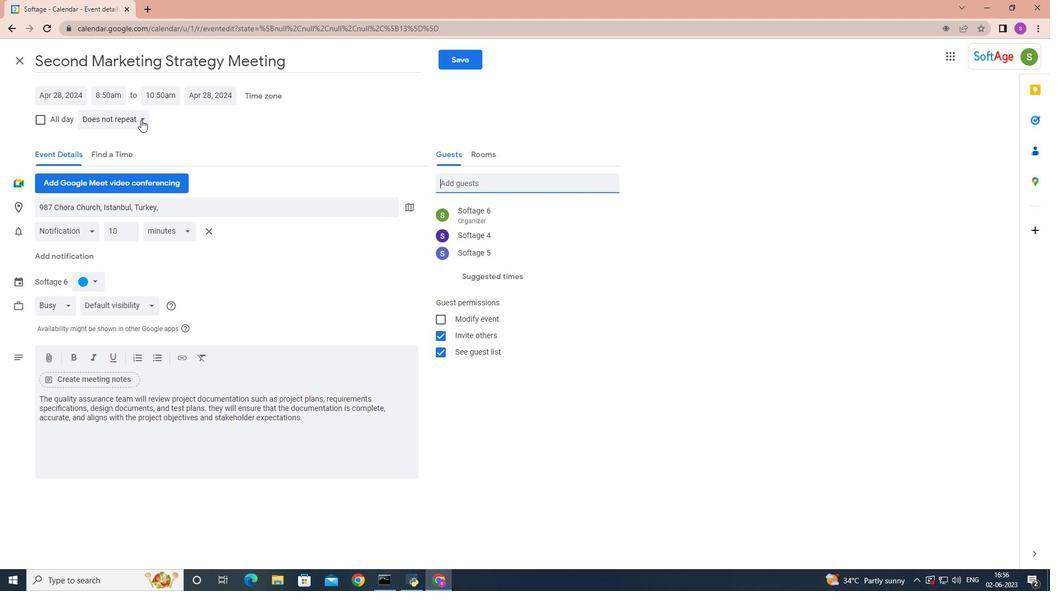 
Action: Mouse moved to (189, 233)
Screenshot: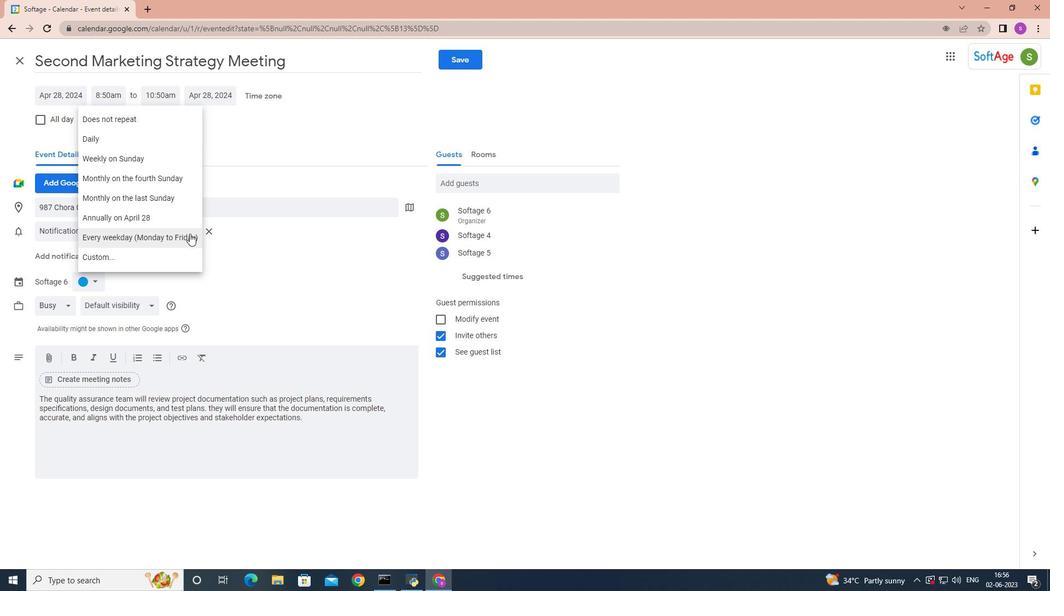 
Action: Mouse pressed left at (189, 233)
Screenshot: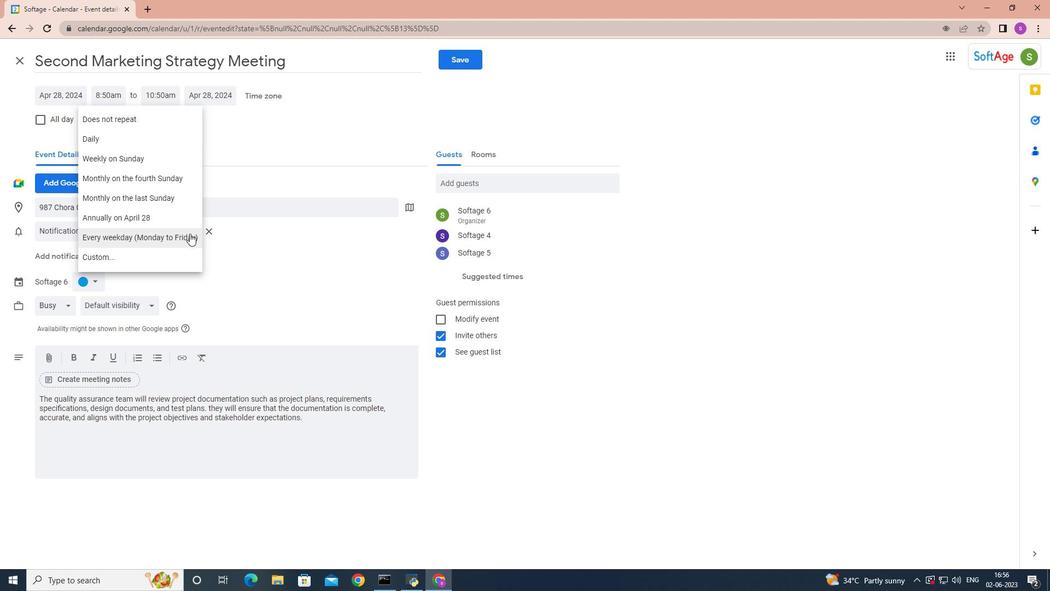 
Action: Mouse moved to (458, 60)
Screenshot: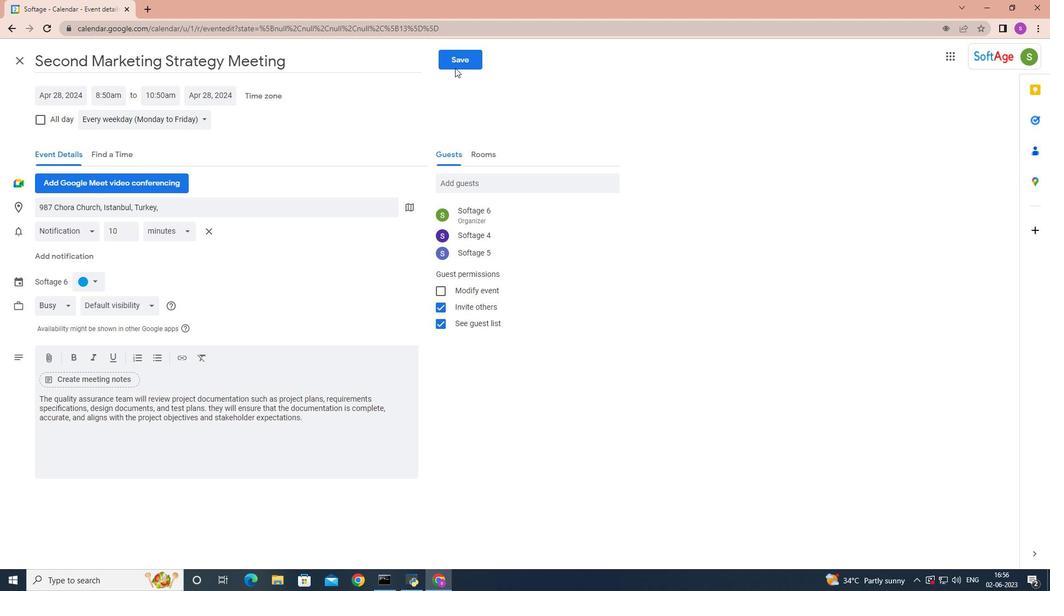 
Action: Mouse pressed left at (458, 60)
Screenshot: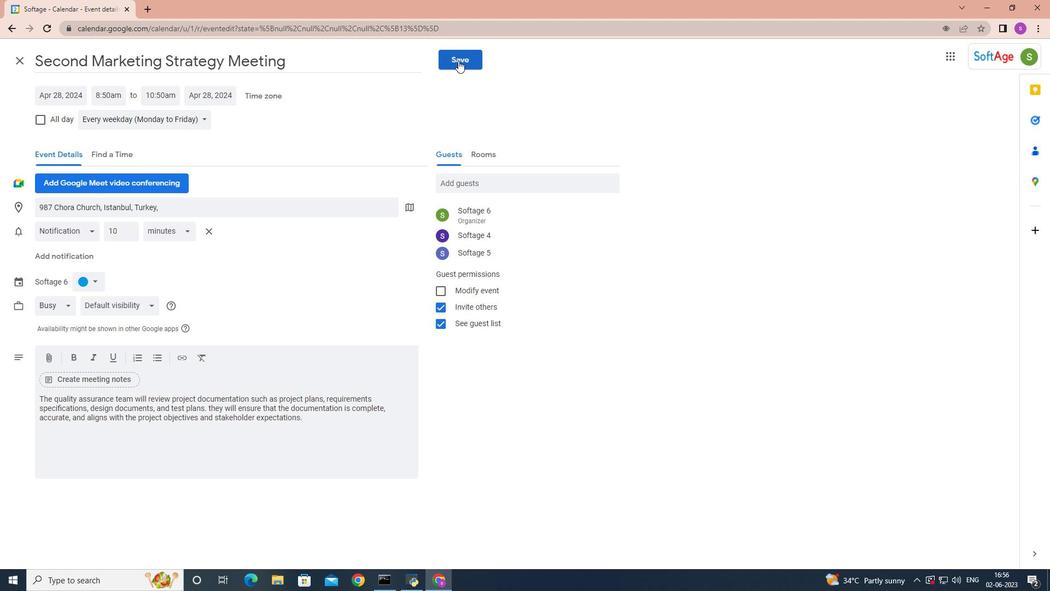 
Action: Mouse moved to (635, 327)
Screenshot: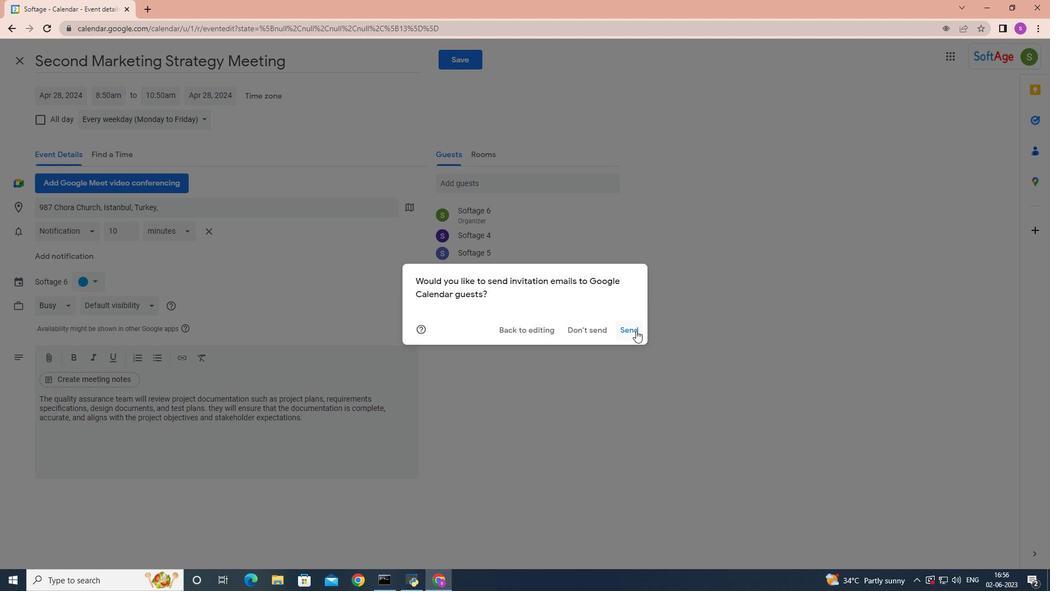 
Action: Mouse pressed left at (635, 327)
Screenshot: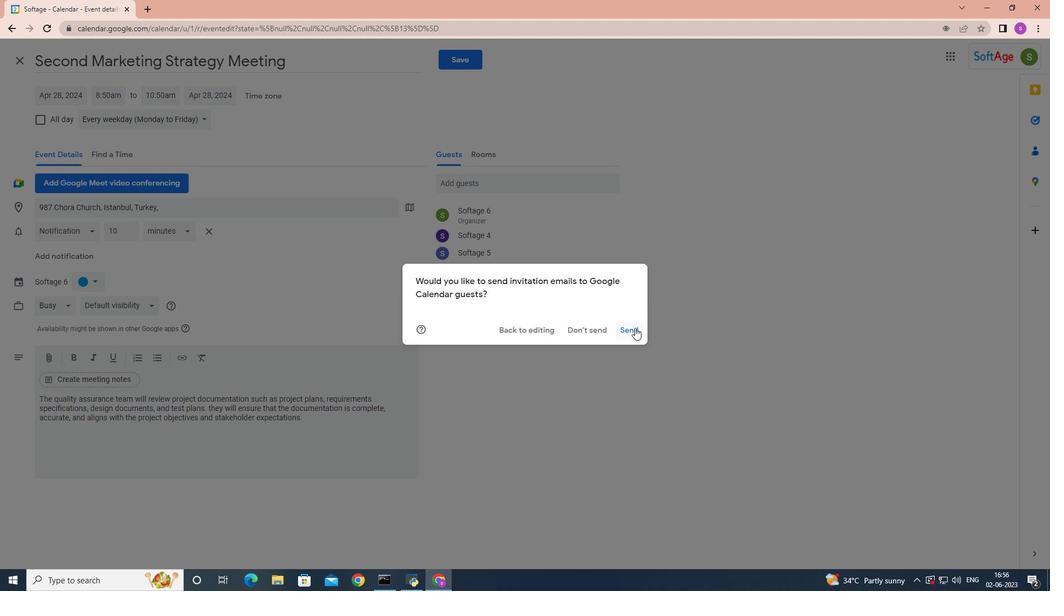 
Action: Mouse moved to (633, 327)
Screenshot: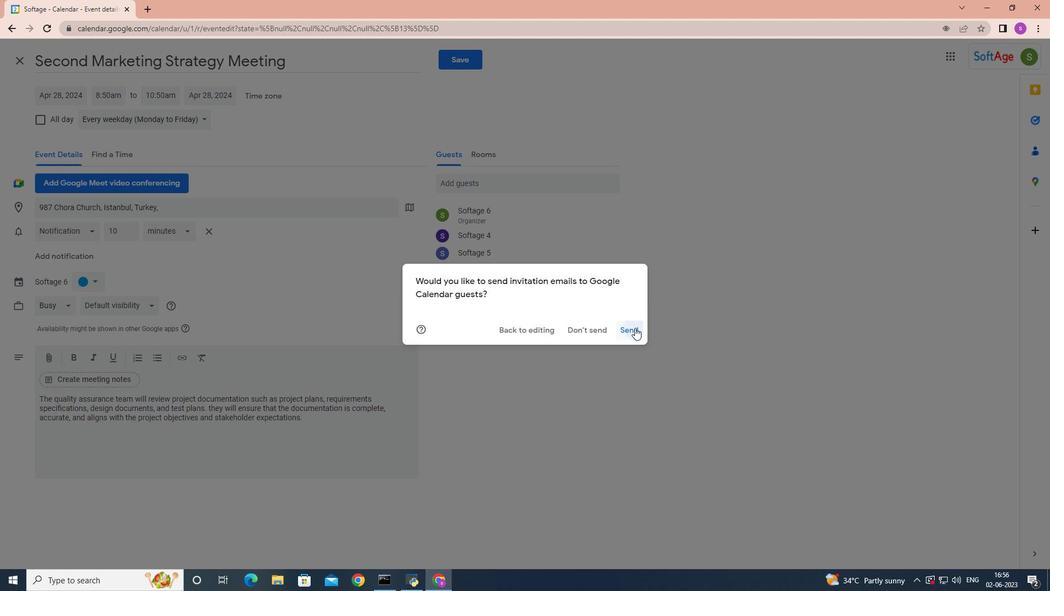 
